 Task: Educational meeting minutes blue modern simple.
Action: Mouse moved to (215, 225)
Screenshot: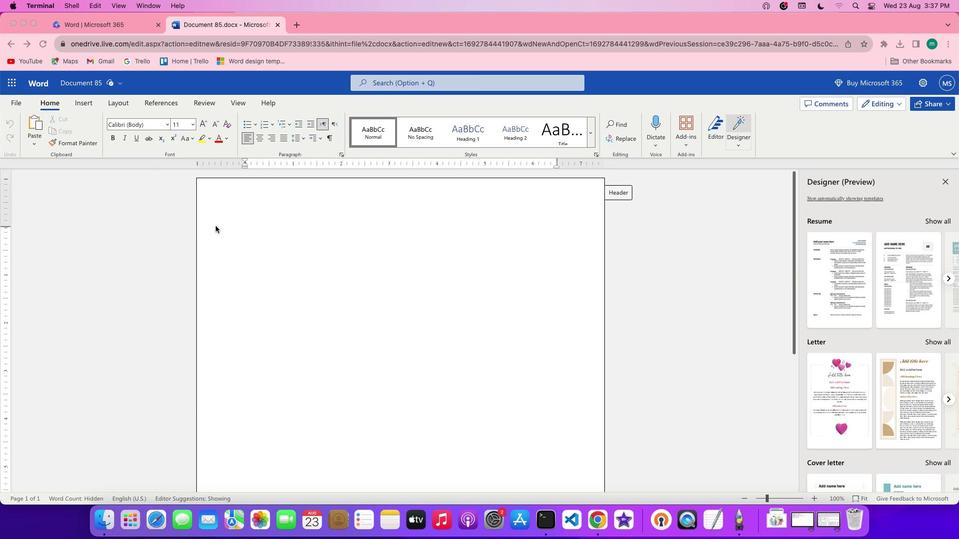 
Action: Mouse pressed left at (215, 225)
Screenshot: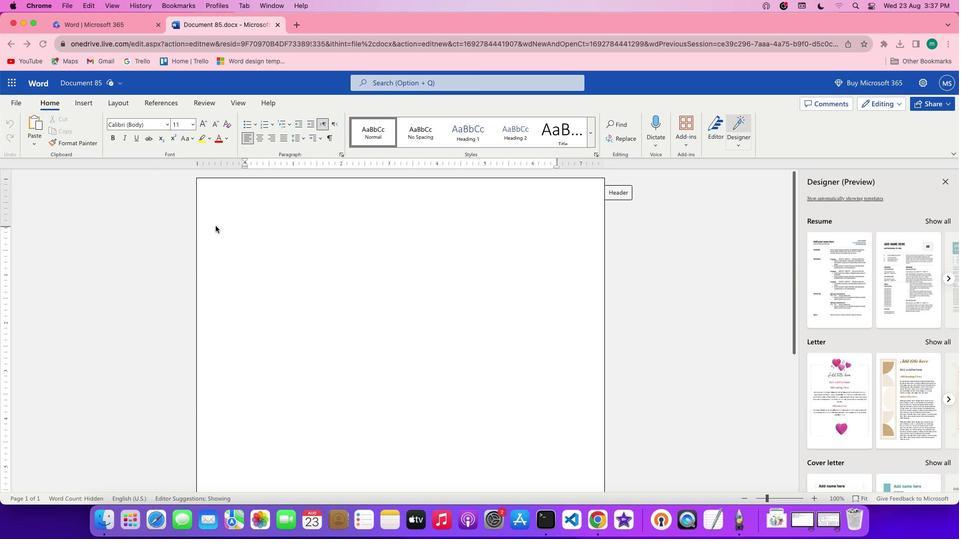 
Action: Mouse moved to (87, 98)
Screenshot: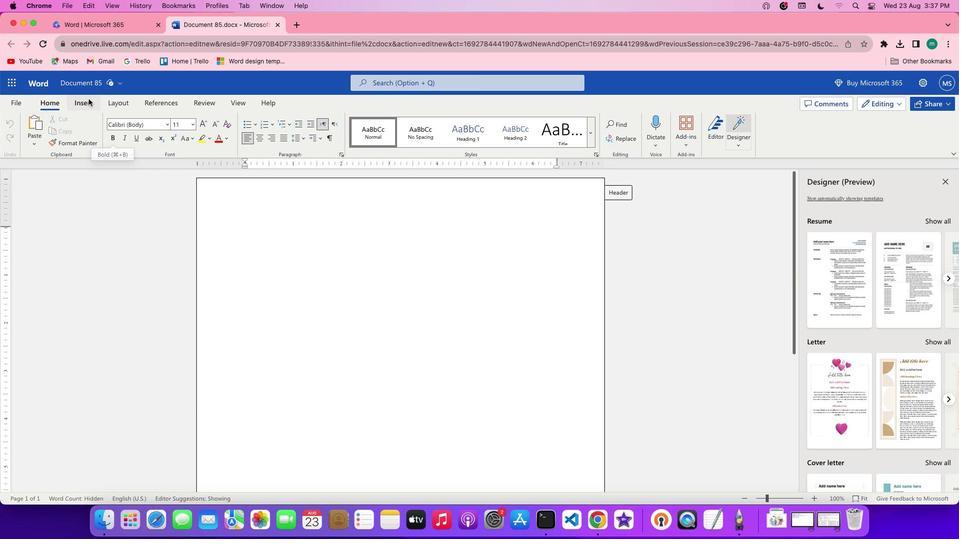 
Action: Mouse pressed left at (87, 98)
Screenshot: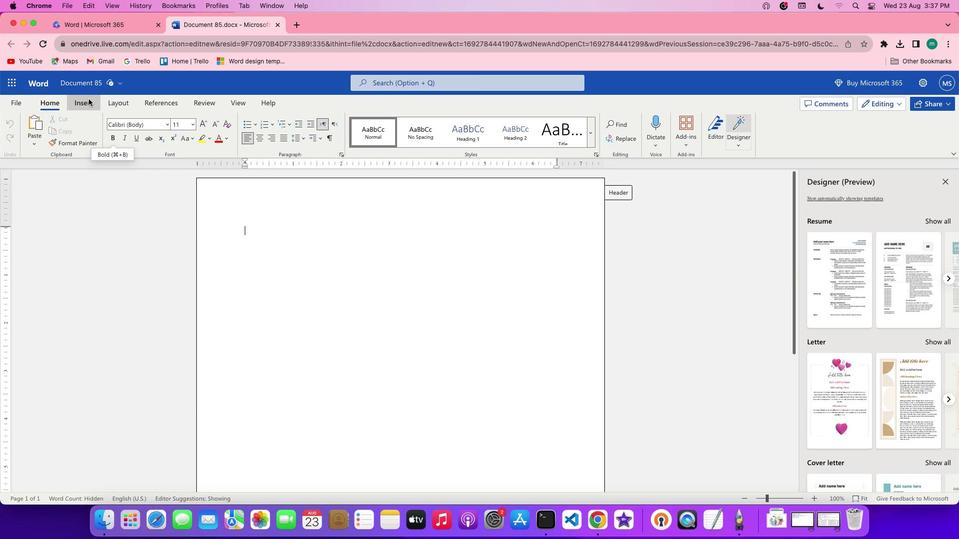 
Action: Mouse moved to (16, 125)
Screenshot: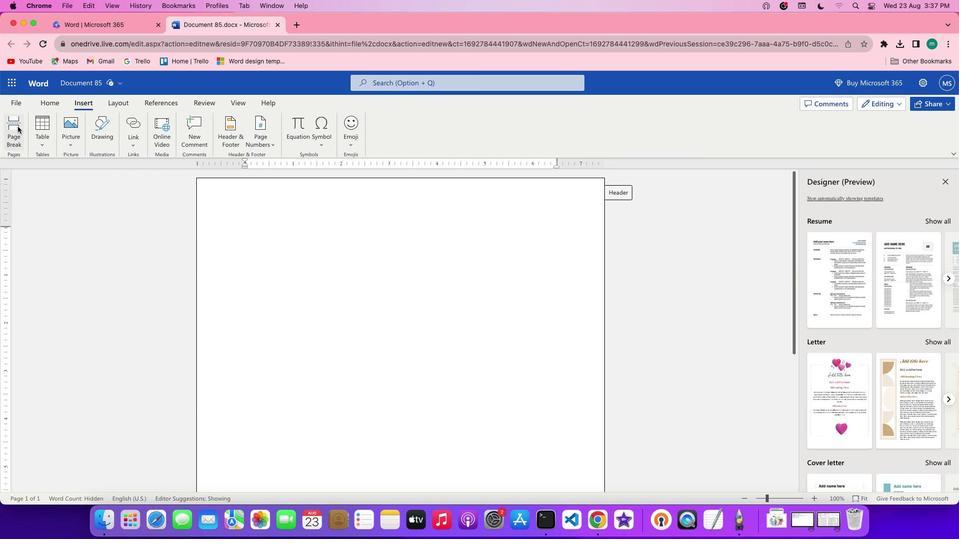 
Action: Mouse pressed left at (16, 125)
Screenshot: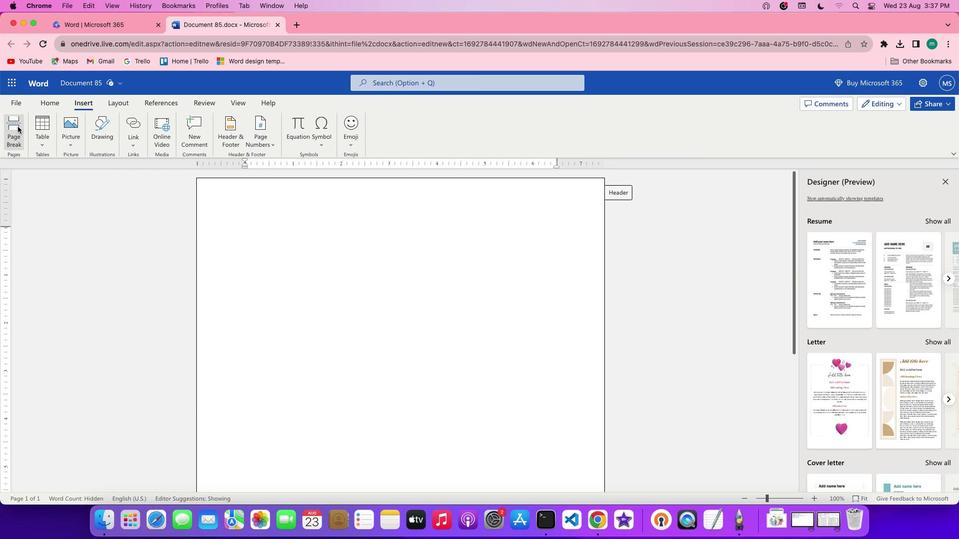 
Action: Mouse moved to (368, 289)
Screenshot: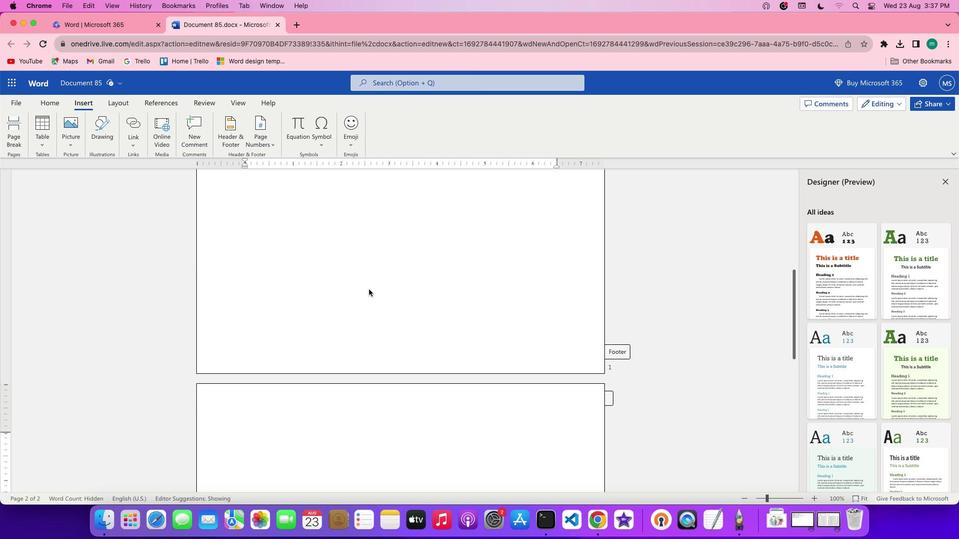 
Action: Mouse scrolled (368, 289) with delta (0, 0)
Screenshot: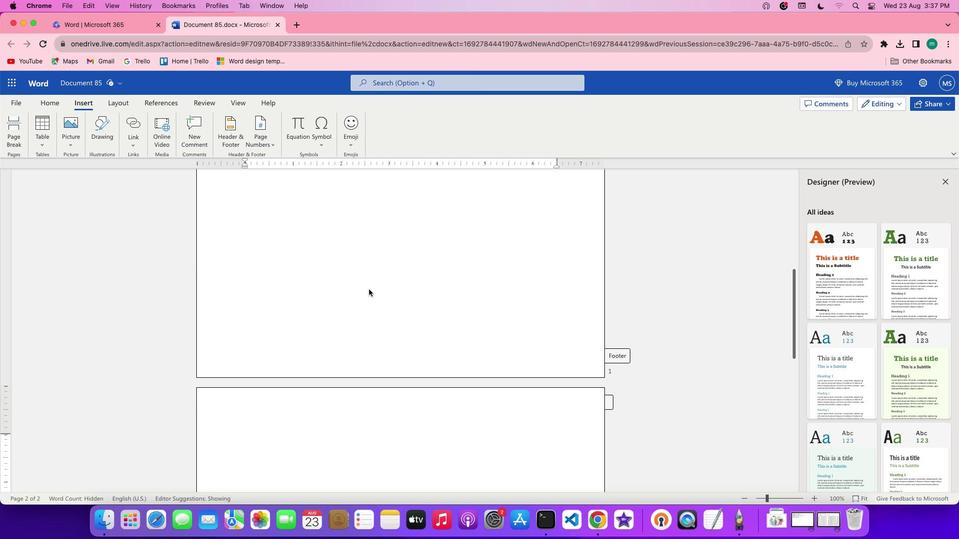 
Action: Mouse scrolled (368, 289) with delta (0, 0)
Screenshot: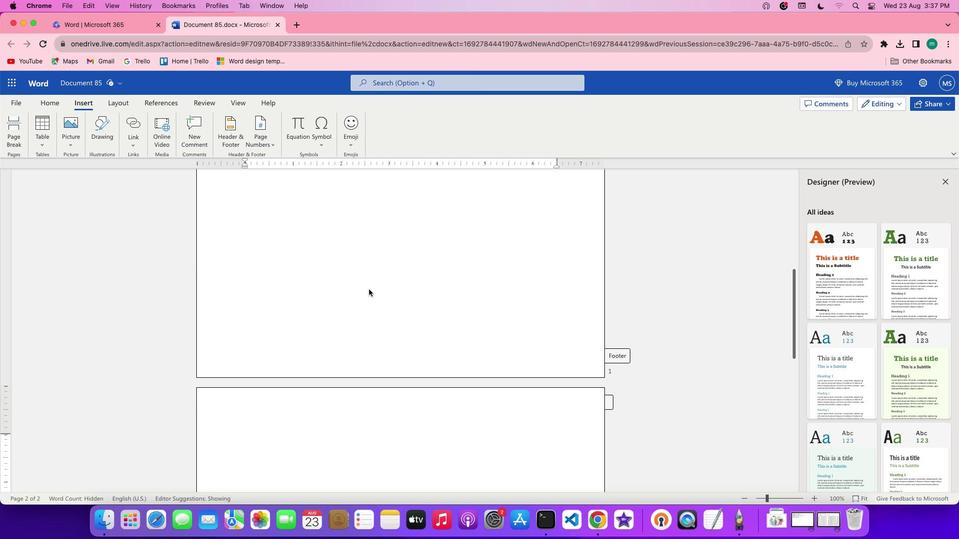 
Action: Mouse scrolled (368, 289) with delta (0, 0)
Screenshot: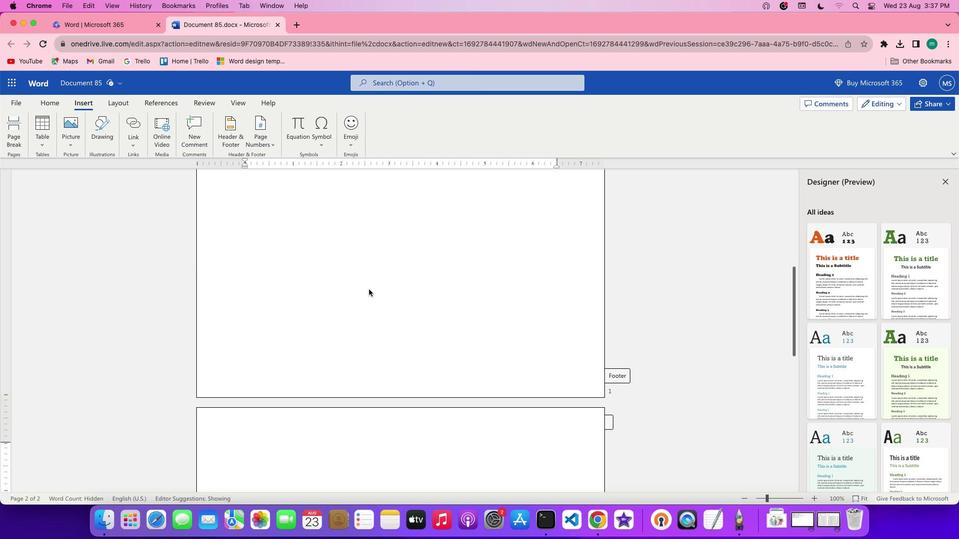 
Action: Mouse scrolled (368, 289) with delta (0, 1)
Screenshot: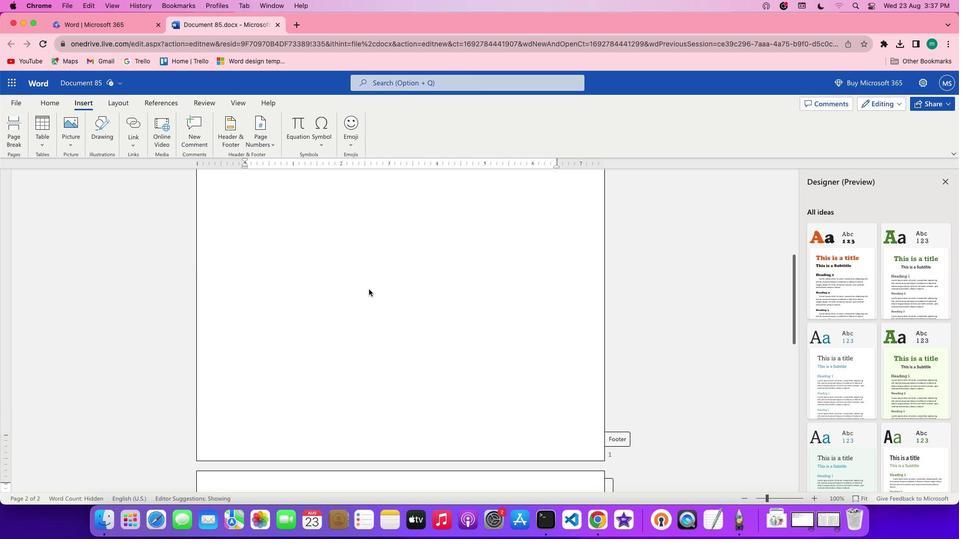 
Action: Mouse scrolled (368, 289) with delta (0, 0)
Screenshot: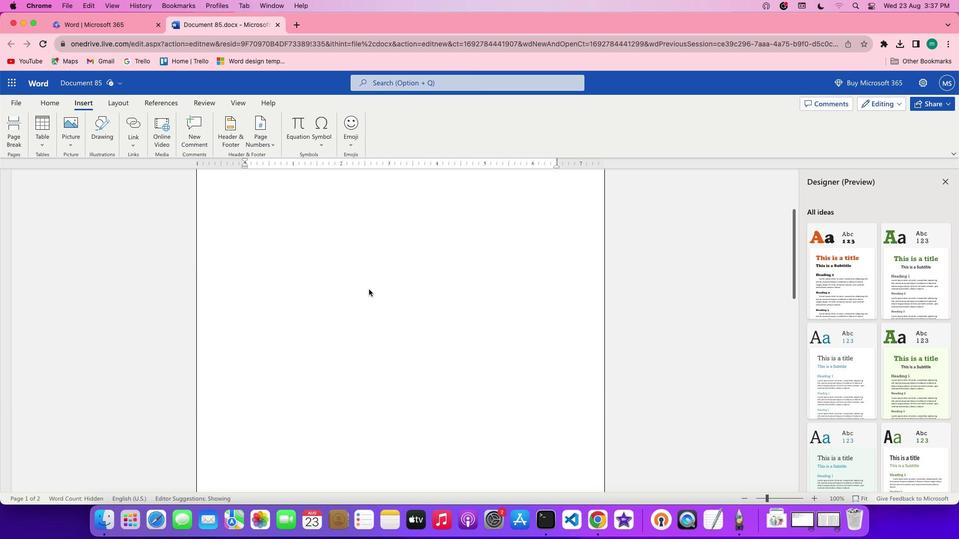 
Action: Mouse scrolled (368, 289) with delta (0, 0)
Screenshot: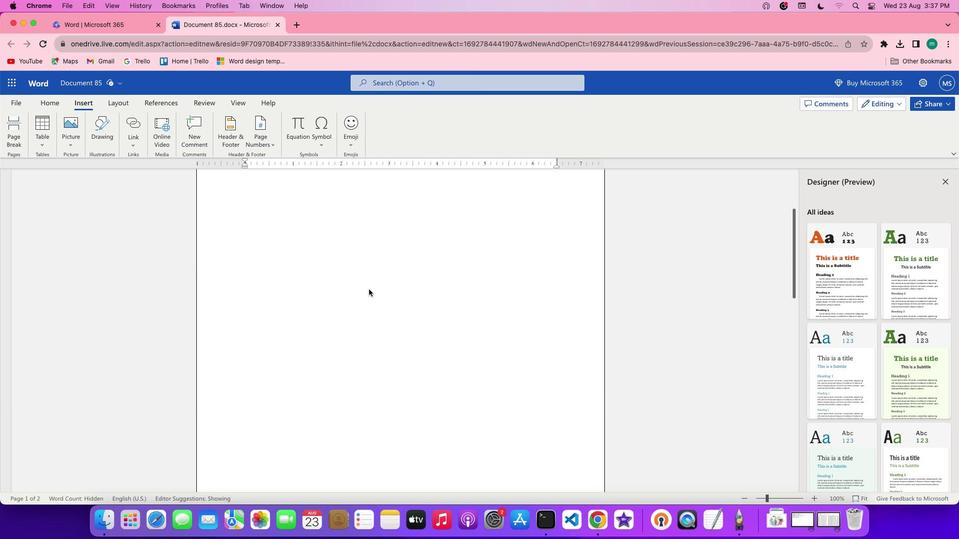 
Action: Mouse scrolled (368, 289) with delta (0, 0)
Screenshot: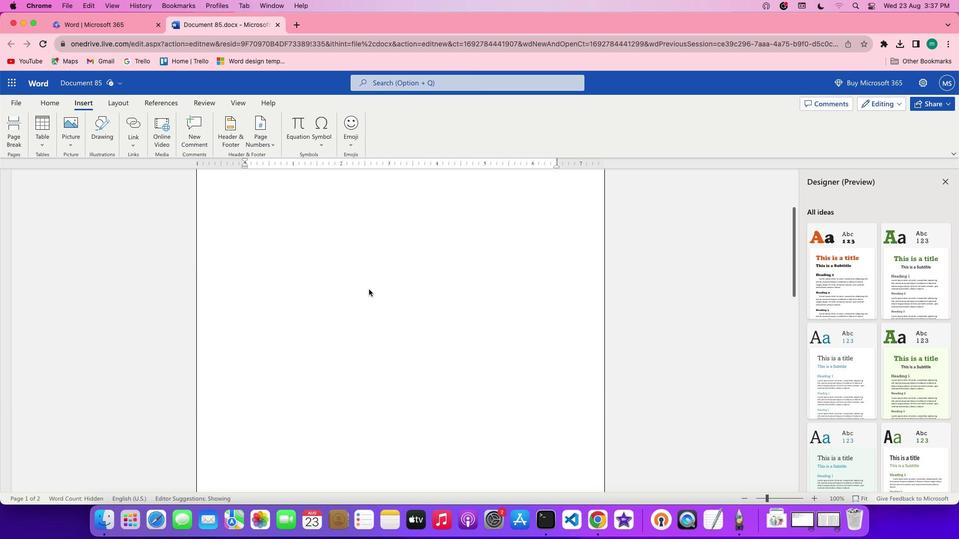 
Action: Mouse scrolled (368, 289) with delta (0, 0)
Screenshot: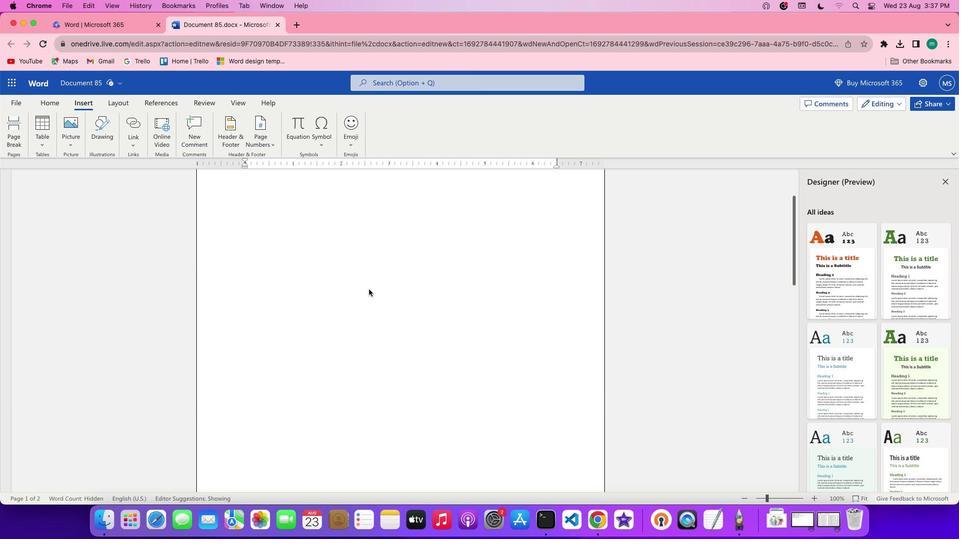 
Action: Mouse moved to (102, 132)
Screenshot: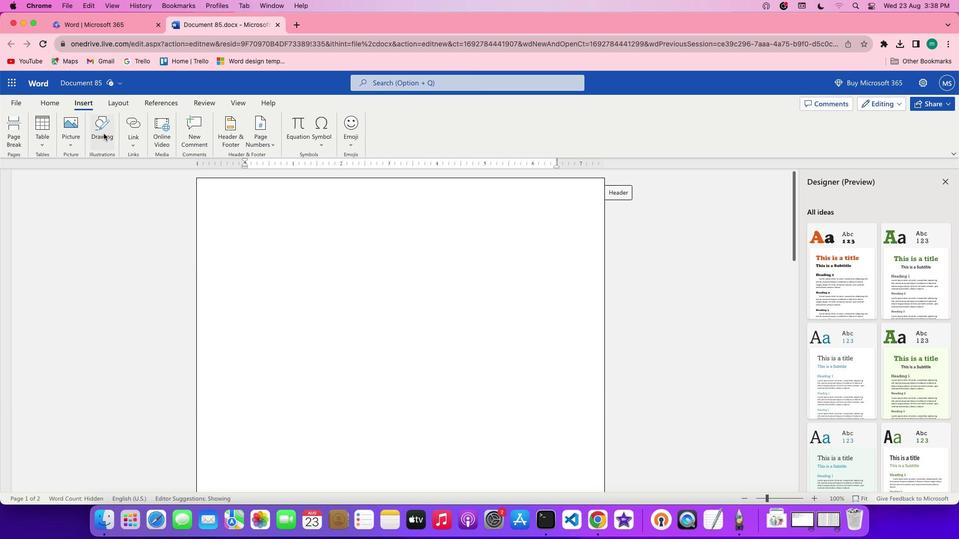 
Action: Mouse pressed left at (102, 132)
Screenshot: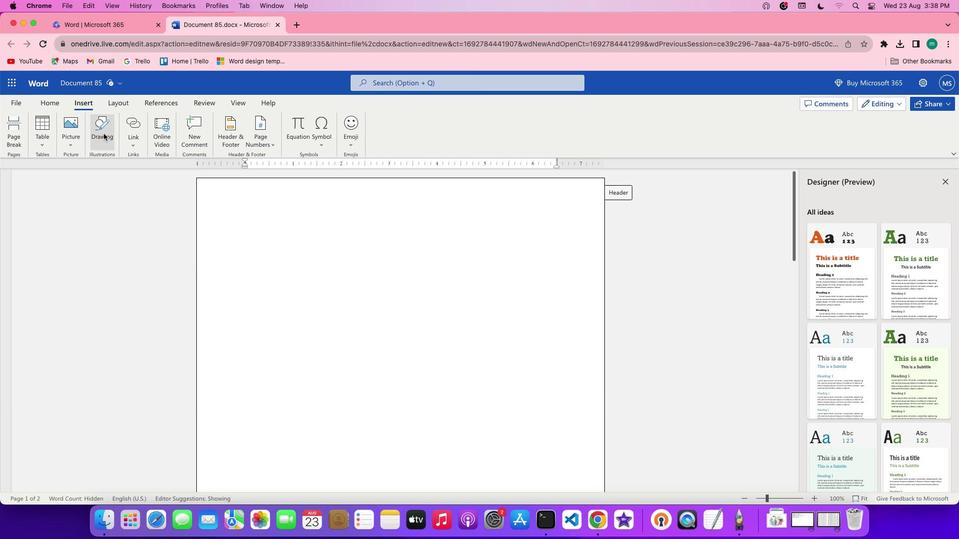 
Action: Mouse moved to (432, 191)
Screenshot: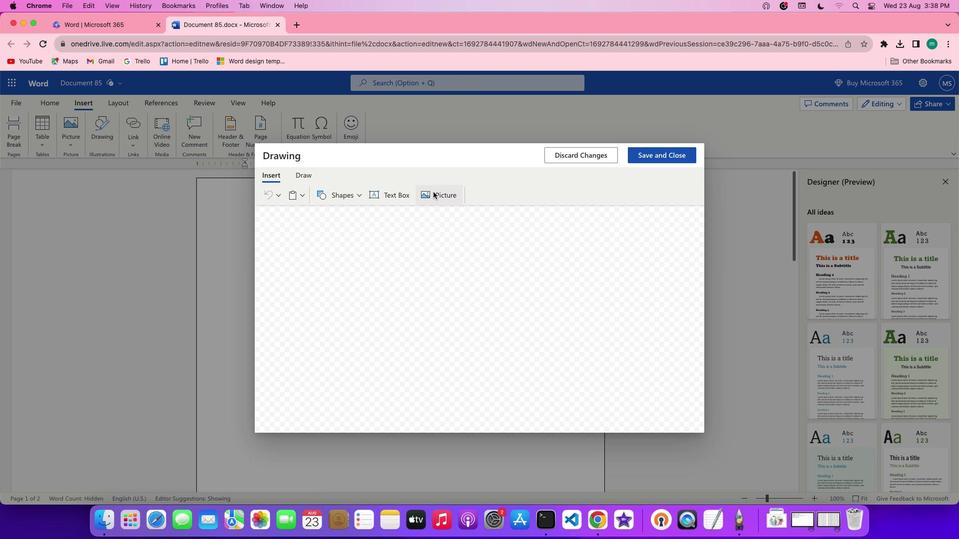 
Action: Mouse pressed left at (432, 191)
Screenshot: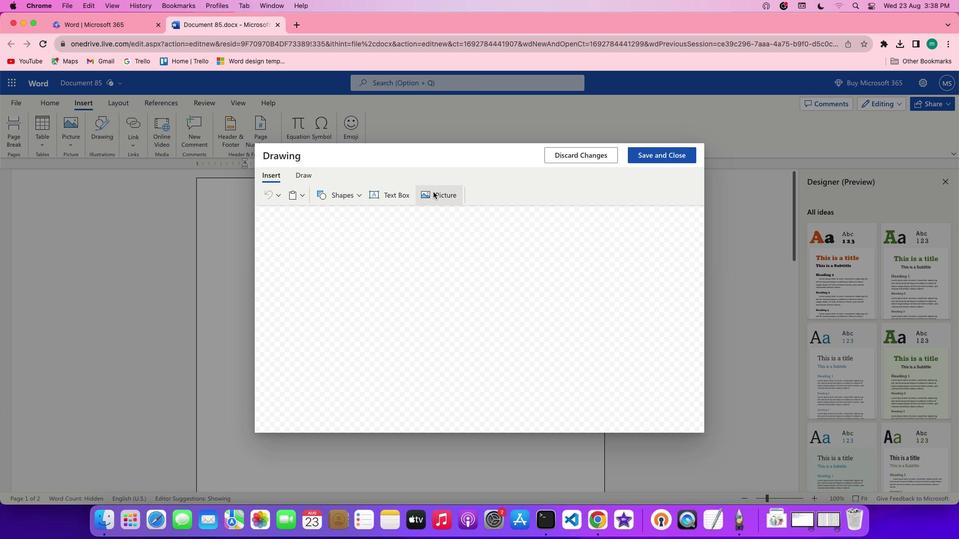 
Action: Mouse moved to (614, 354)
Screenshot: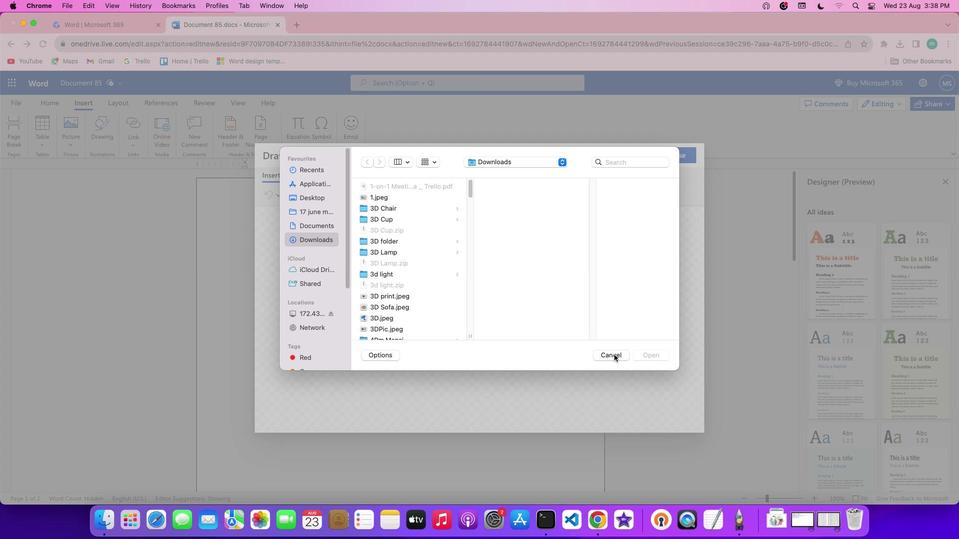 
Action: Mouse pressed left at (614, 354)
Screenshot: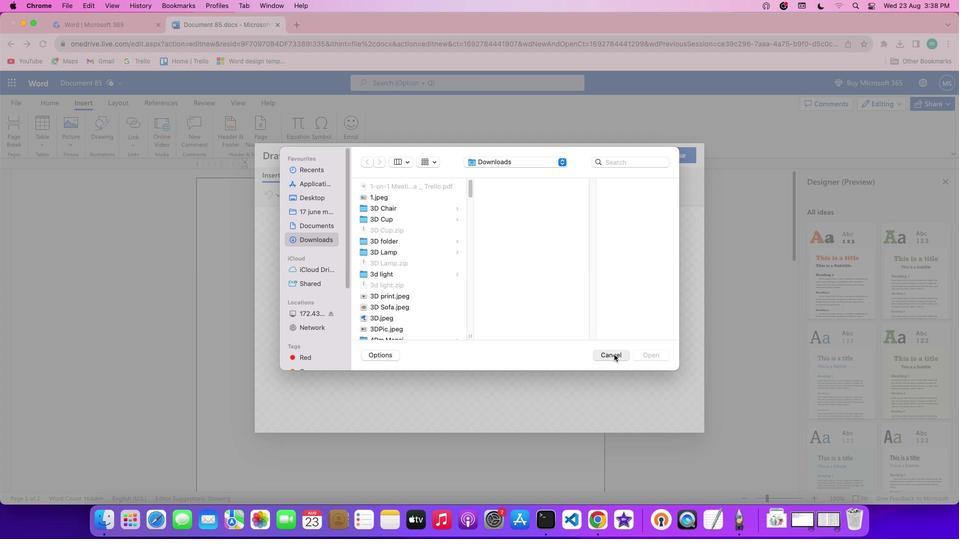 
Action: Mouse moved to (444, 199)
Screenshot: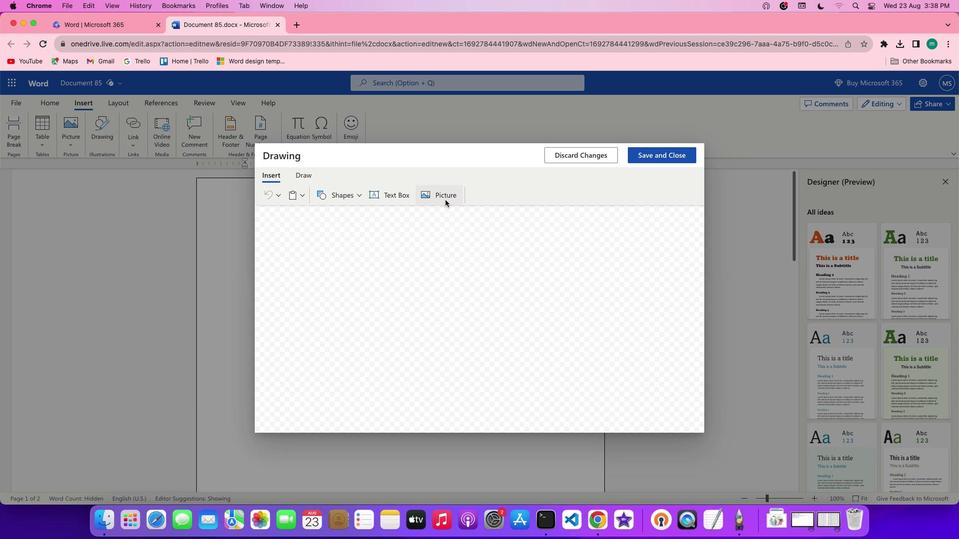 
Action: Mouse pressed left at (444, 199)
Screenshot: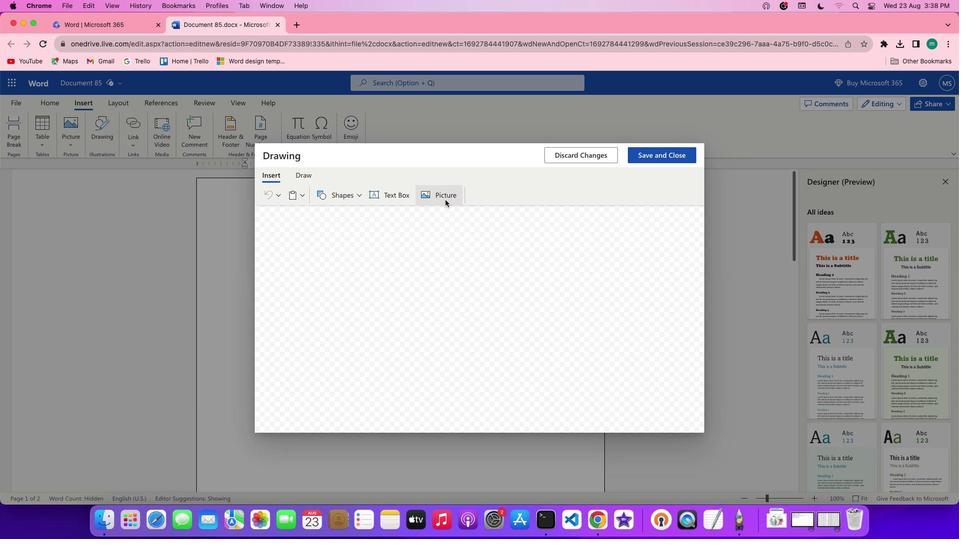 
Action: Mouse moved to (422, 297)
Screenshot: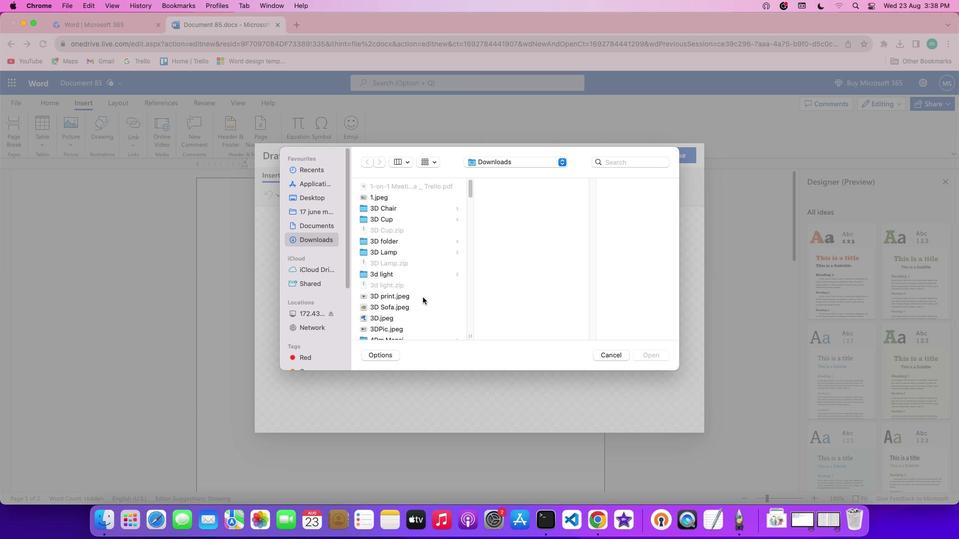 
Action: Mouse scrolled (422, 297) with delta (0, 0)
Screenshot: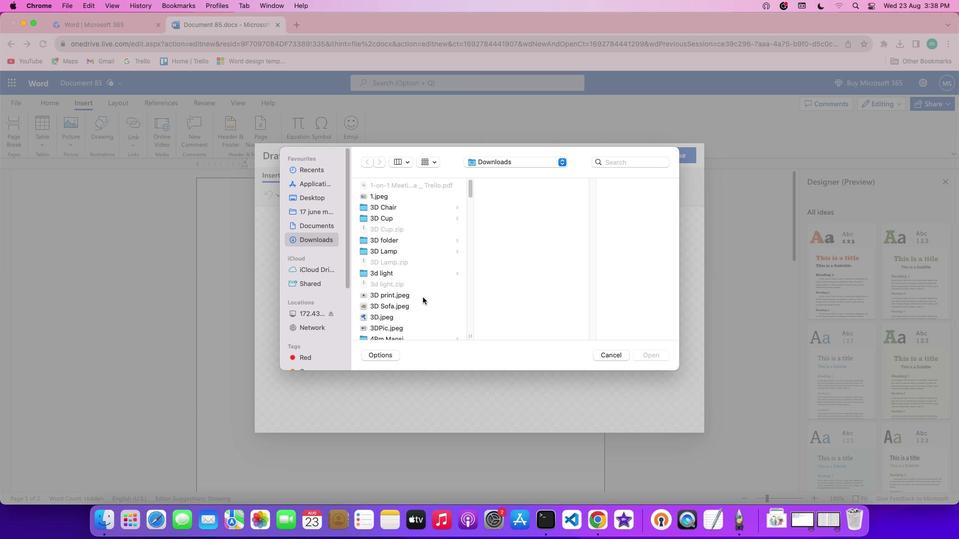 
Action: Mouse scrolled (422, 297) with delta (0, 0)
Screenshot: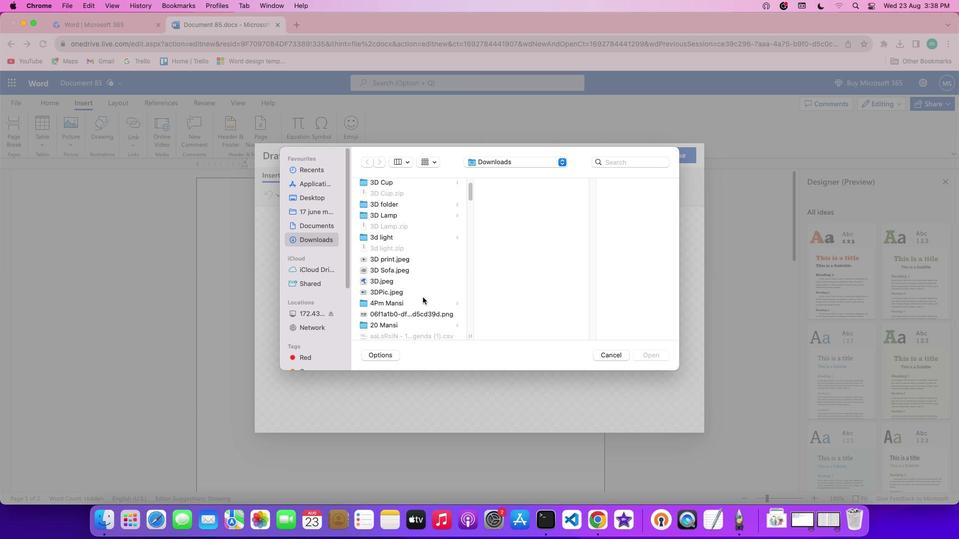 
Action: Mouse scrolled (422, 297) with delta (0, 0)
Screenshot: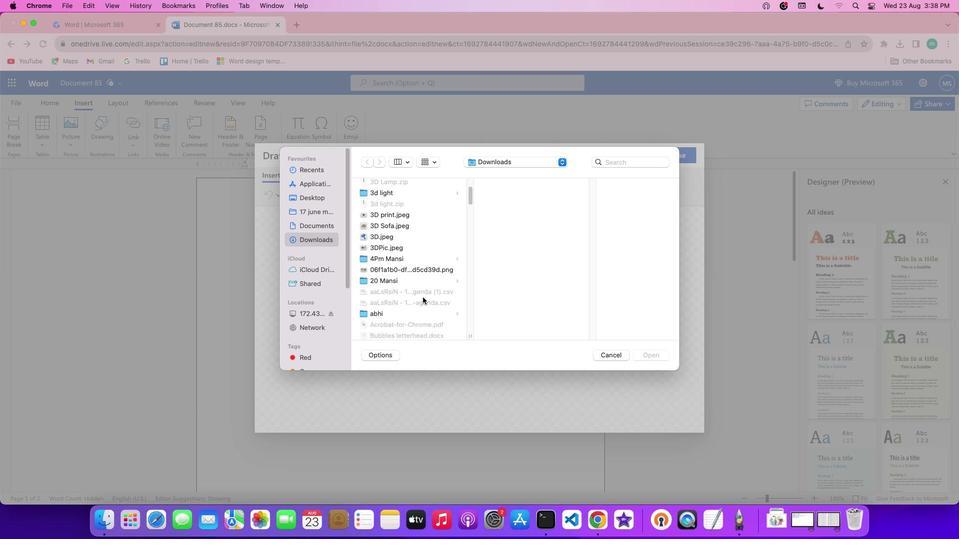 
Action: Mouse scrolled (422, 297) with delta (0, -1)
Screenshot: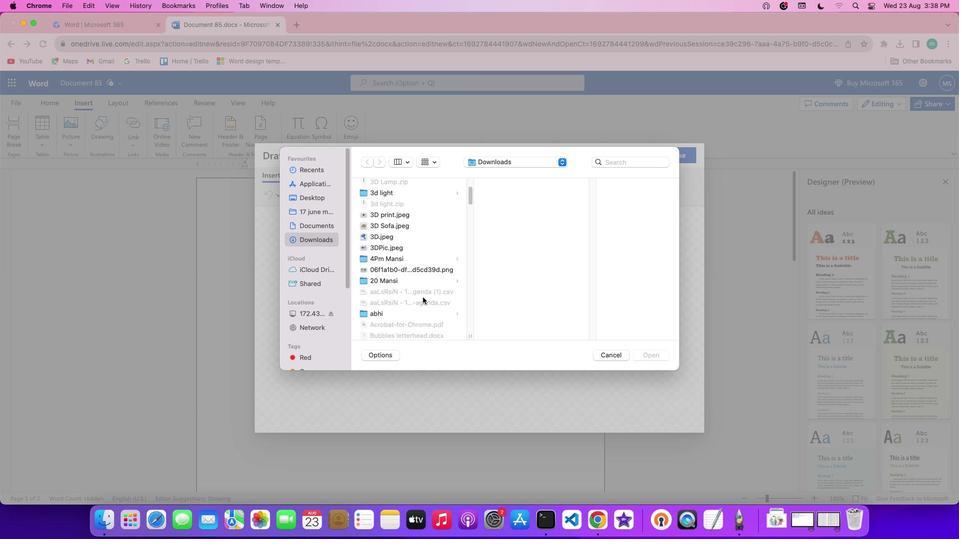 
Action: Mouse scrolled (422, 297) with delta (0, 0)
Screenshot: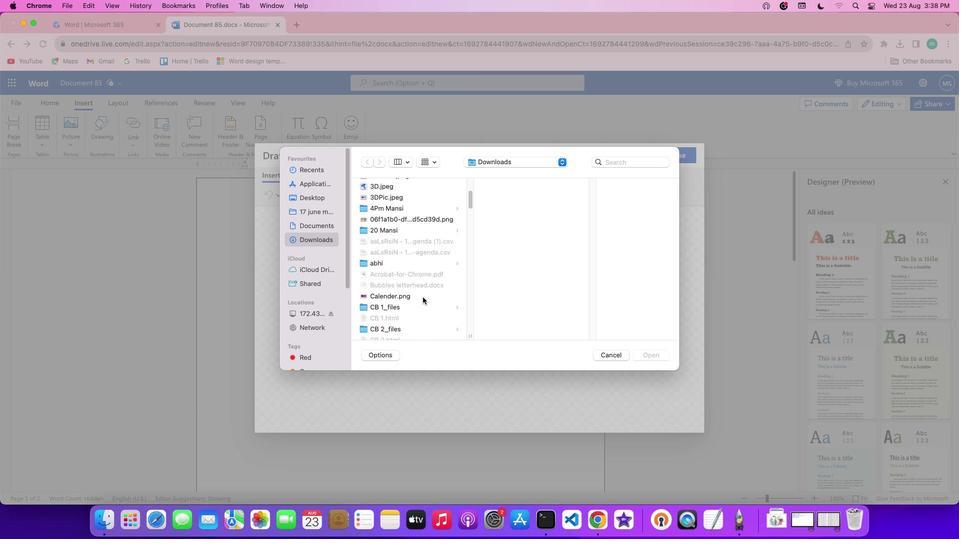 
Action: Mouse scrolled (422, 297) with delta (0, 0)
Screenshot: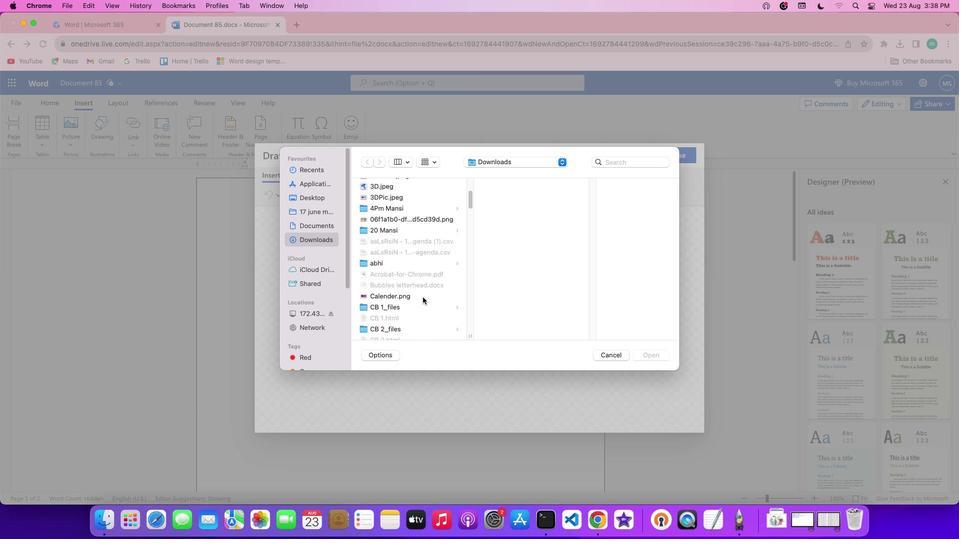 
Action: Mouse scrolled (422, 297) with delta (0, -1)
Screenshot: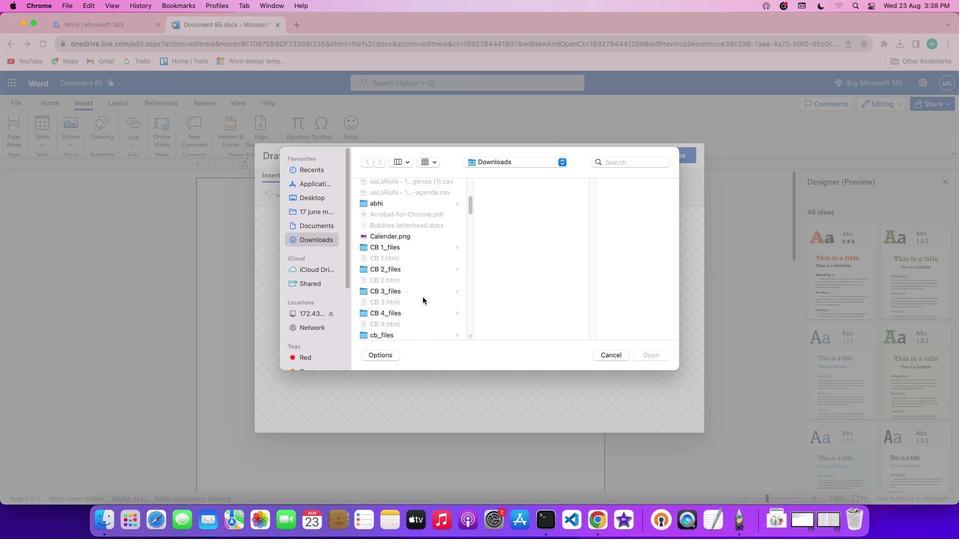 
Action: Mouse scrolled (422, 297) with delta (0, -2)
Screenshot: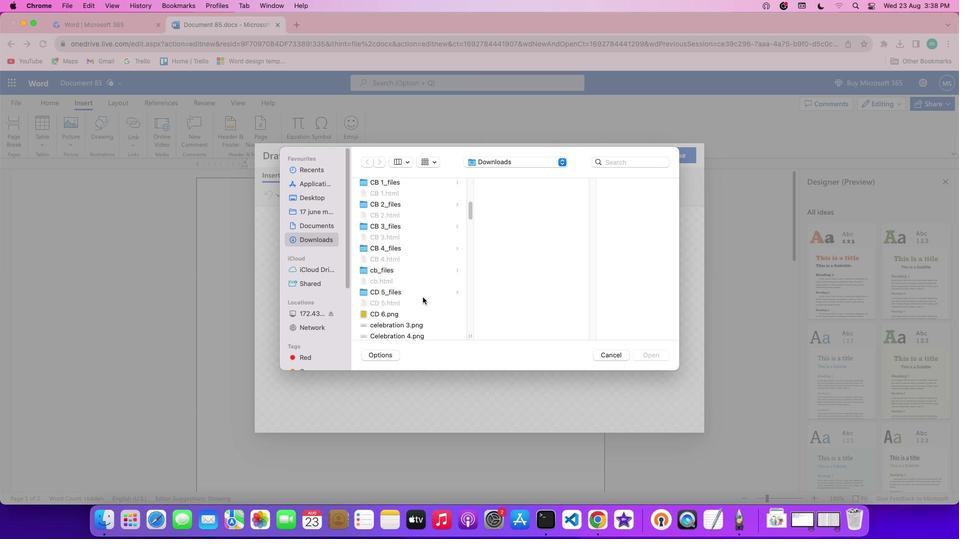 
Action: Mouse scrolled (422, 297) with delta (0, -2)
Screenshot: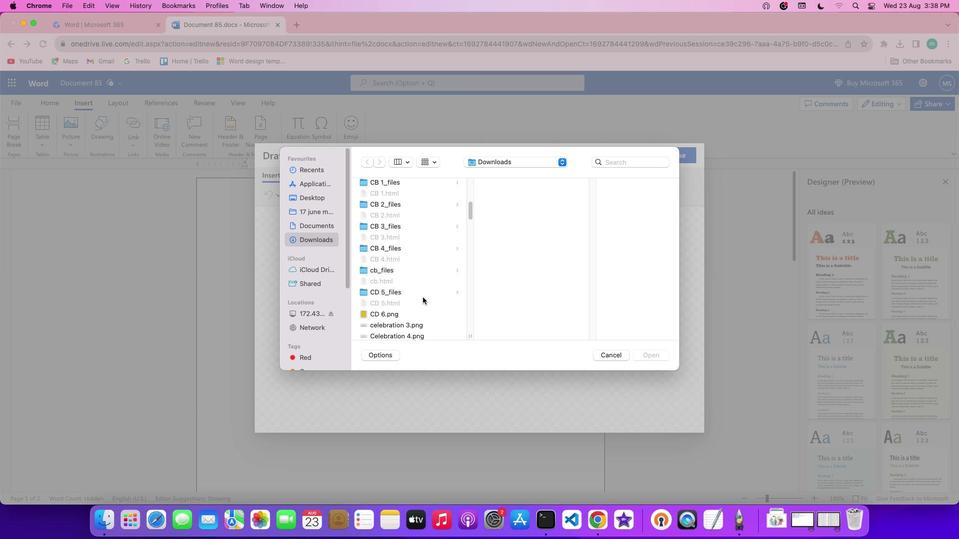 
Action: Mouse scrolled (422, 297) with delta (0, 0)
Screenshot: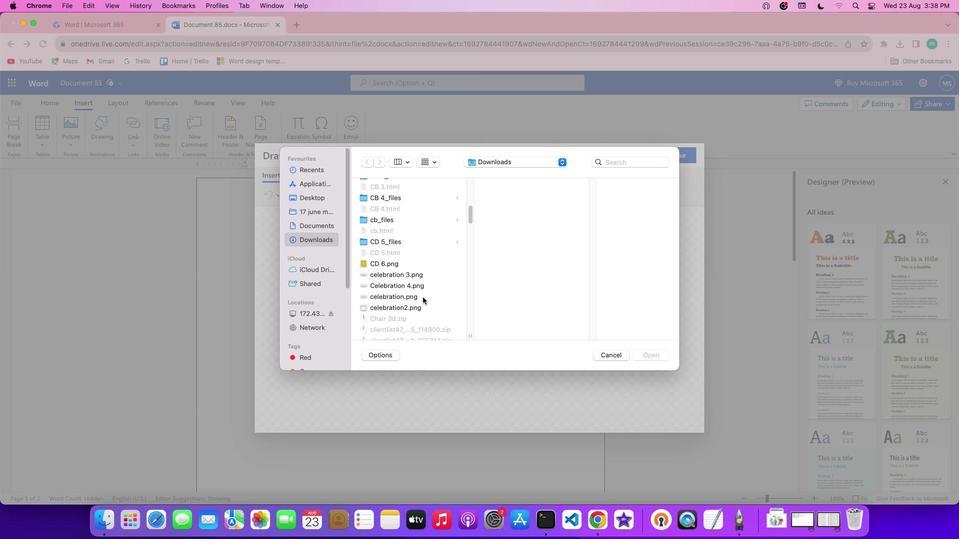 
Action: Mouse scrolled (422, 297) with delta (0, 0)
Screenshot: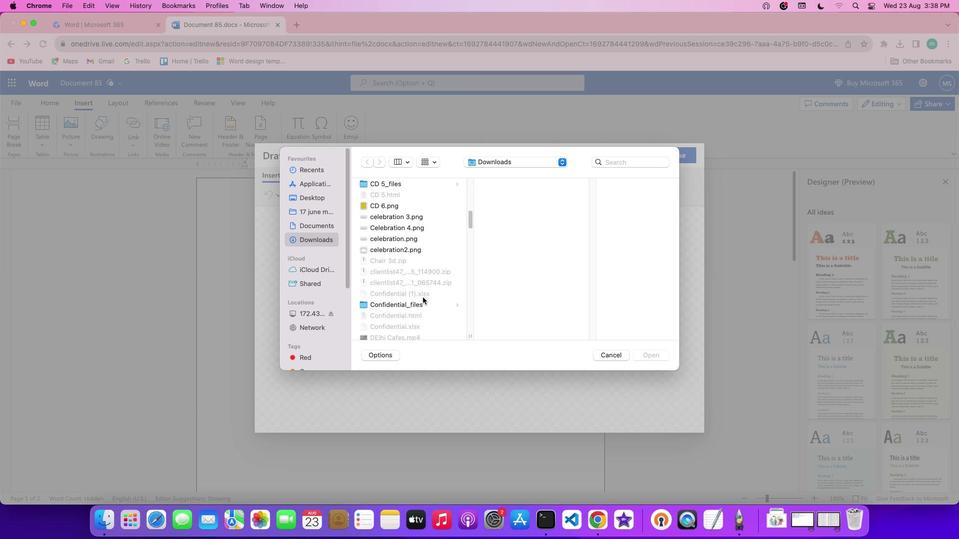 
Action: Mouse scrolled (422, 297) with delta (0, -1)
Screenshot: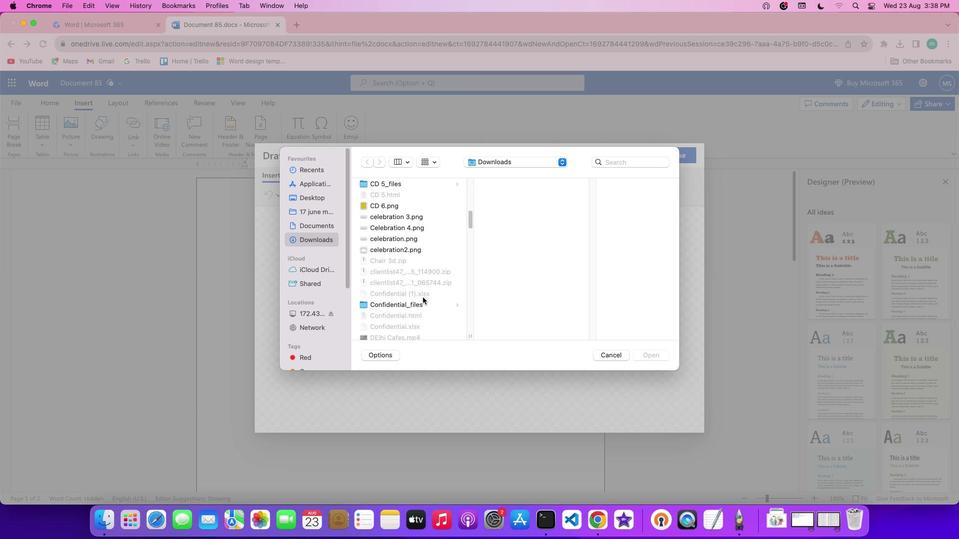 
Action: Mouse scrolled (422, 297) with delta (0, -2)
Screenshot: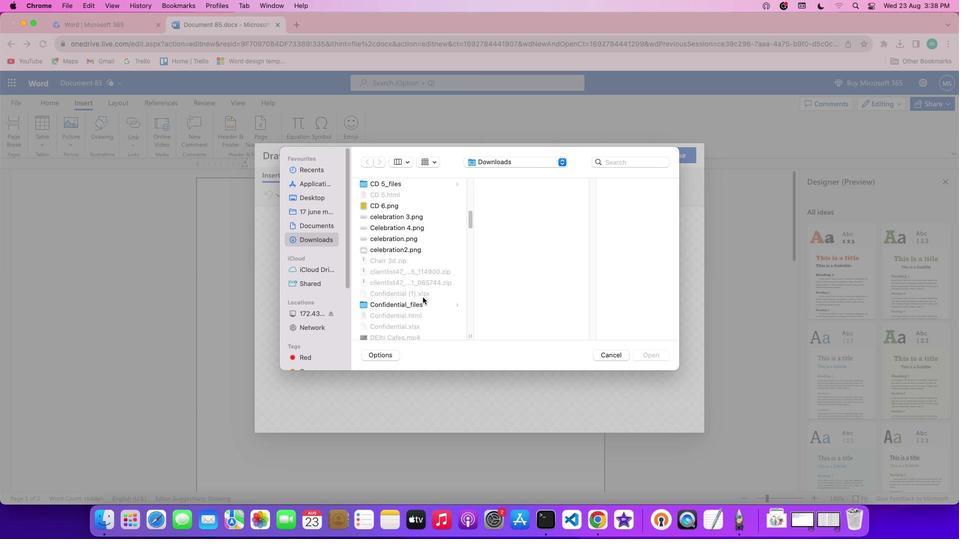 
Action: Mouse scrolled (422, 297) with delta (0, 0)
Screenshot: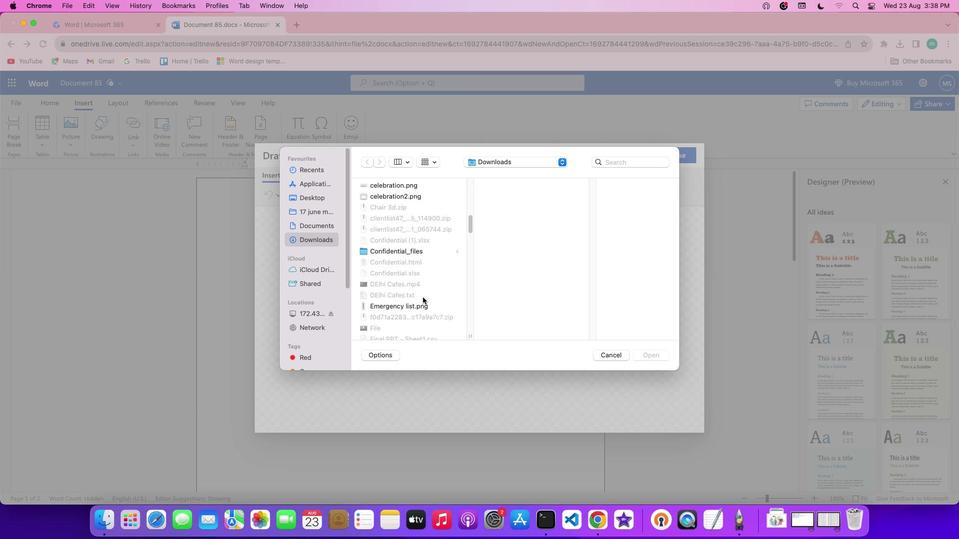 
Action: Mouse scrolled (422, 297) with delta (0, 0)
Screenshot: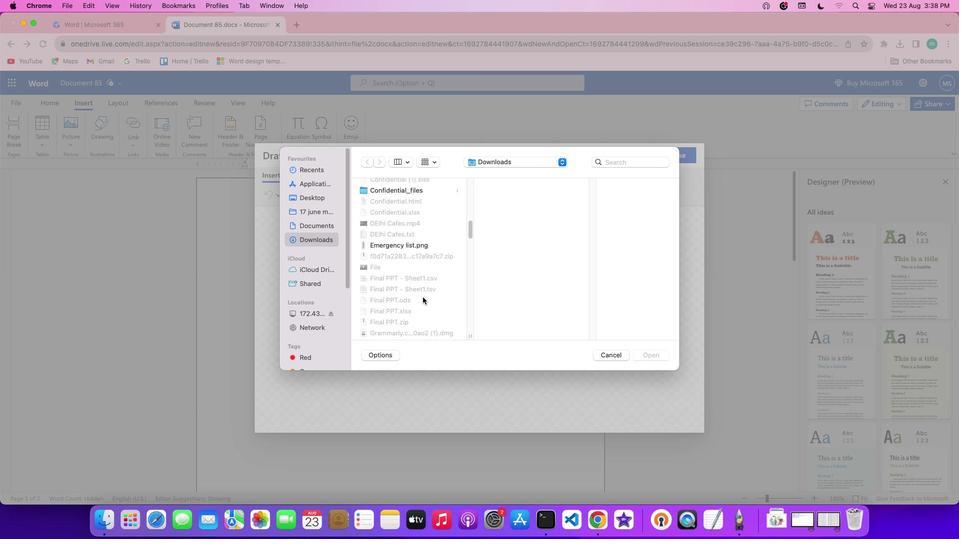 
Action: Mouse scrolled (422, 297) with delta (0, -1)
Screenshot: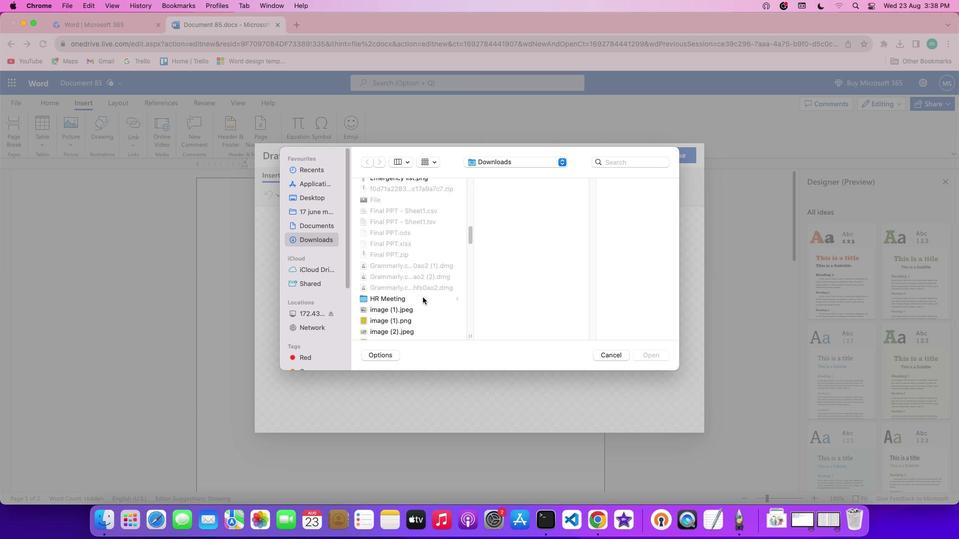 
Action: Mouse scrolled (422, 297) with delta (0, -2)
Screenshot: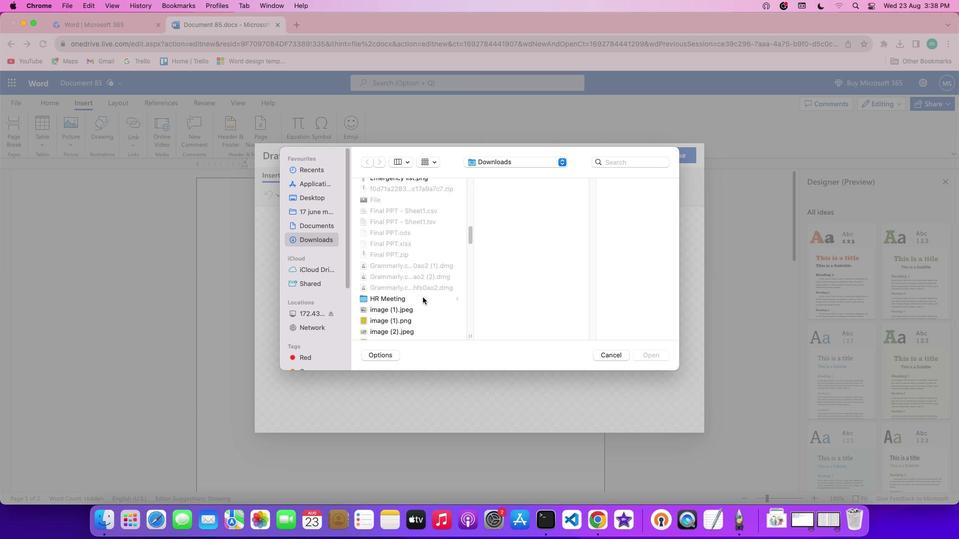 
Action: Mouse scrolled (422, 297) with delta (0, -2)
Screenshot: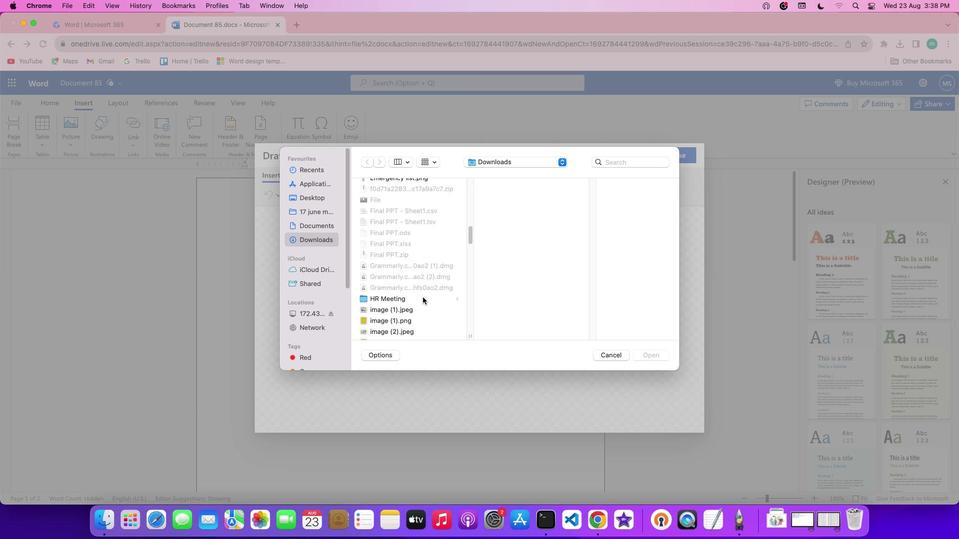 
Action: Mouse scrolled (422, 297) with delta (0, 0)
Screenshot: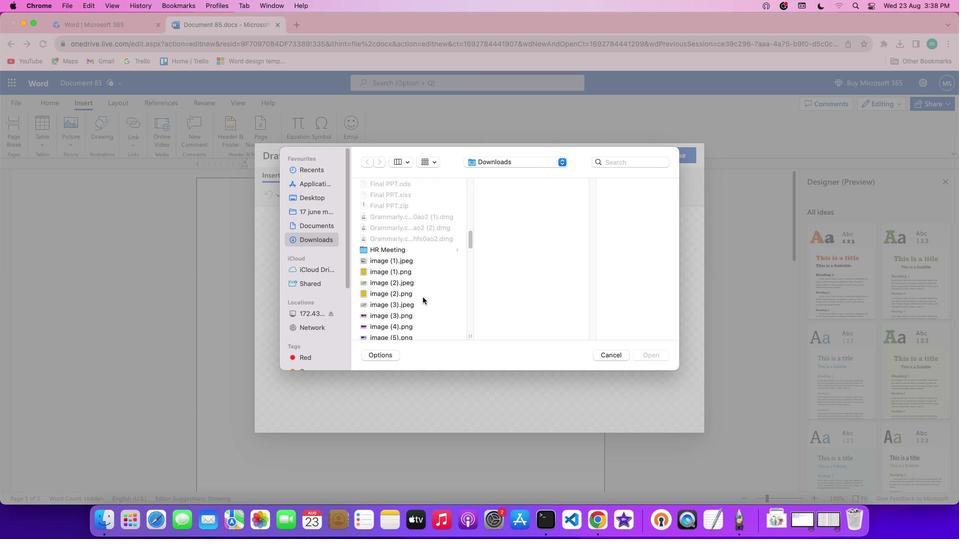 
Action: Mouse scrolled (422, 297) with delta (0, 0)
Screenshot: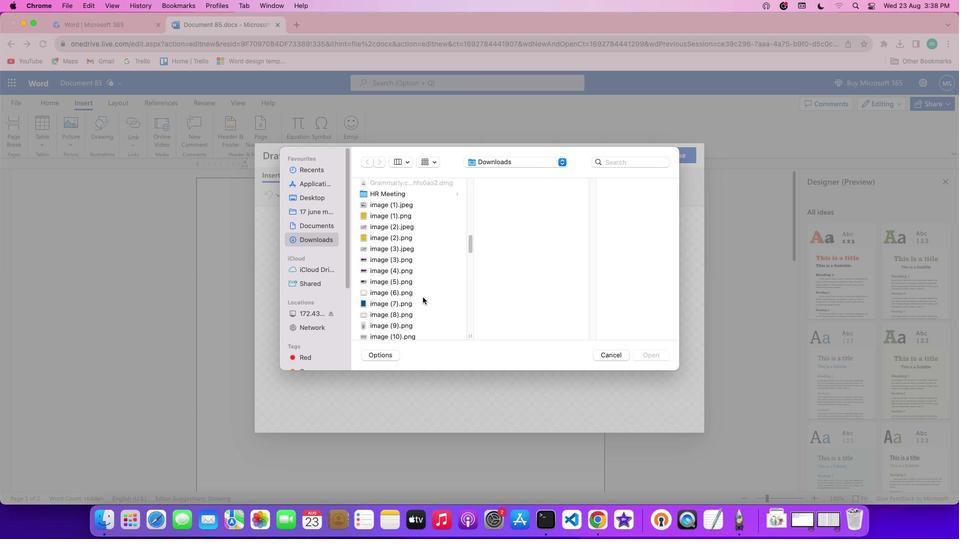 
Action: Mouse scrolled (422, 297) with delta (0, -1)
Screenshot: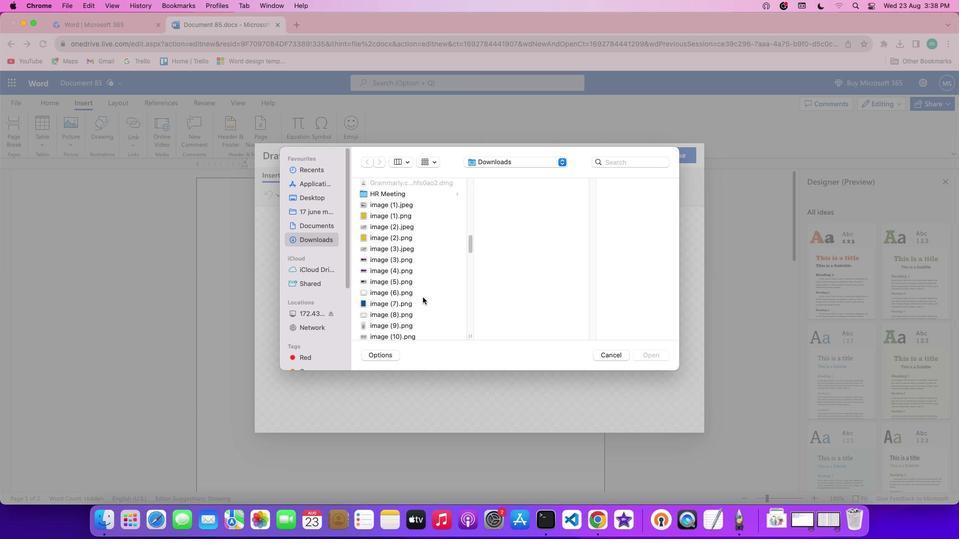 
Action: Mouse scrolled (422, 297) with delta (0, -2)
Screenshot: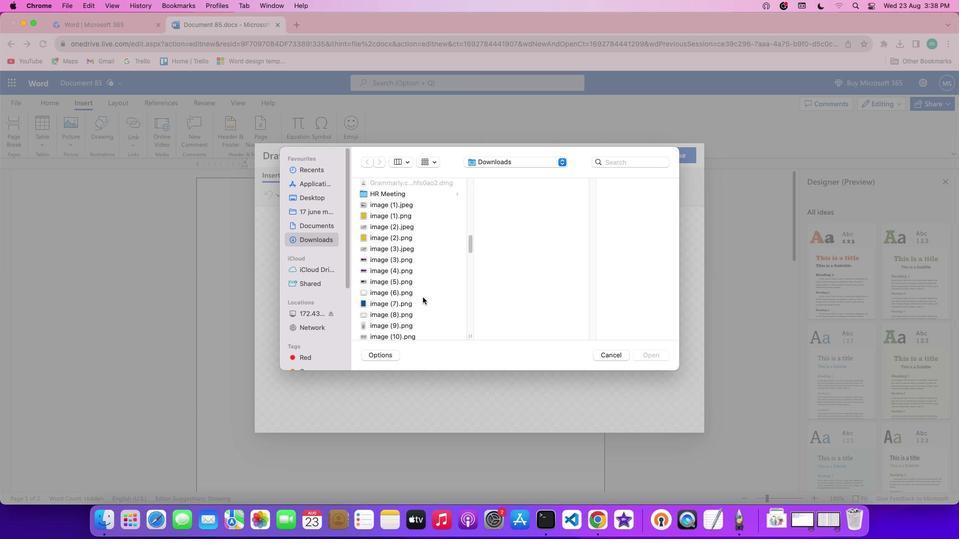 
Action: Mouse scrolled (422, 297) with delta (0, -2)
Screenshot: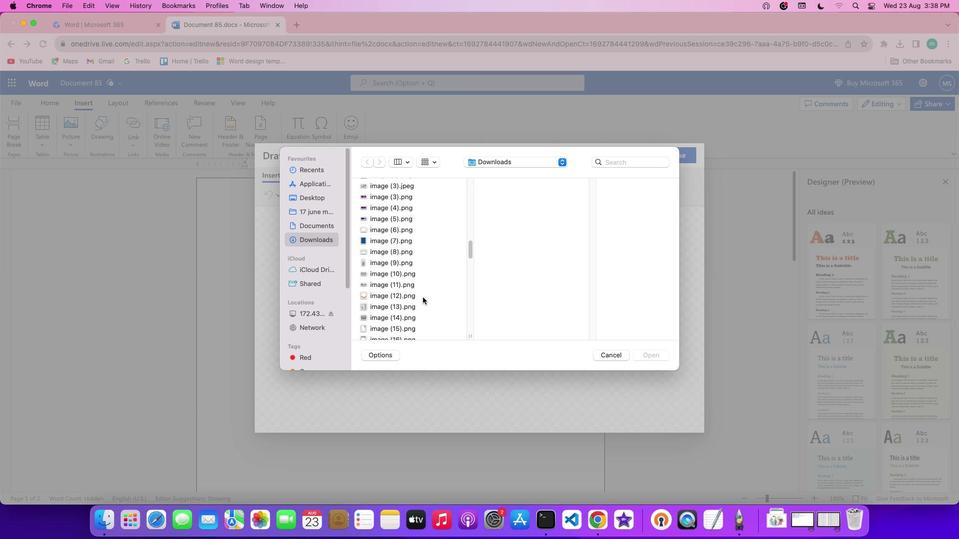 
Action: Mouse scrolled (422, 297) with delta (0, 0)
Screenshot: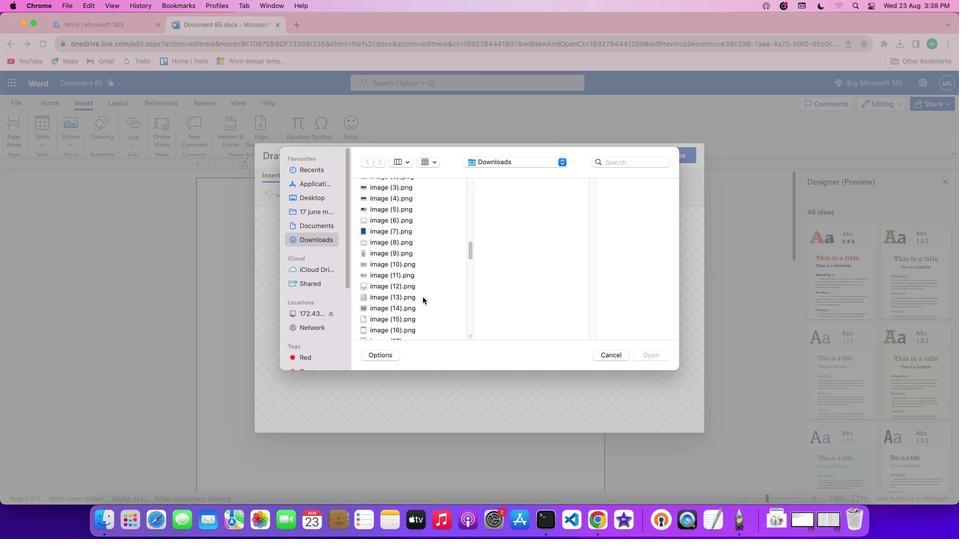 
Action: Mouse scrolled (422, 297) with delta (0, 0)
Screenshot: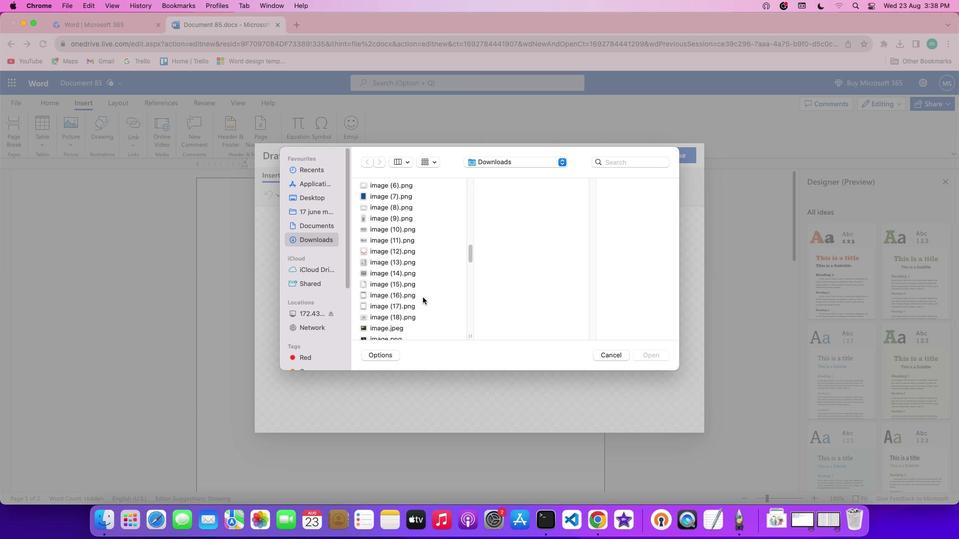 
Action: Mouse scrolled (422, 297) with delta (0, -1)
Screenshot: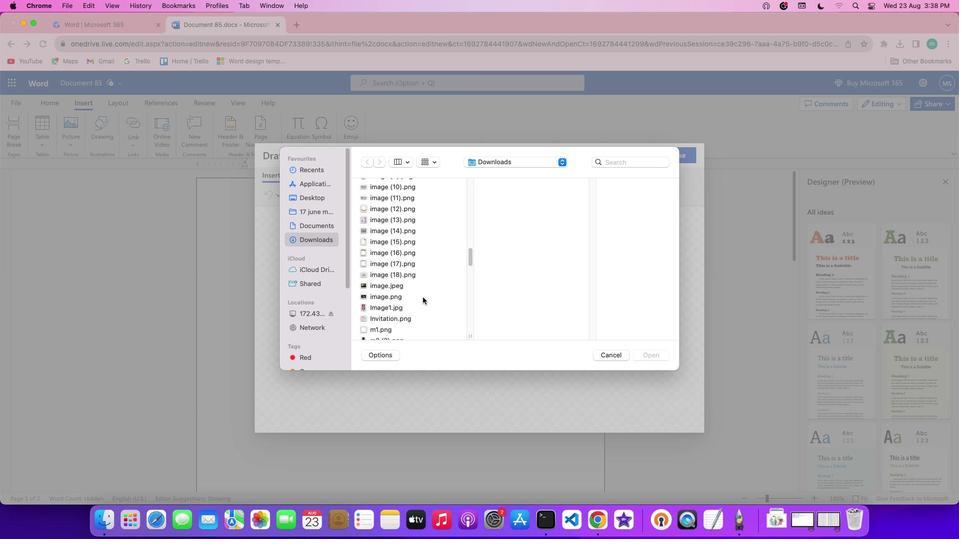 
Action: Mouse scrolled (422, 297) with delta (0, -1)
Screenshot: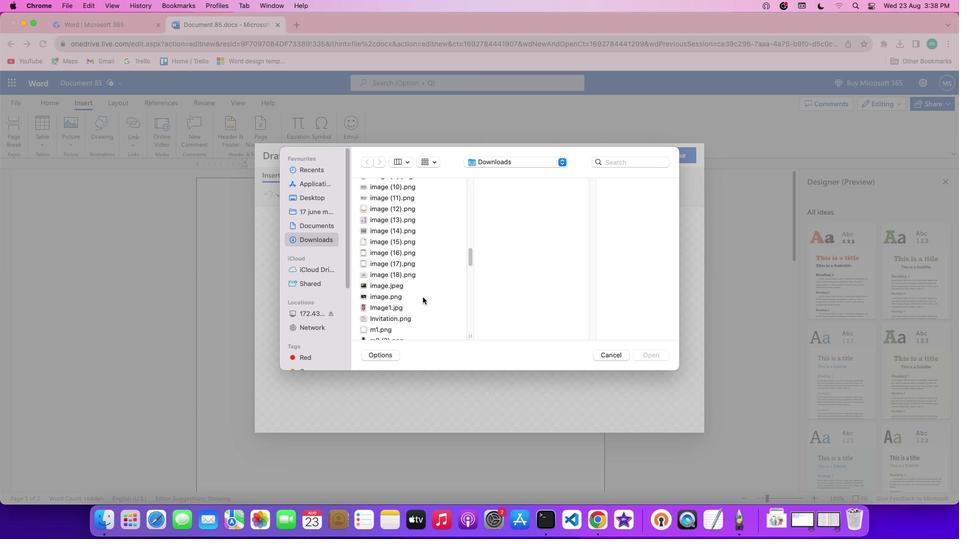 
Action: Mouse moved to (409, 273)
Screenshot: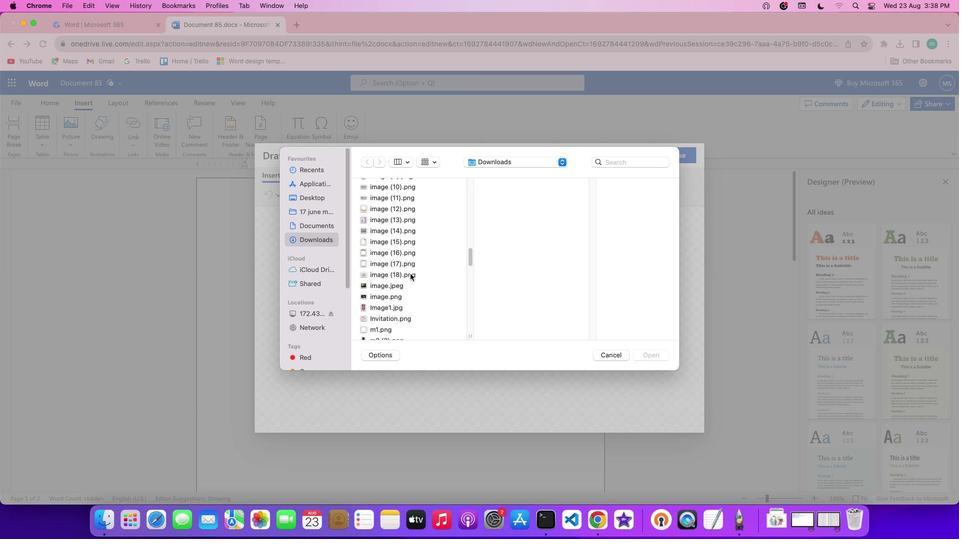 
Action: Mouse pressed left at (409, 273)
Screenshot: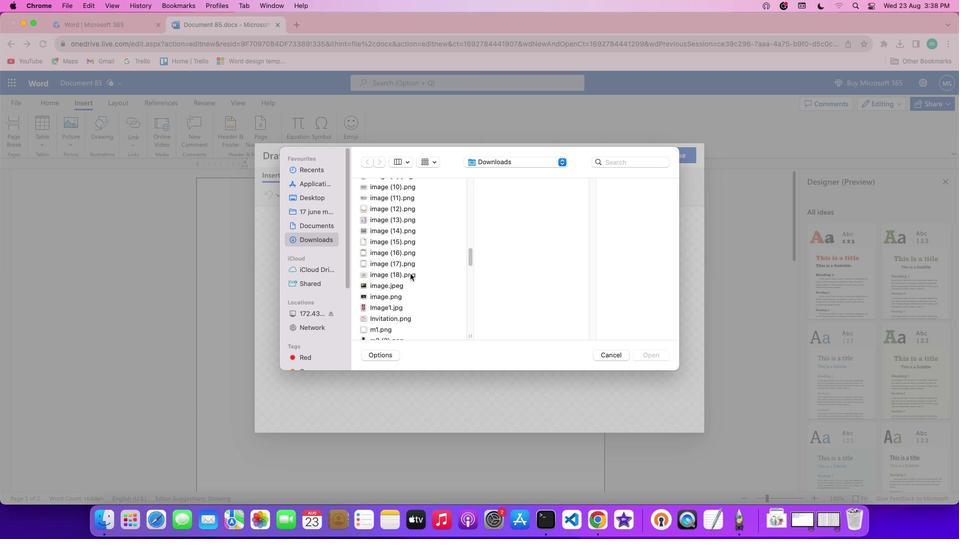 
Action: Mouse moved to (650, 353)
Screenshot: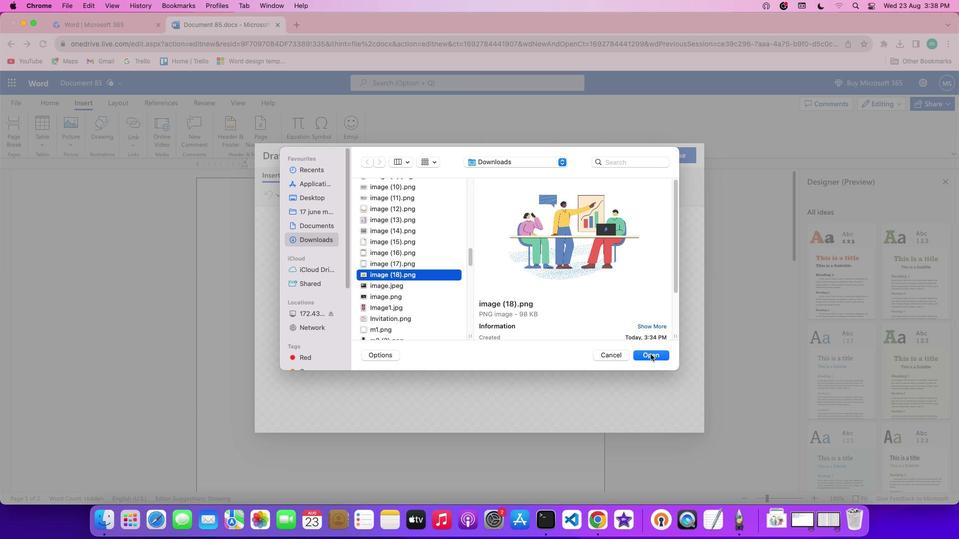 
Action: Mouse pressed left at (650, 353)
Screenshot: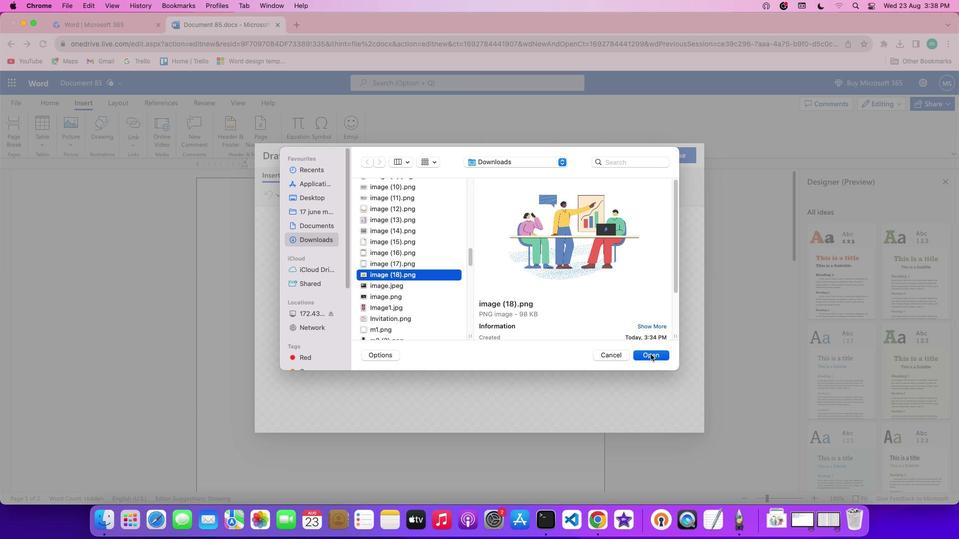
Action: Mouse moved to (379, 372)
Screenshot: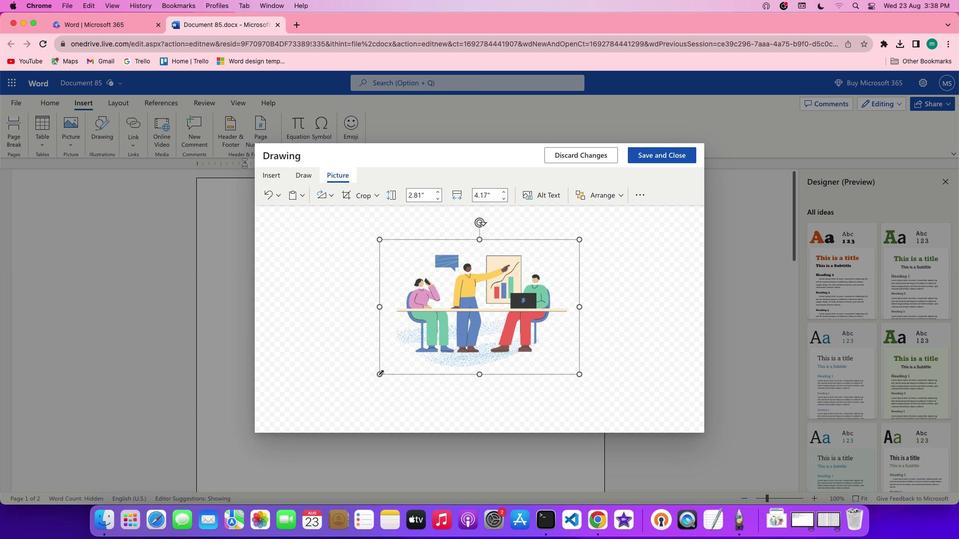 
Action: Mouse pressed left at (379, 372)
Screenshot: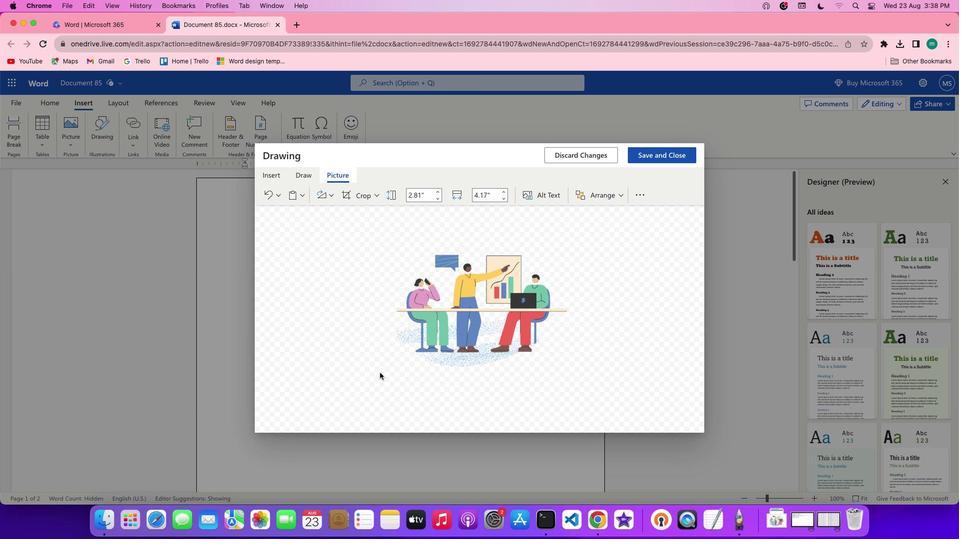 
Action: Mouse moved to (547, 257)
Screenshot: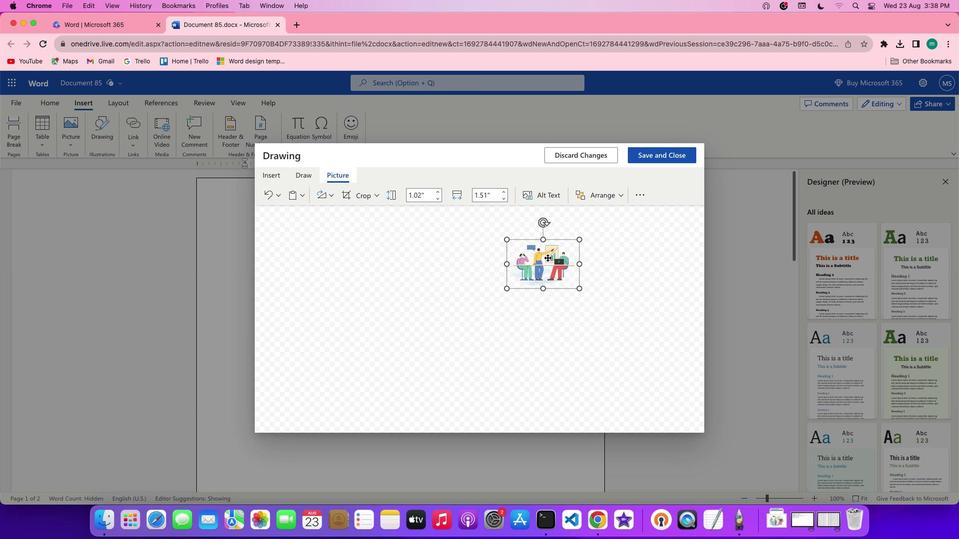
Action: Mouse pressed left at (547, 257)
Screenshot: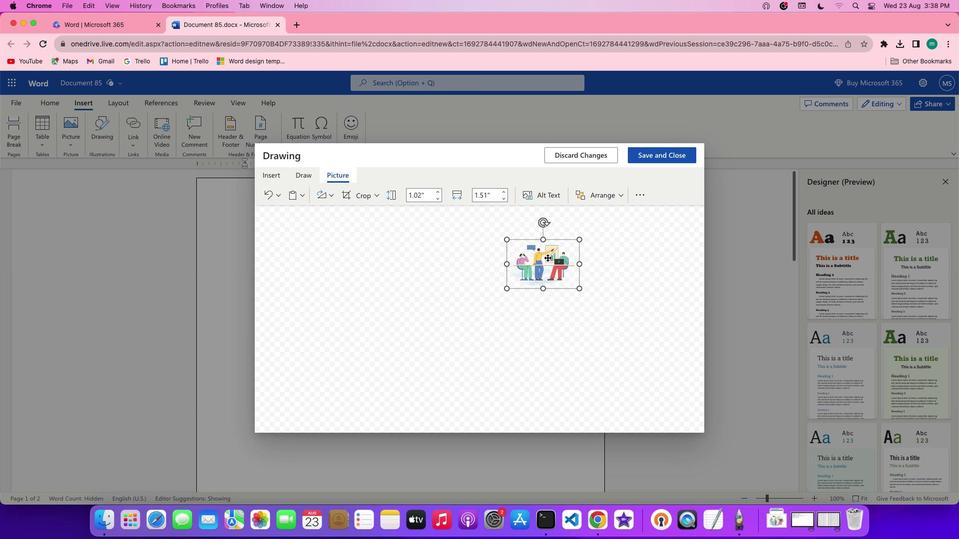 
Action: Mouse moved to (637, 225)
Screenshot: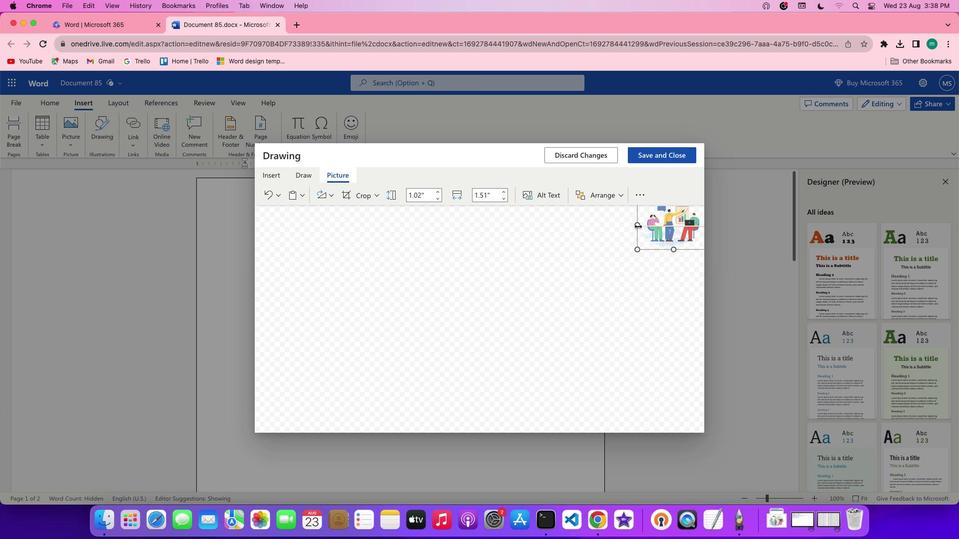 
Action: Mouse pressed left at (637, 225)
Screenshot: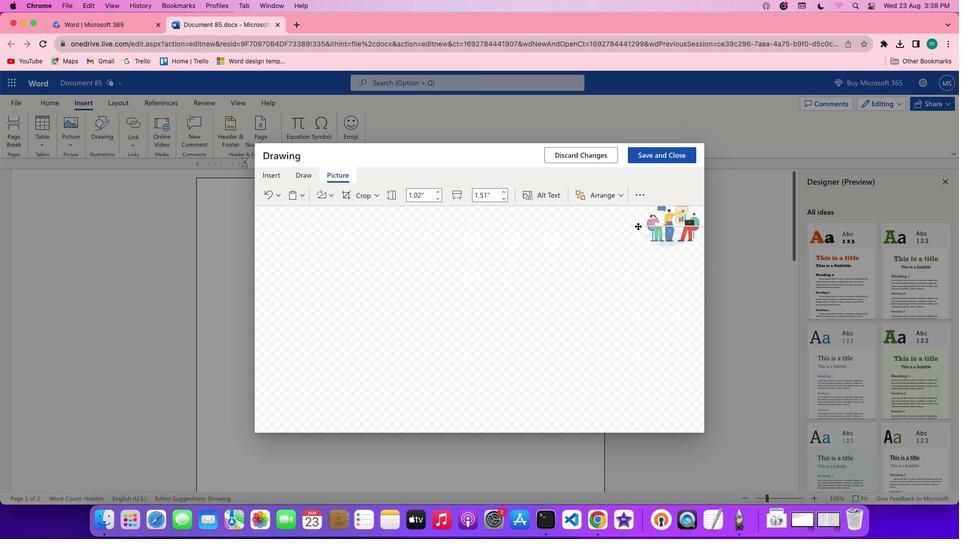 
Action: Mouse moved to (658, 249)
Screenshot: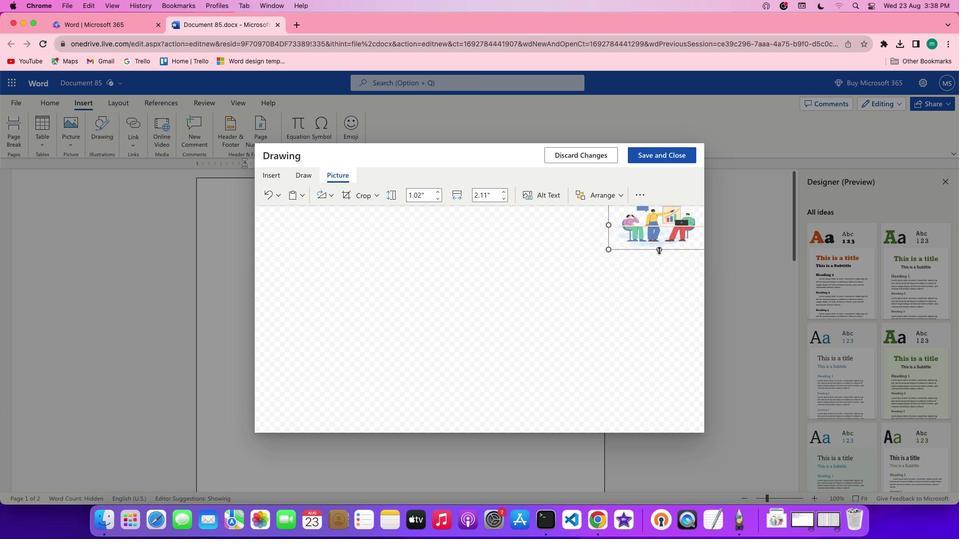 
Action: Mouse pressed left at (658, 249)
Screenshot: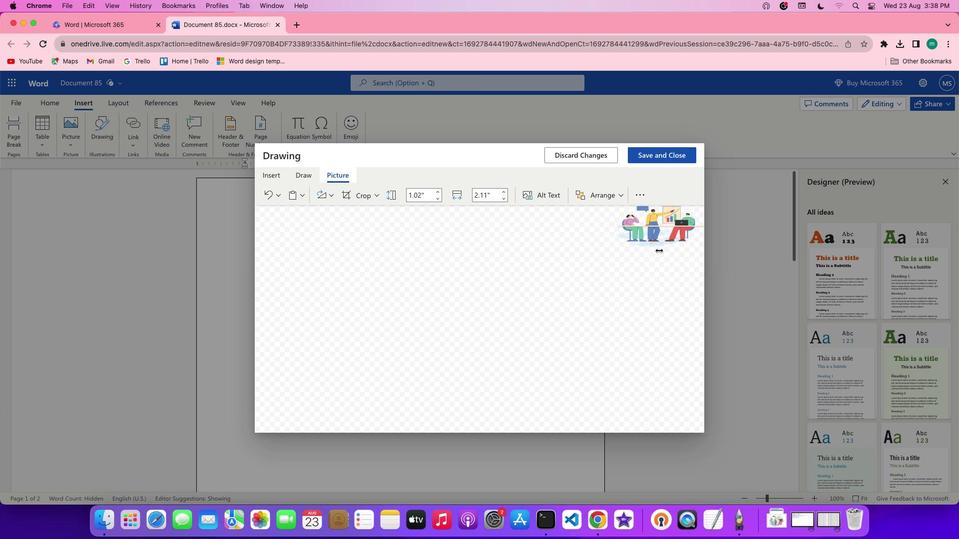 
Action: Mouse moved to (607, 234)
Screenshot: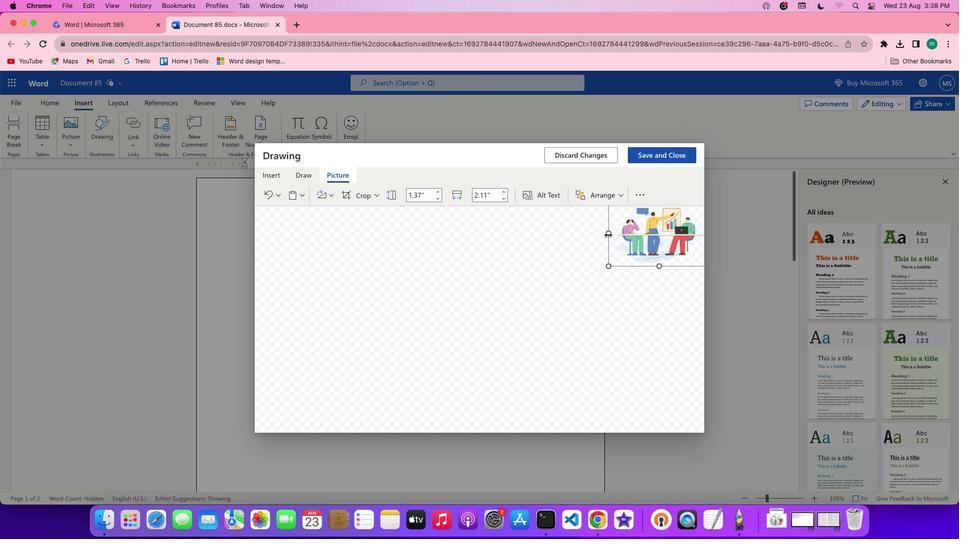 
Action: Mouse pressed left at (607, 234)
Screenshot: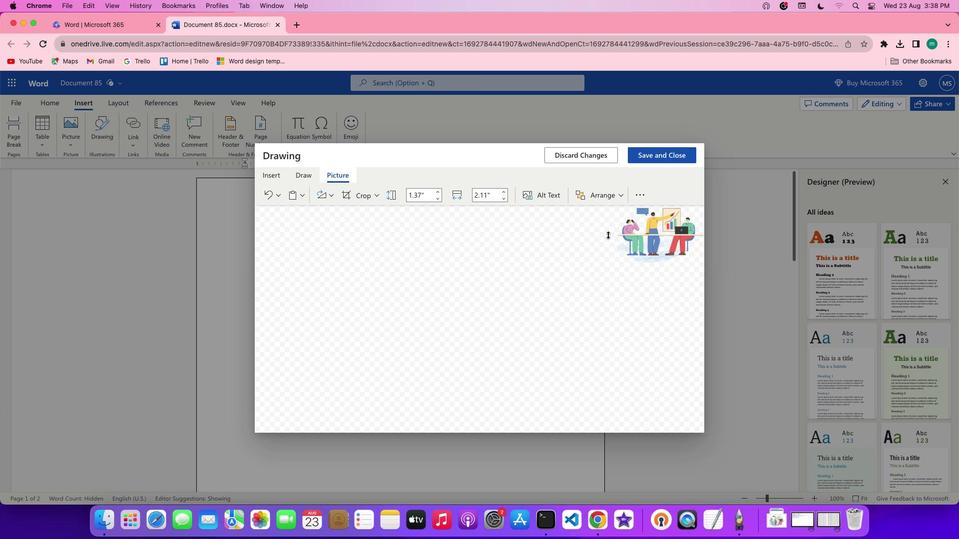 
Action: Mouse moved to (662, 220)
Screenshot: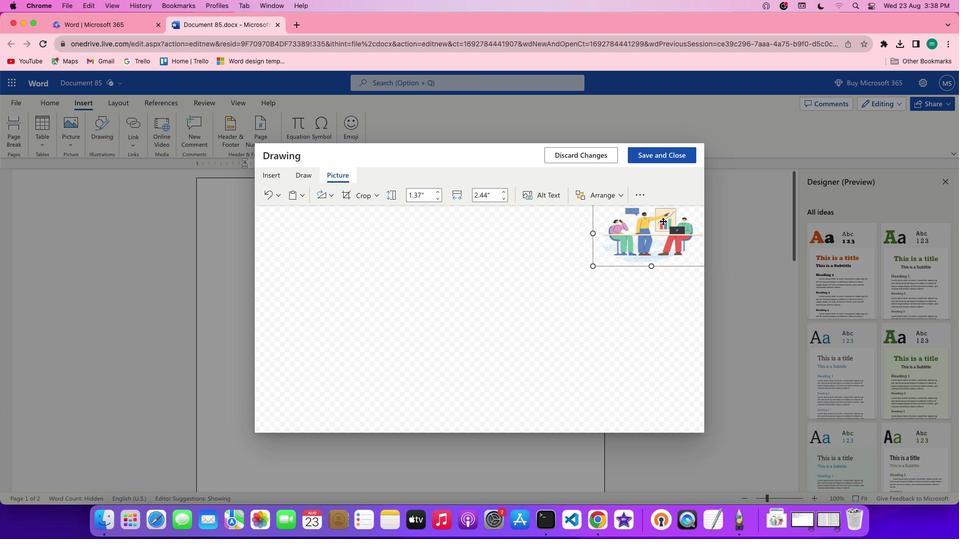 
Action: Mouse pressed left at (662, 220)
Screenshot: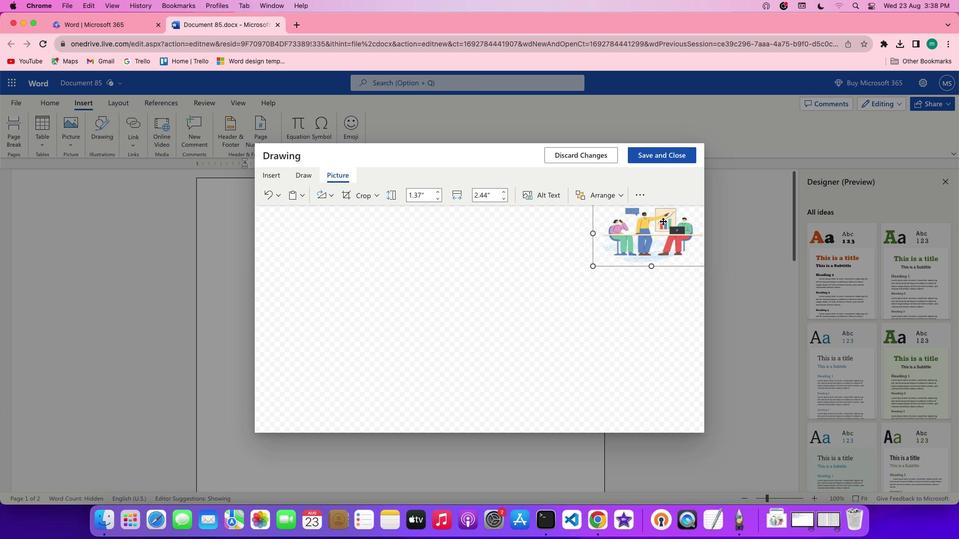 
Action: Mouse moved to (554, 198)
Screenshot: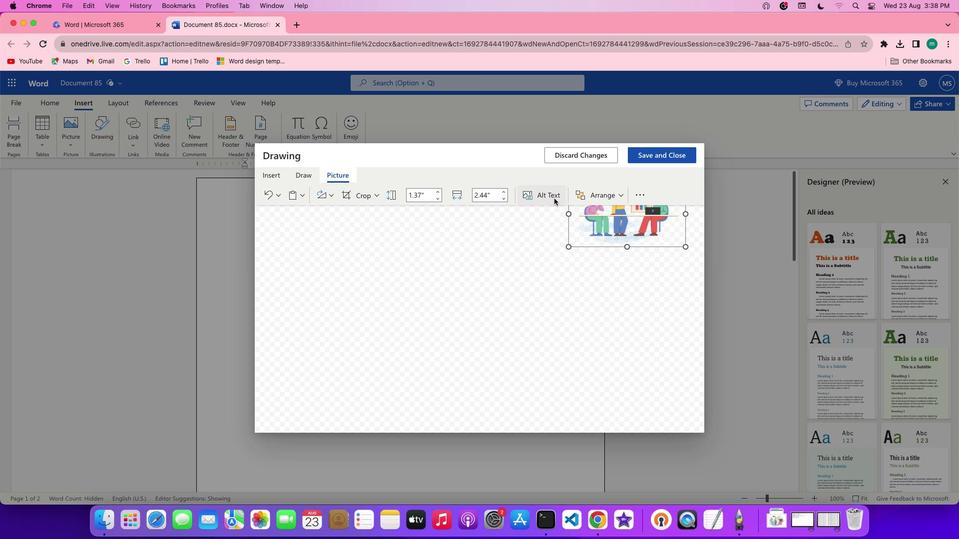 
Action: Mouse pressed left at (554, 198)
Screenshot: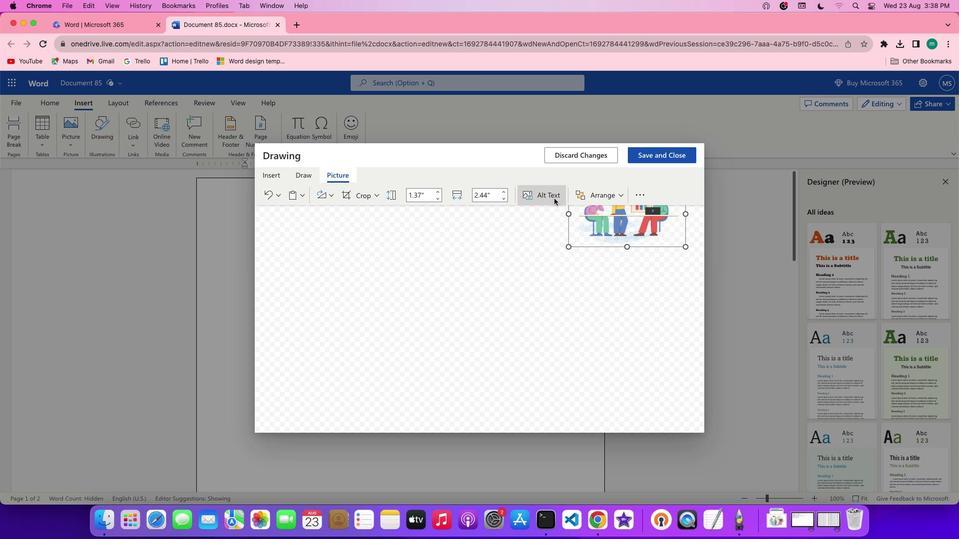 
Action: Mouse moved to (606, 342)
Screenshot: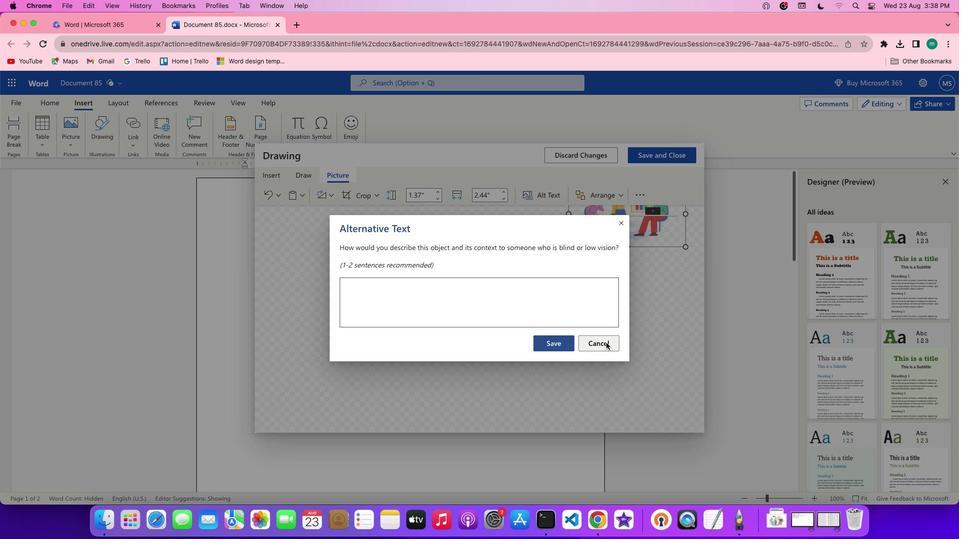 
Action: Mouse pressed left at (606, 342)
Screenshot: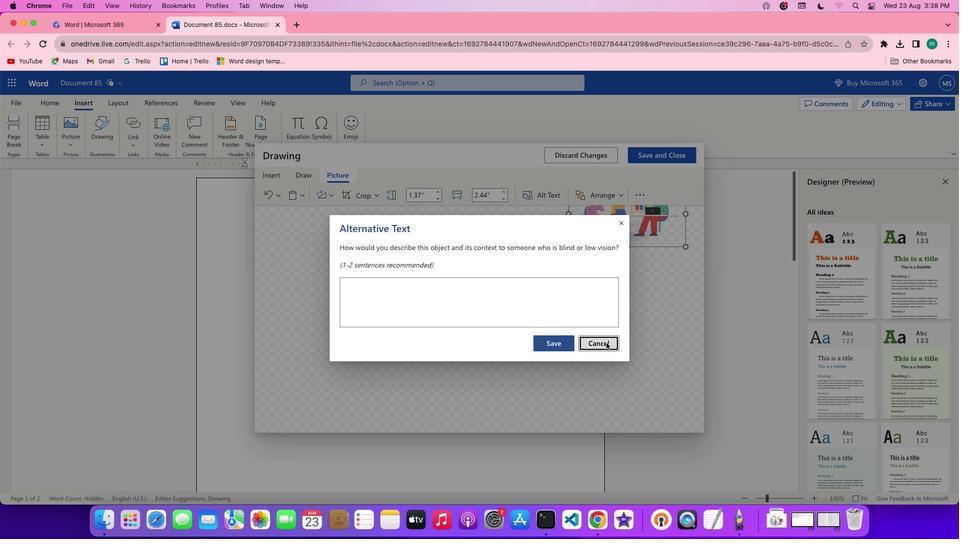 
Action: Mouse moved to (271, 172)
Screenshot: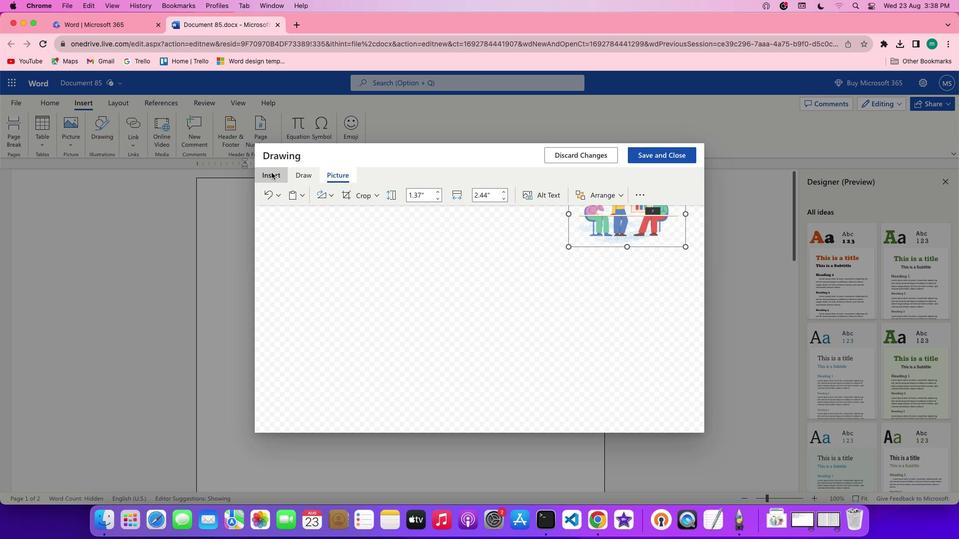 
Action: Mouse pressed left at (271, 172)
Screenshot: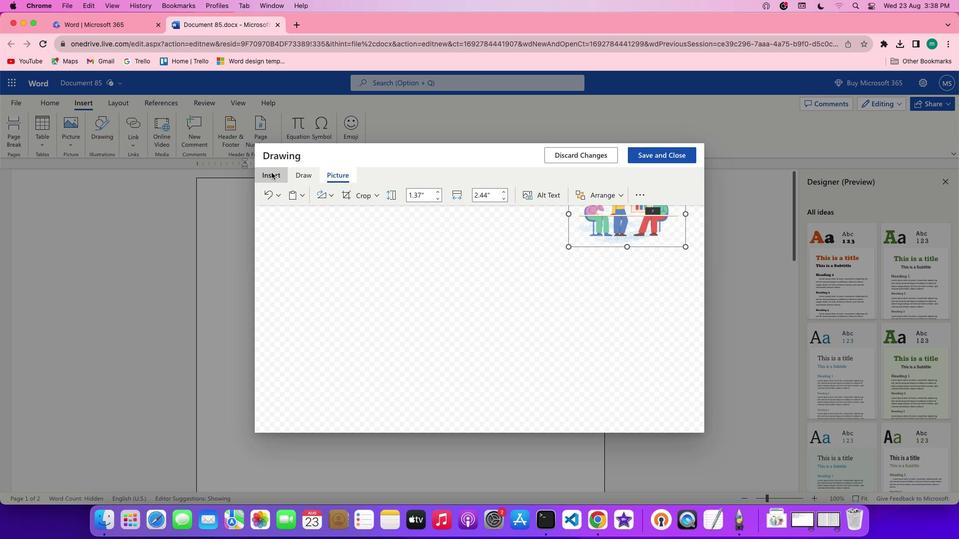 
Action: Mouse moved to (400, 192)
Screenshot: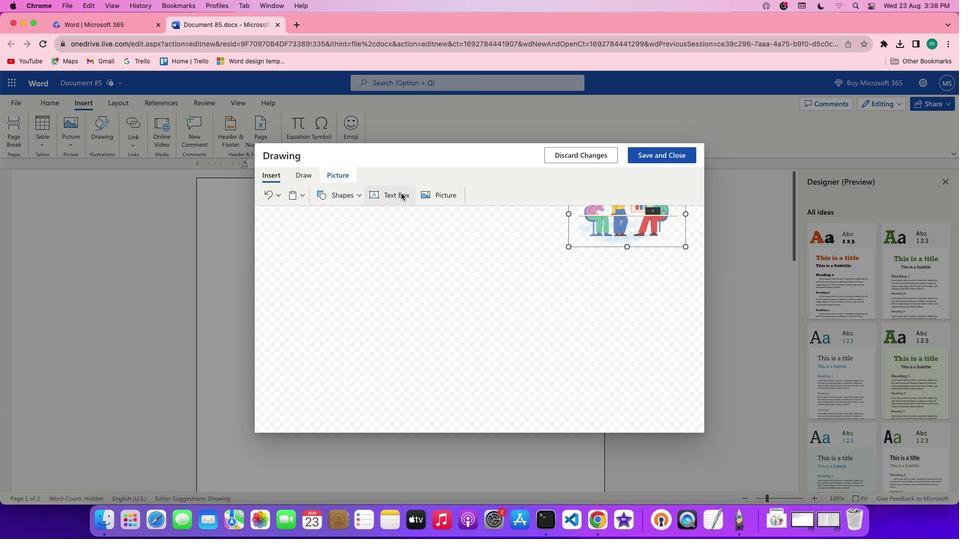 
Action: Mouse pressed left at (400, 192)
Screenshot: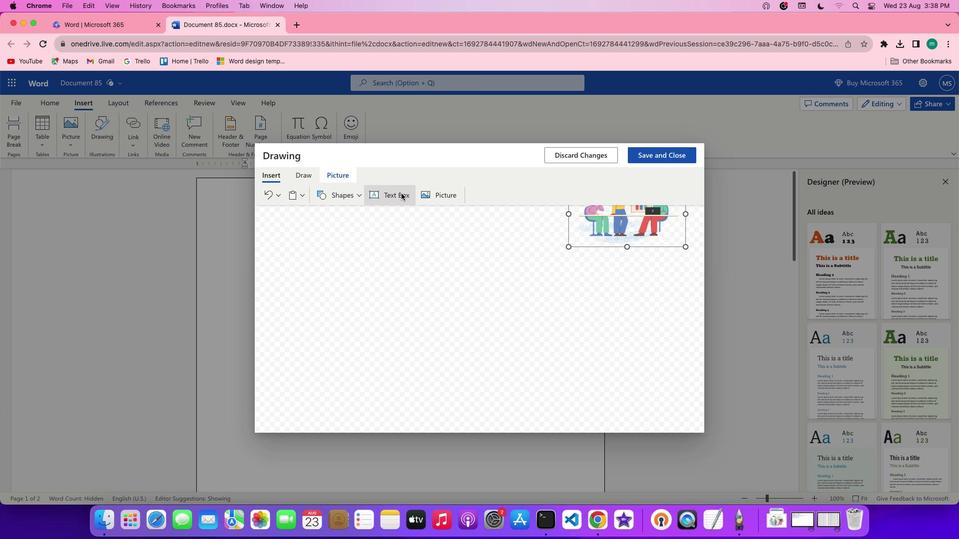 
Action: Mouse moved to (292, 207)
Screenshot: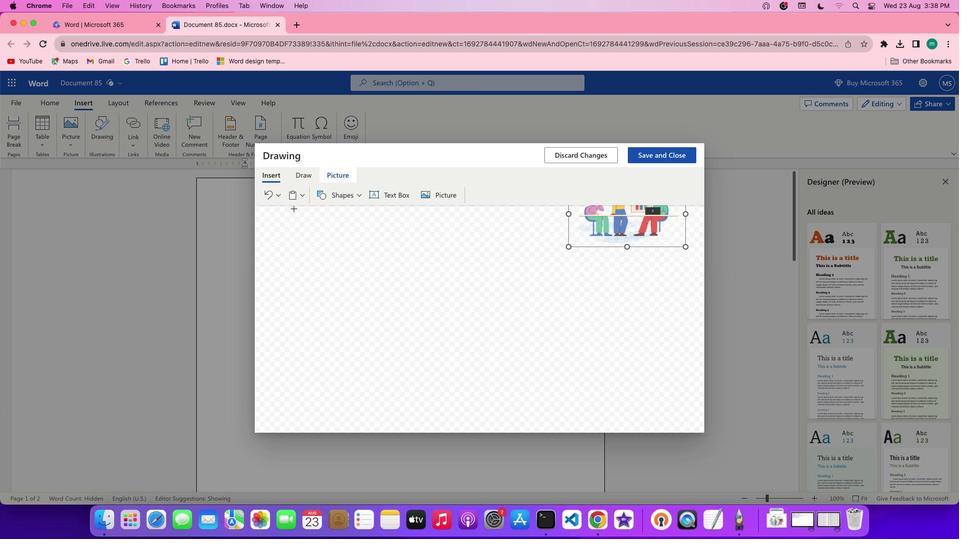 
Action: Mouse pressed left at (292, 207)
Screenshot: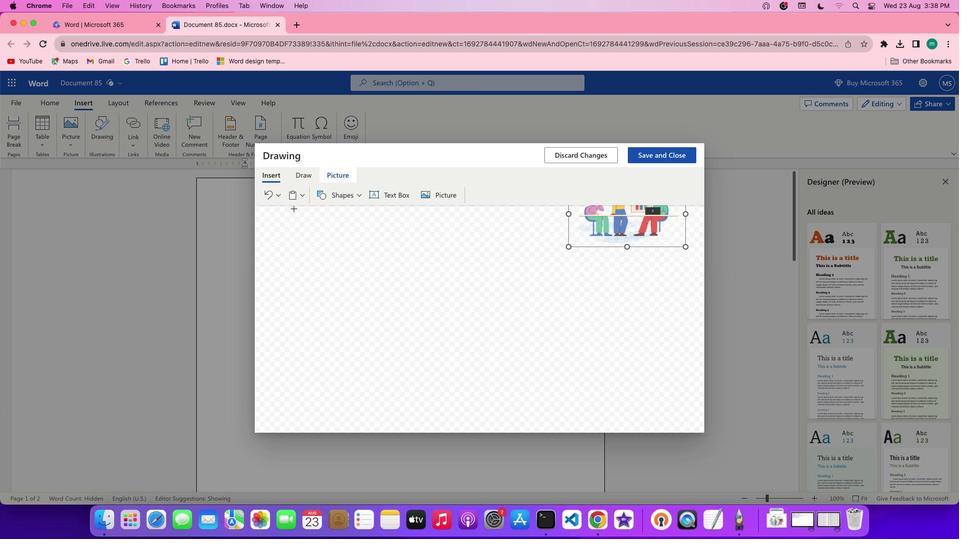 
Action: Mouse moved to (335, 226)
Screenshot: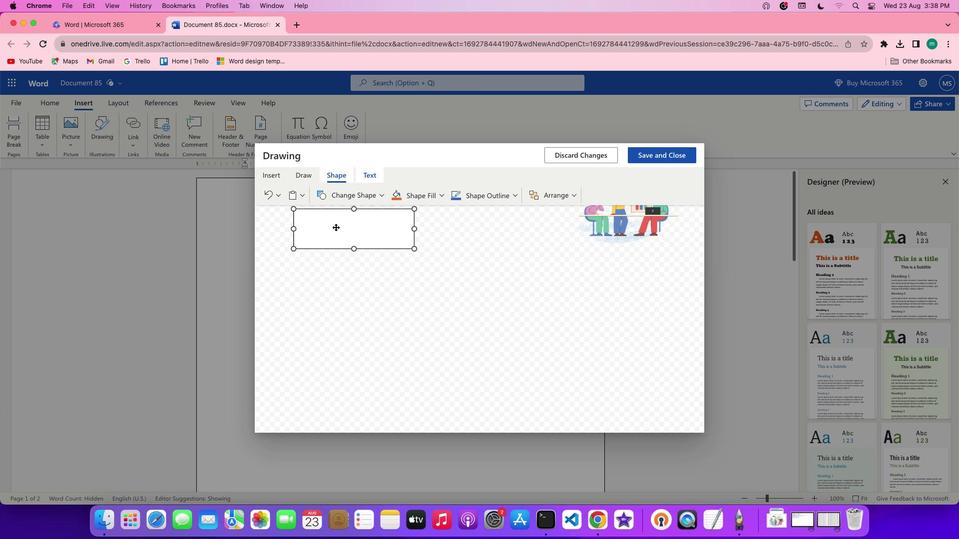 
Action: Key pressed Key.shift'M''E''E''T''I''N''G'Key.shiftKey.enterKey.shift'M''I''N''U''Y''E''Z'Key.backspaceKey.backspaceKey.backspaceKey.shift'T''E''S'Key.shiftKey.enterKey.shift'P''T''A'
Screenshot: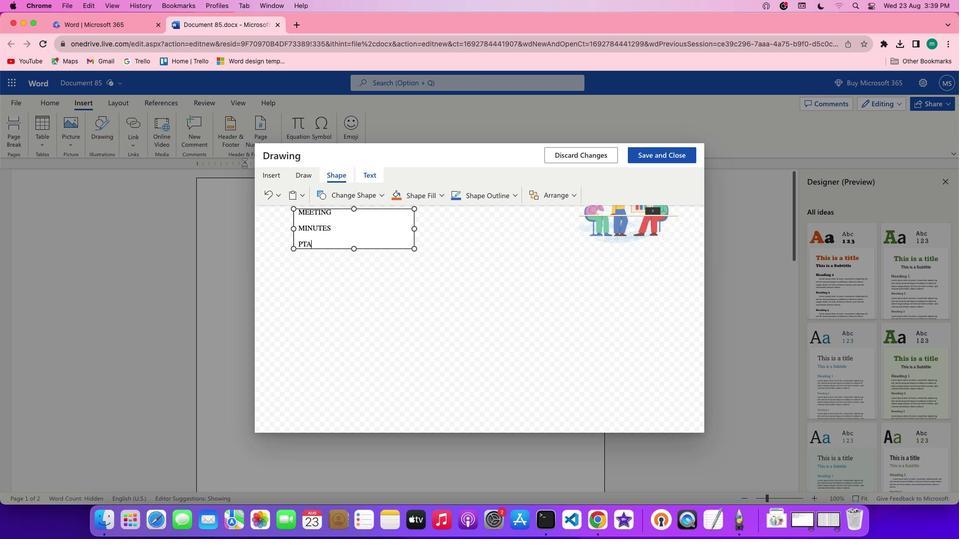 
Action: Mouse moved to (336, 229)
Screenshot: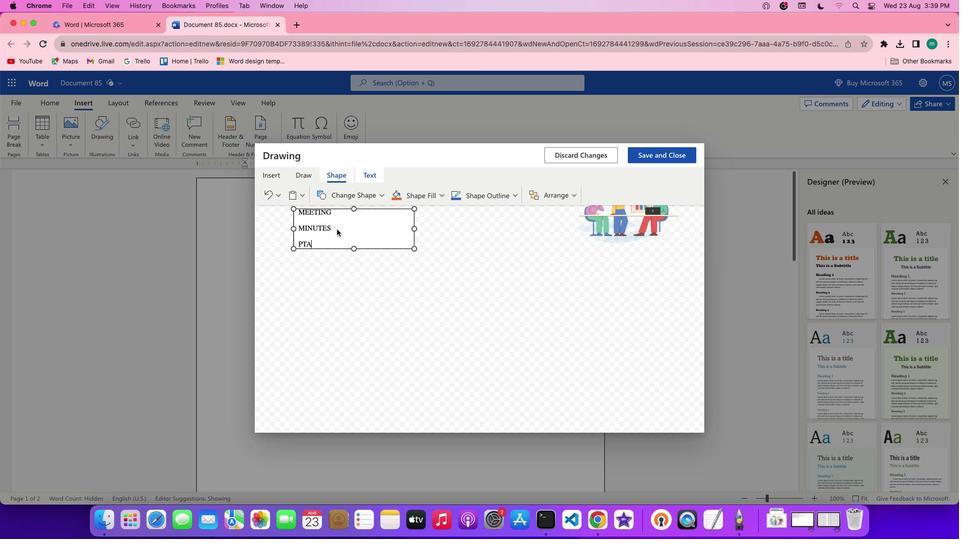 
Action: Mouse pressed left at (336, 229)
Screenshot: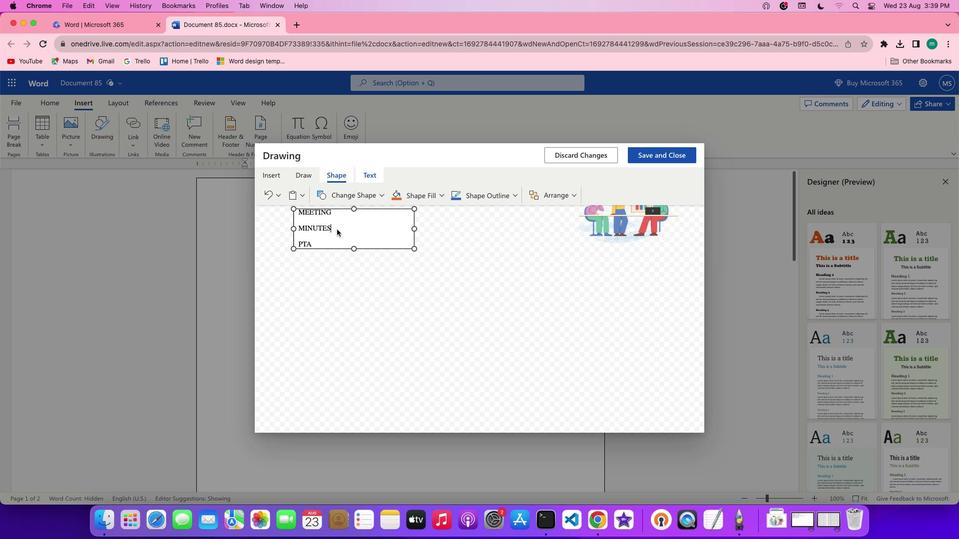 
Action: Mouse moved to (298, 212)
Screenshot: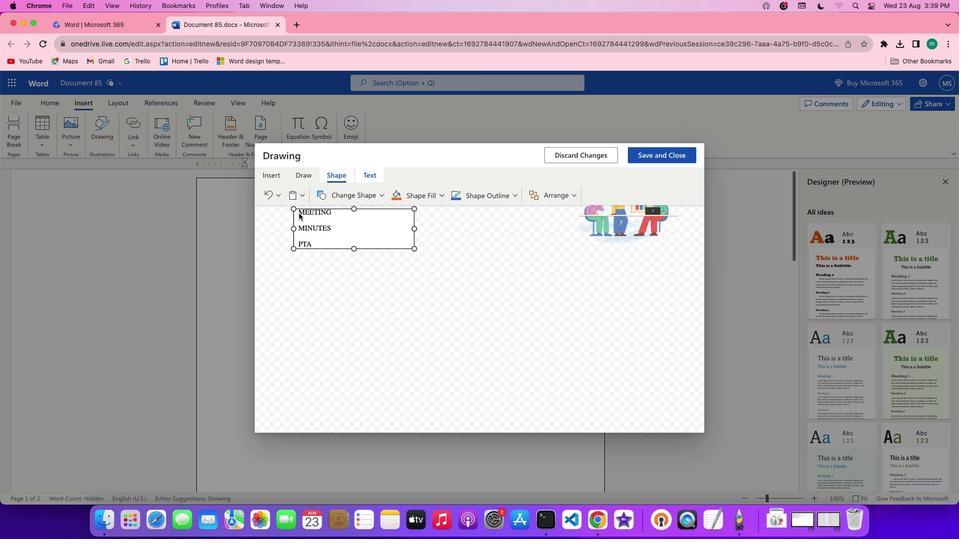 
Action: Mouse pressed left at (298, 212)
Screenshot: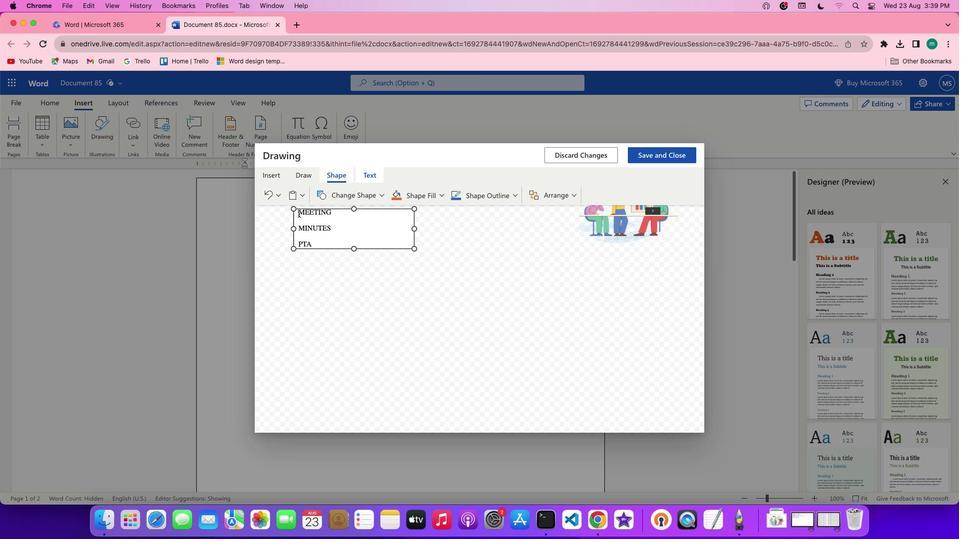 
Action: Mouse moved to (380, 178)
Screenshot: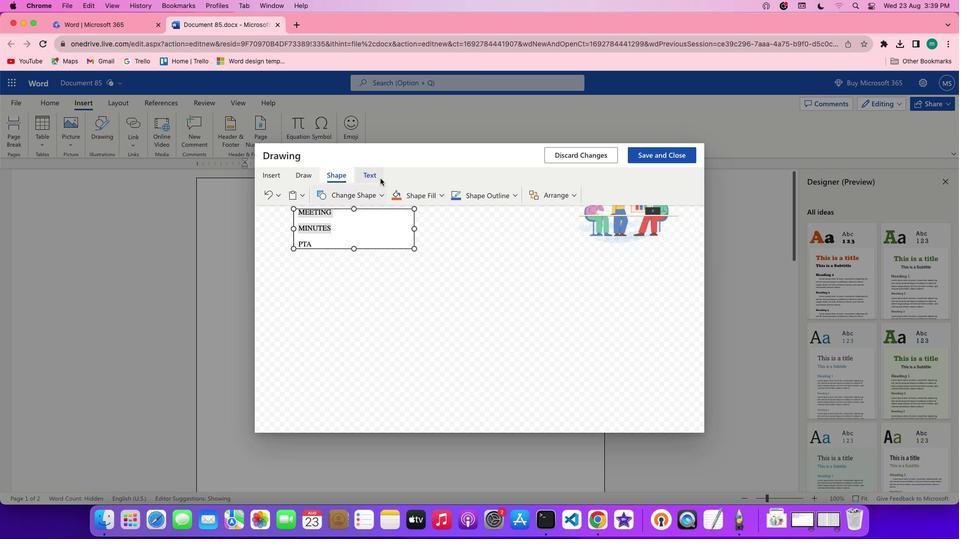
Action: Mouse pressed left at (380, 178)
Screenshot: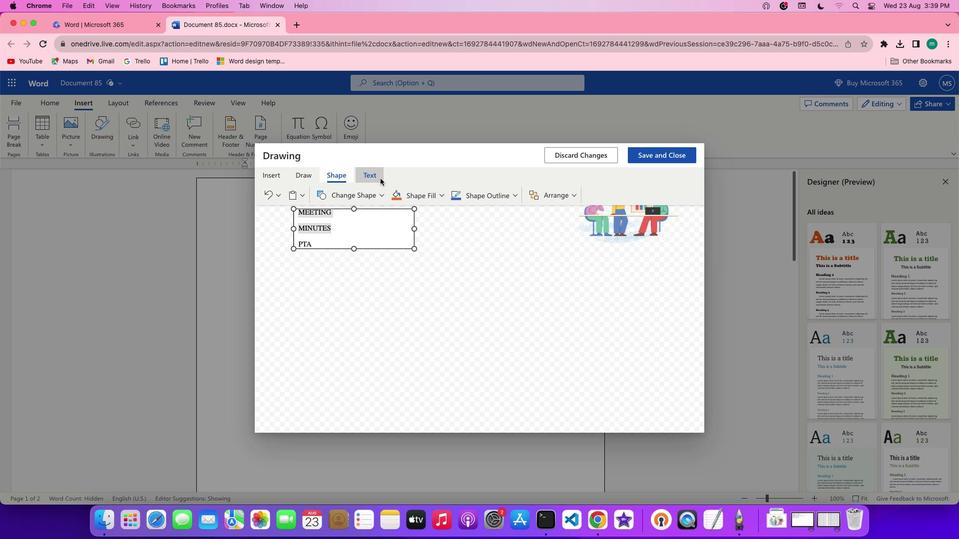 
Action: Mouse moved to (397, 194)
Screenshot: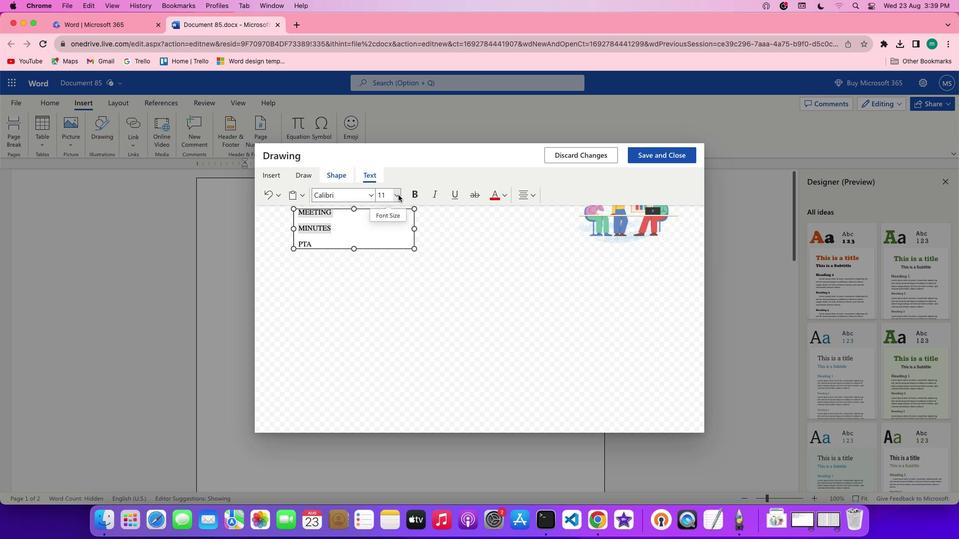 
Action: Mouse pressed left at (397, 194)
Screenshot: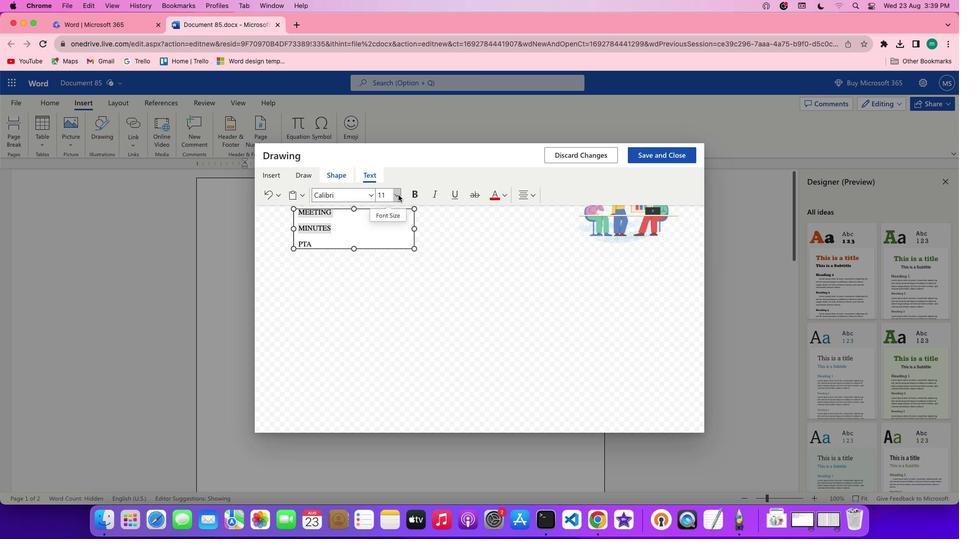 
Action: Mouse moved to (387, 324)
Screenshot: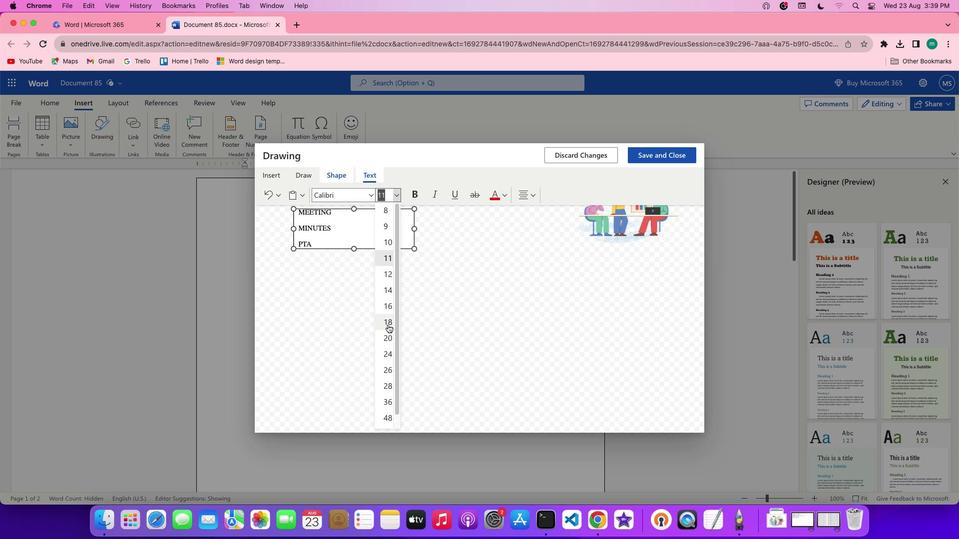 
Action: Mouse pressed left at (387, 324)
Screenshot: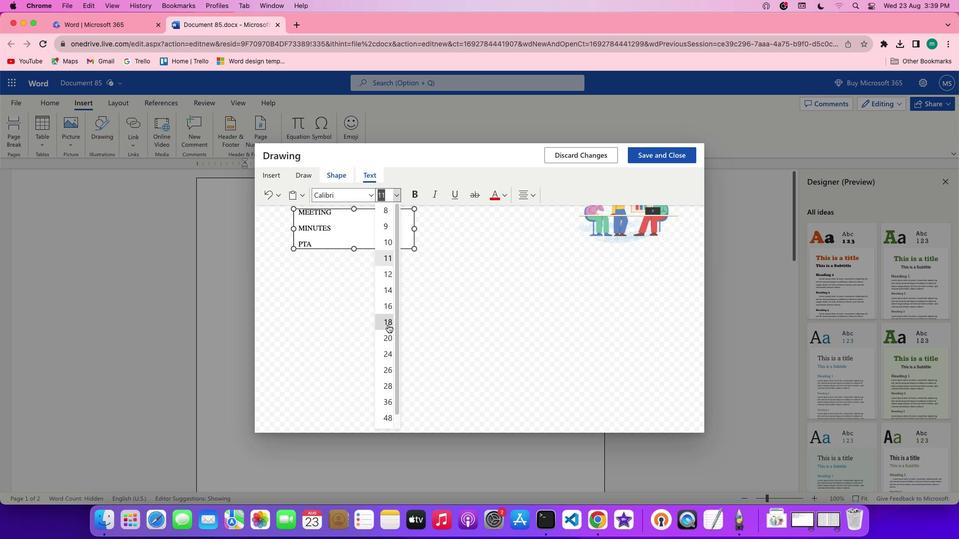 
Action: Mouse moved to (396, 195)
Screenshot: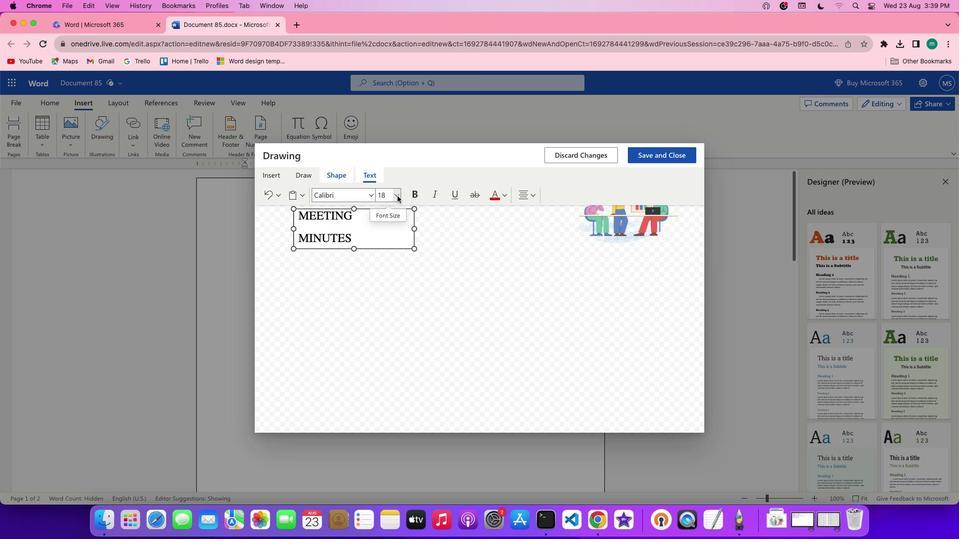 
Action: Mouse pressed left at (396, 195)
Screenshot: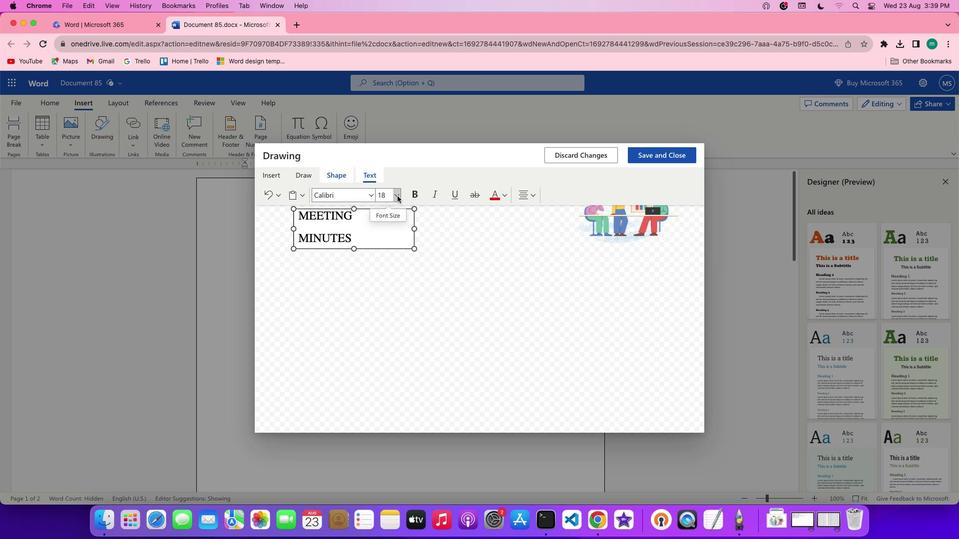 
Action: Mouse moved to (386, 398)
Screenshot: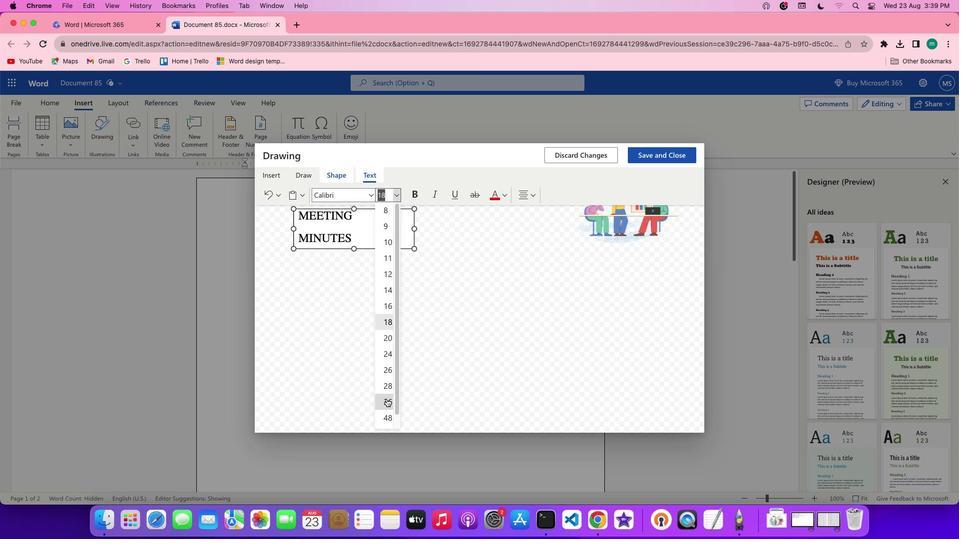 
Action: Mouse pressed left at (386, 398)
Screenshot: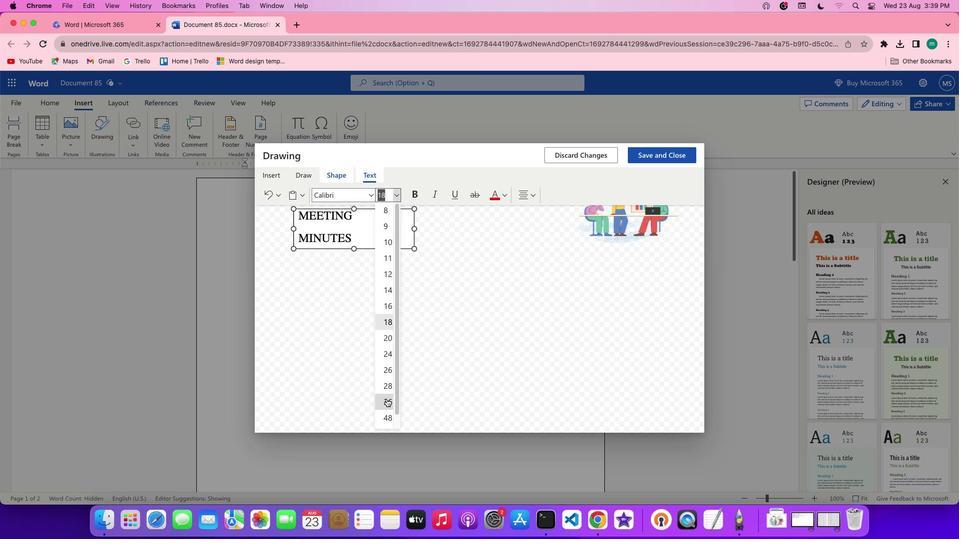 
Action: Mouse moved to (352, 246)
Screenshot: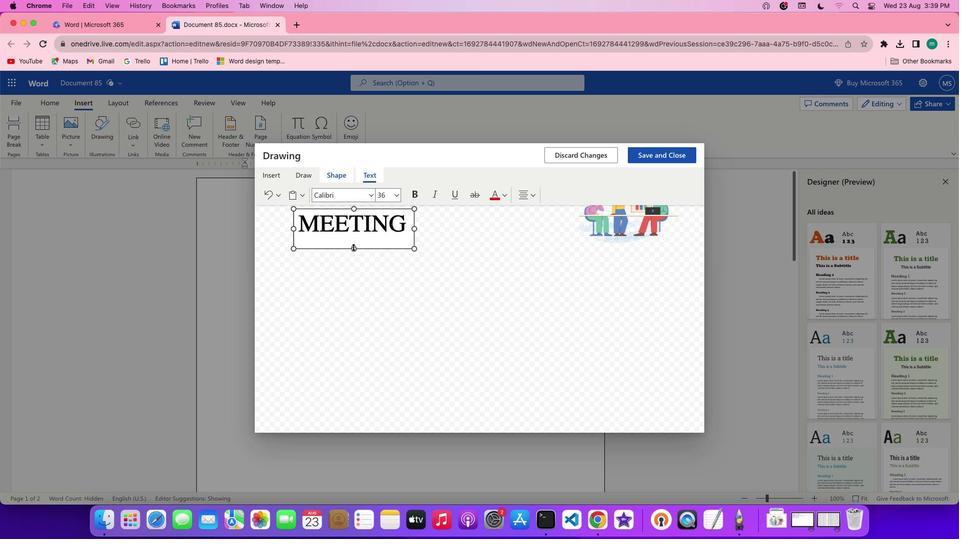 
Action: Mouse pressed left at (352, 246)
Screenshot: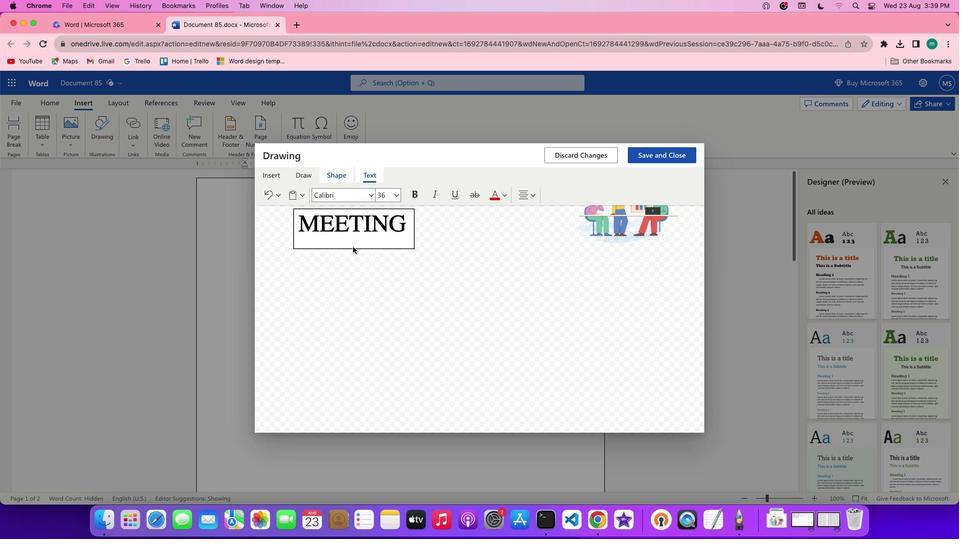 
Action: Mouse moved to (299, 294)
Screenshot: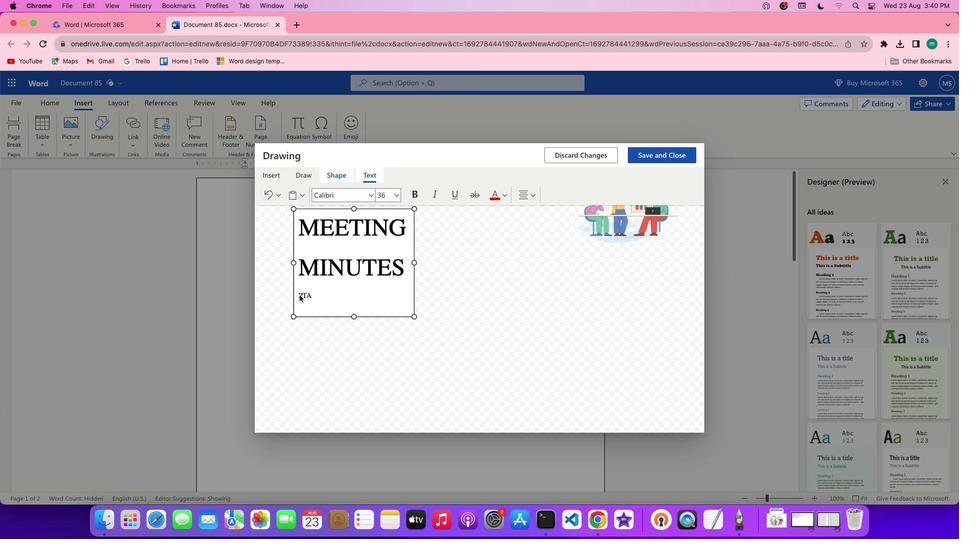 
Action: Mouse pressed left at (299, 294)
Screenshot: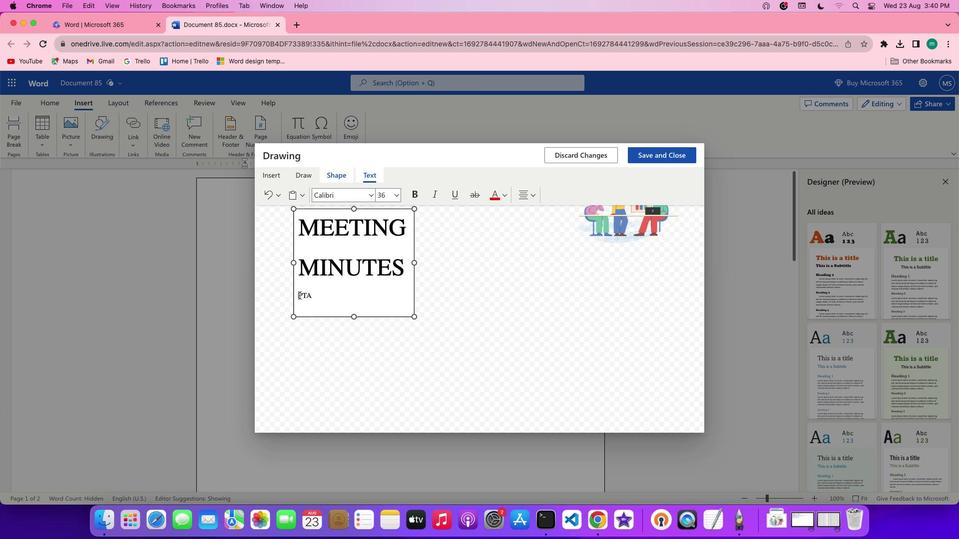 
Action: Mouse moved to (410, 193)
Screenshot: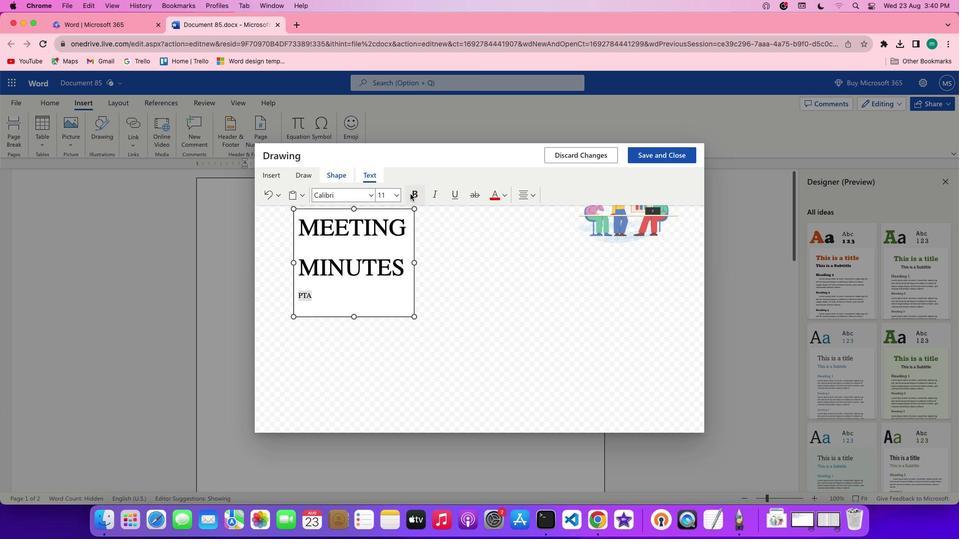 
Action: Mouse pressed left at (410, 193)
Screenshot: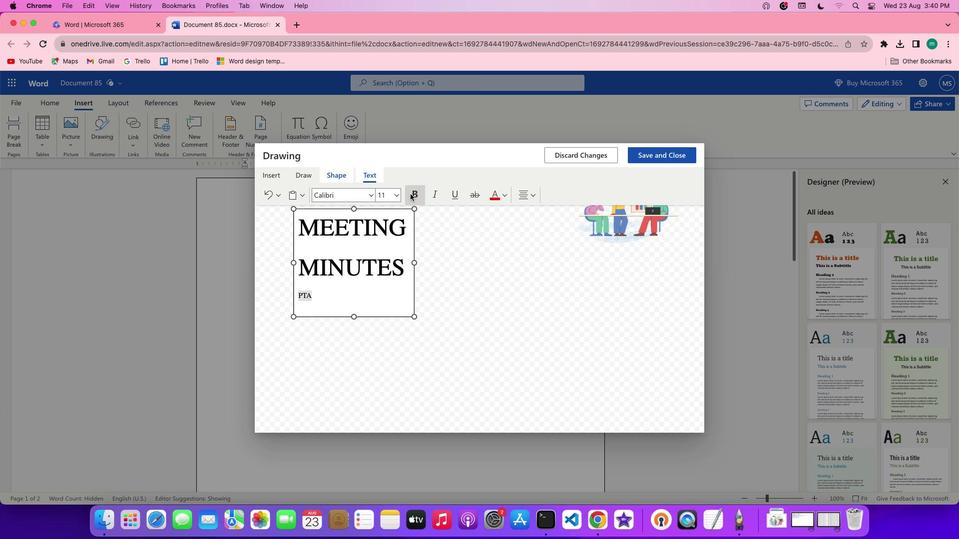 
Action: Mouse moved to (396, 195)
Screenshot: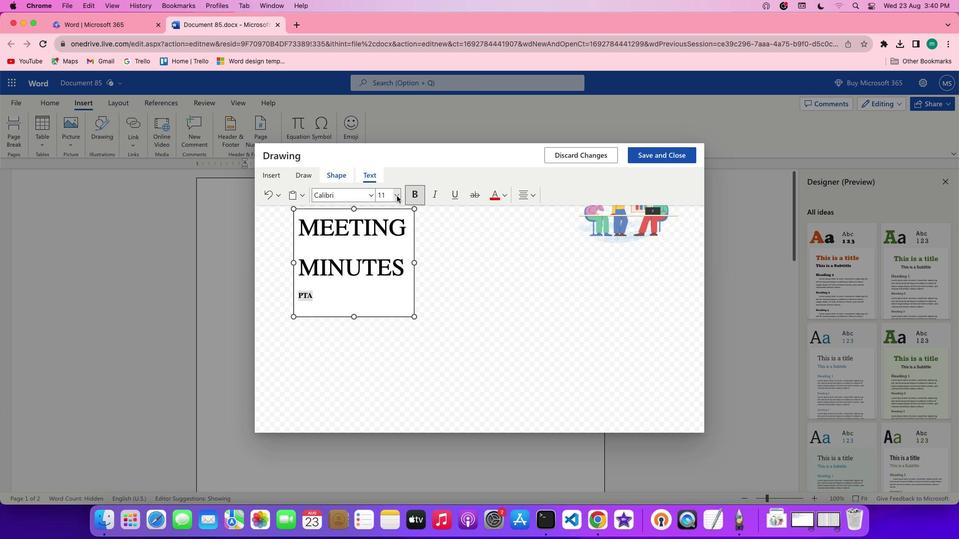 
Action: Mouse pressed left at (396, 195)
Screenshot: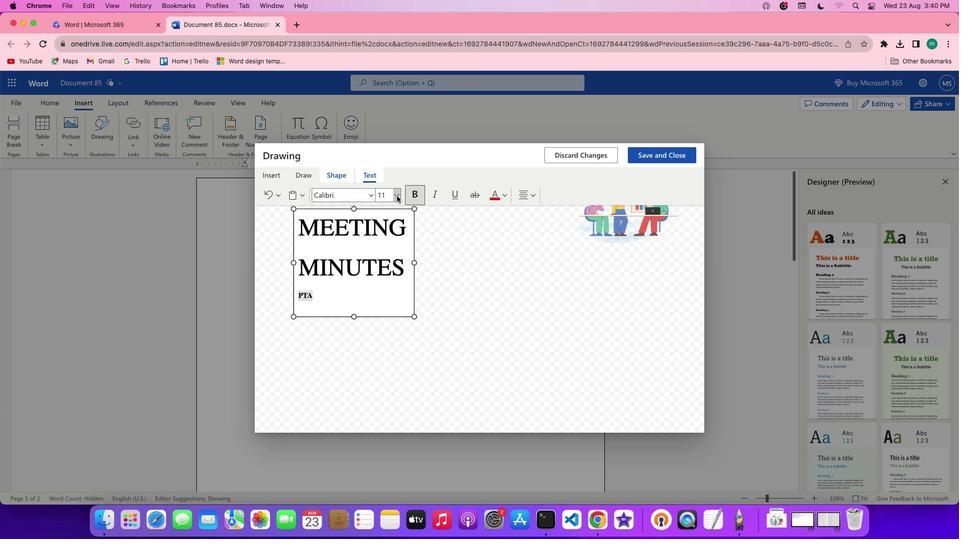 
Action: Mouse moved to (388, 337)
Screenshot: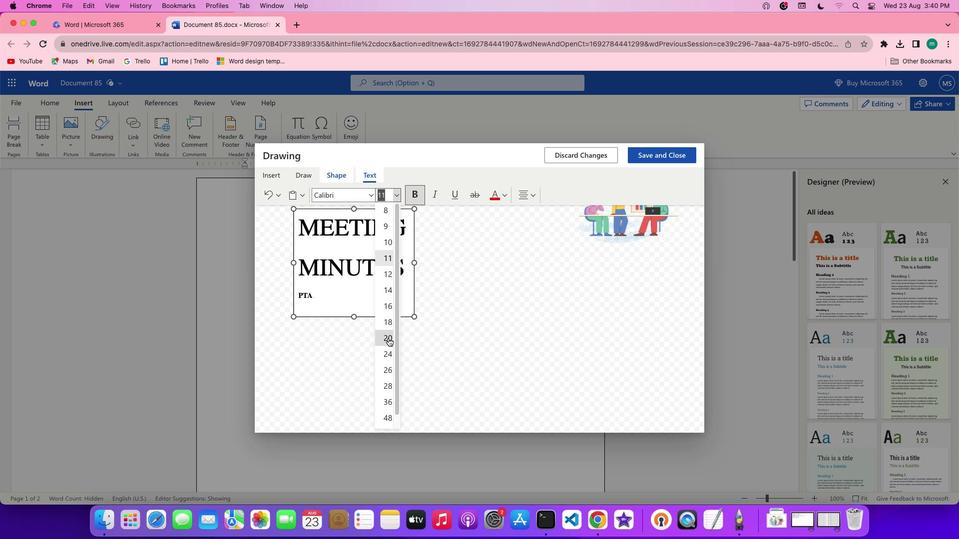
Action: Mouse pressed left at (388, 337)
Screenshot: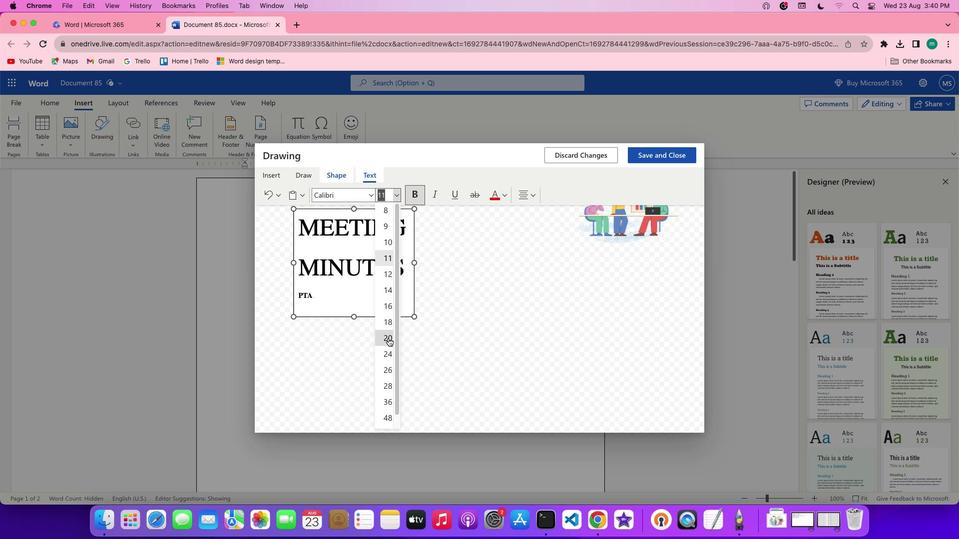 
Action: Mouse moved to (412, 262)
Screenshot: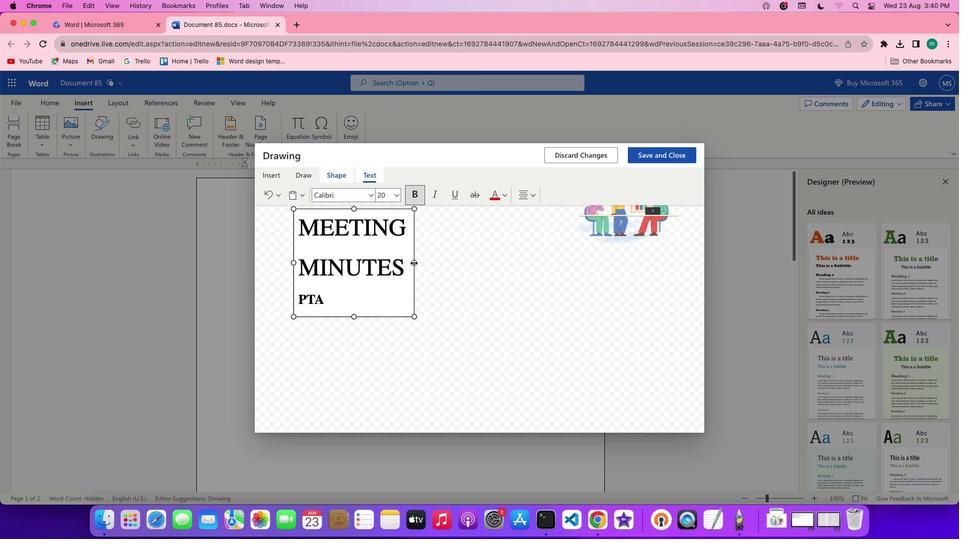 
Action: Mouse pressed left at (412, 262)
Screenshot: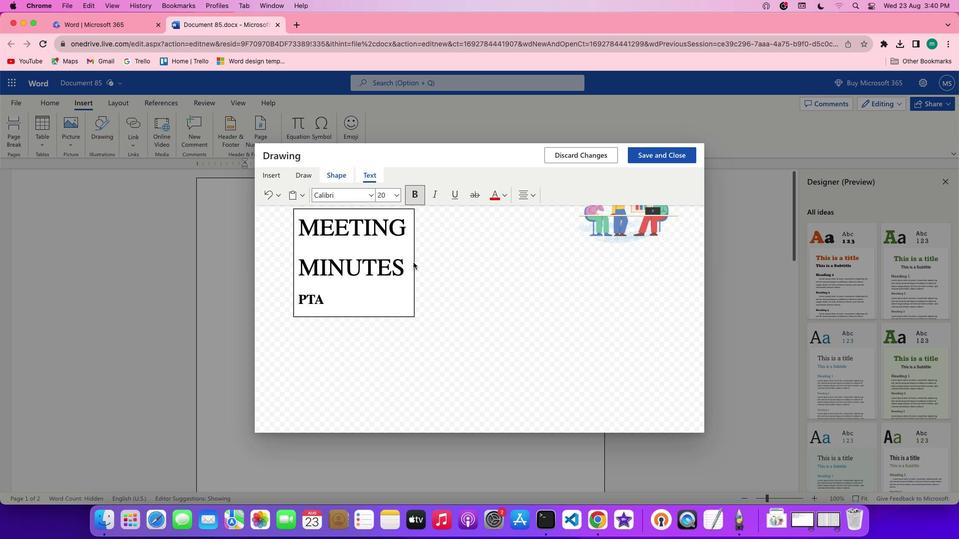 
Action: Mouse moved to (502, 195)
Screenshot: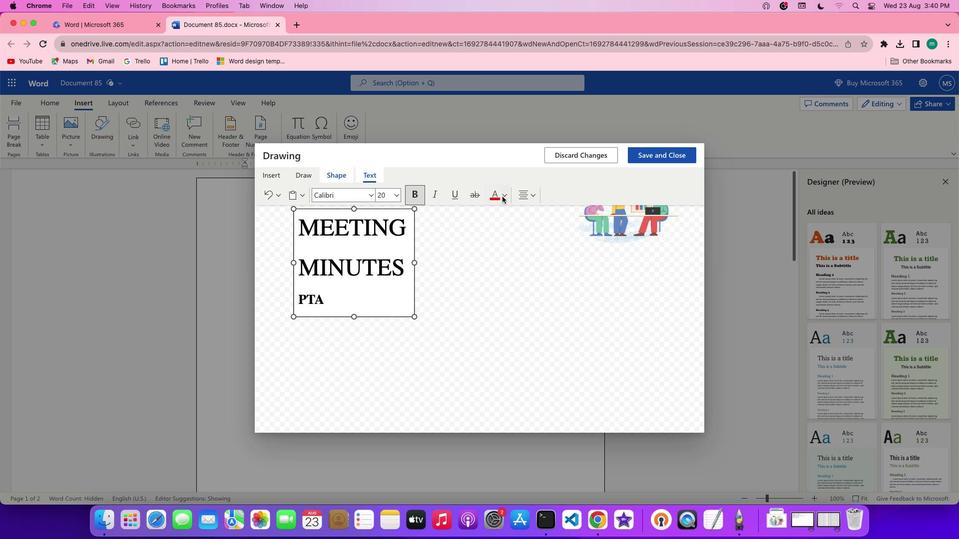 
Action: Mouse pressed left at (502, 195)
Screenshot: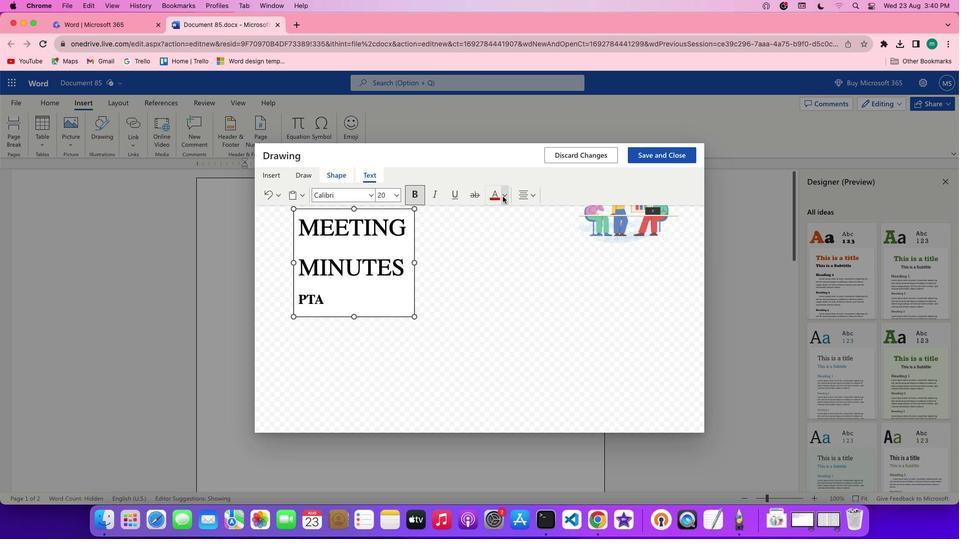 
Action: Mouse moved to (626, 279)
Screenshot: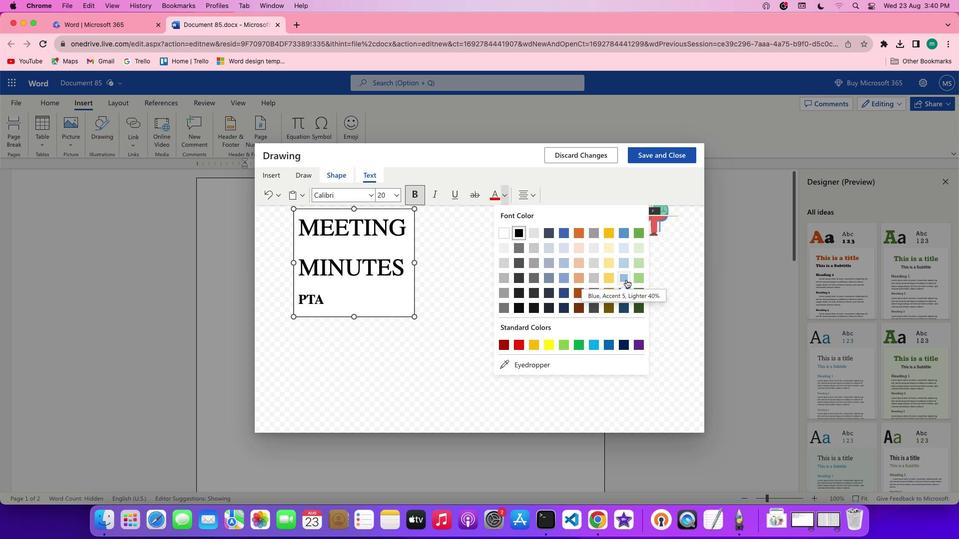
Action: Mouse pressed left at (626, 279)
Screenshot: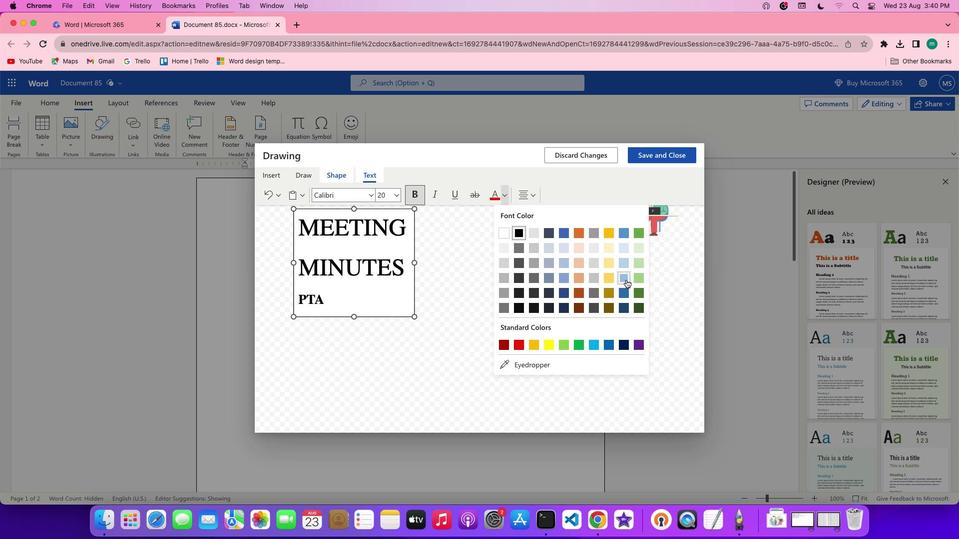
Action: Mouse moved to (504, 197)
Screenshot: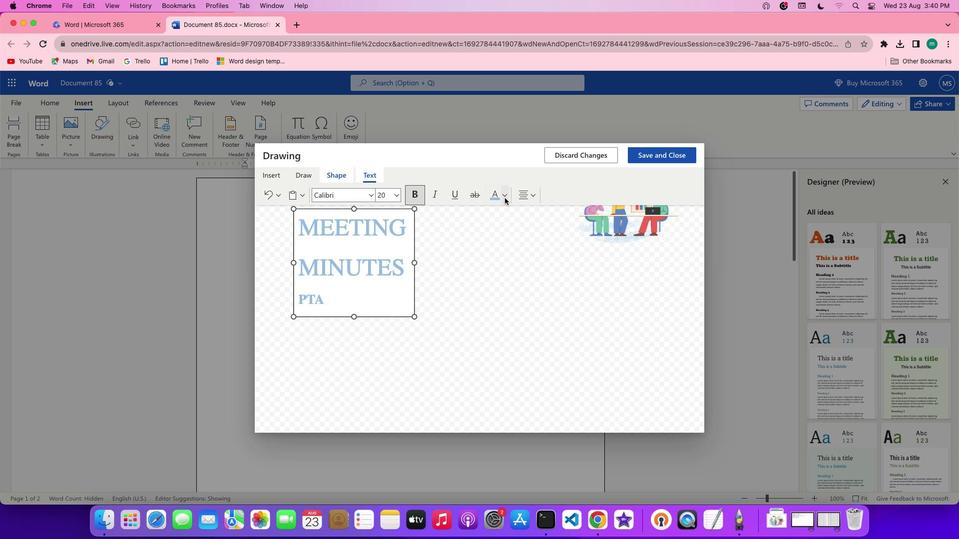 
Action: Mouse pressed left at (504, 197)
Screenshot: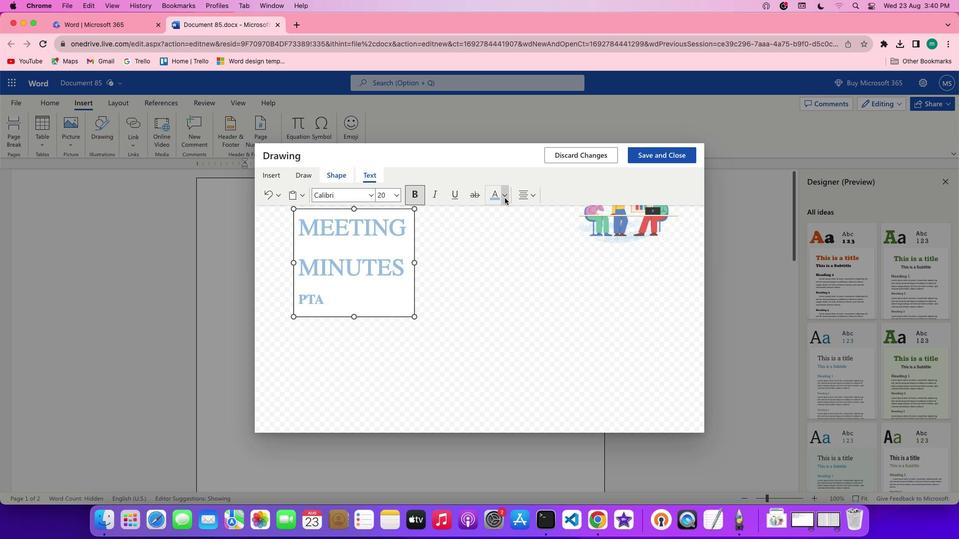 
Action: Mouse moved to (624, 291)
Screenshot: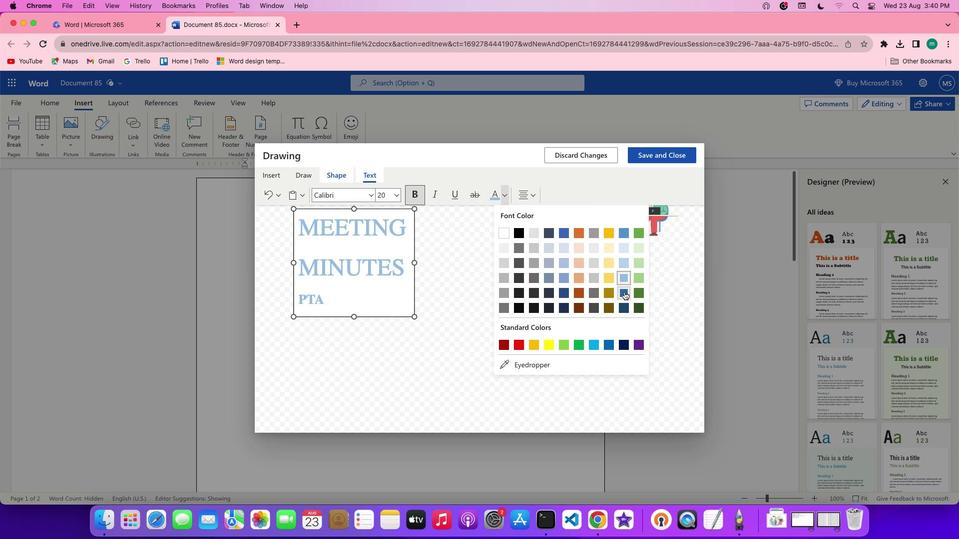
Action: Mouse pressed left at (624, 291)
Screenshot: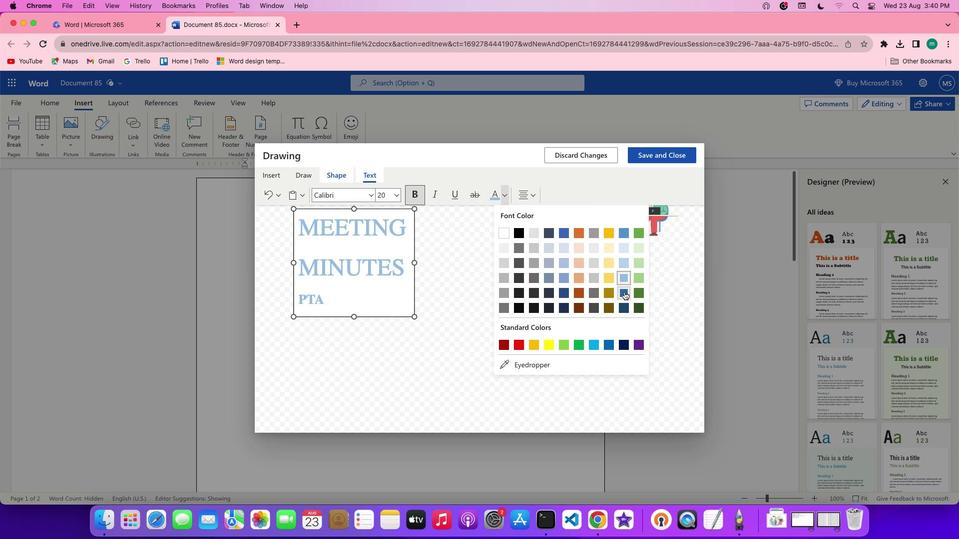 
Action: Mouse moved to (399, 242)
Screenshot: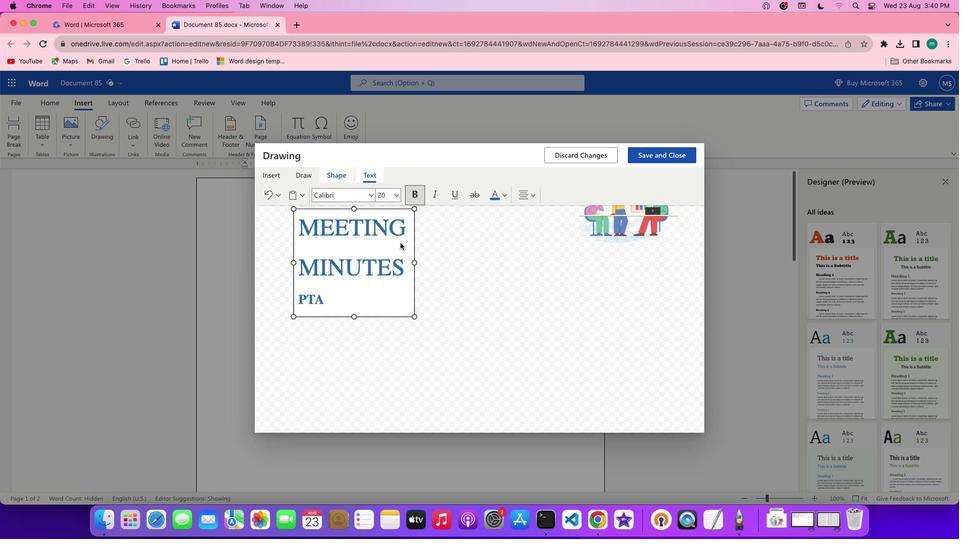 
Action: Mouse pressed right at (399, 242)
Screenshot: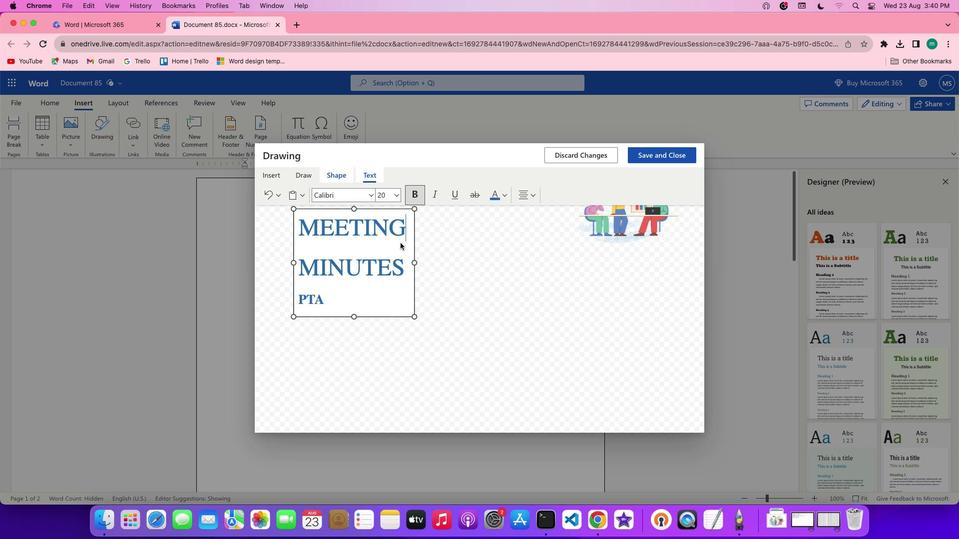 
Action: Mouse moved to (466, 225)
Screenshot: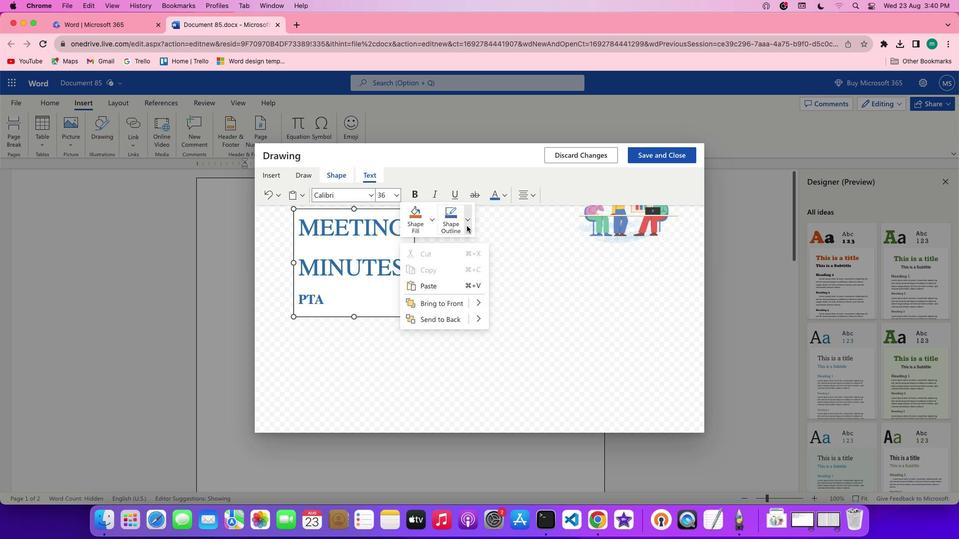 
Action: Mouse pressed left at (466, 225)
Screenshot: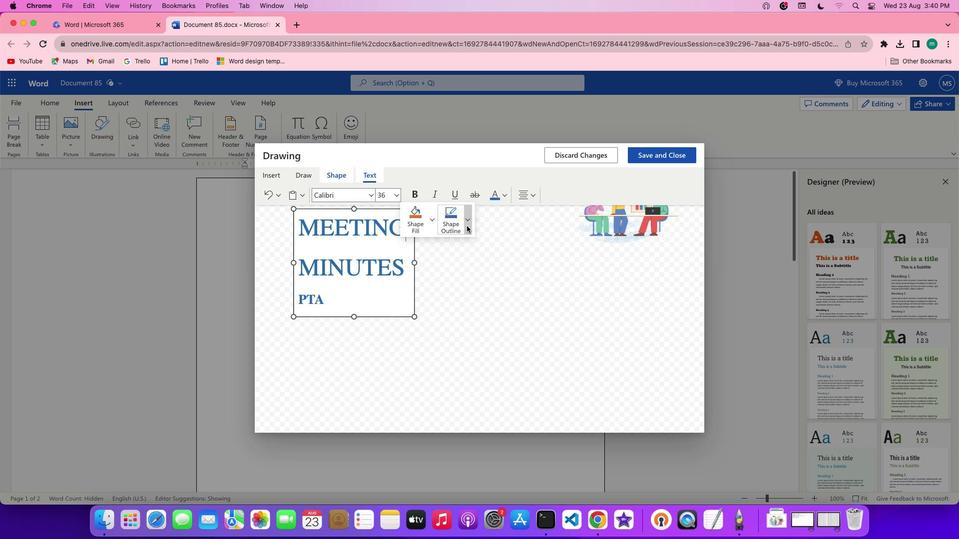 
Action: Mouse moved to (489, 361)
Screenshot: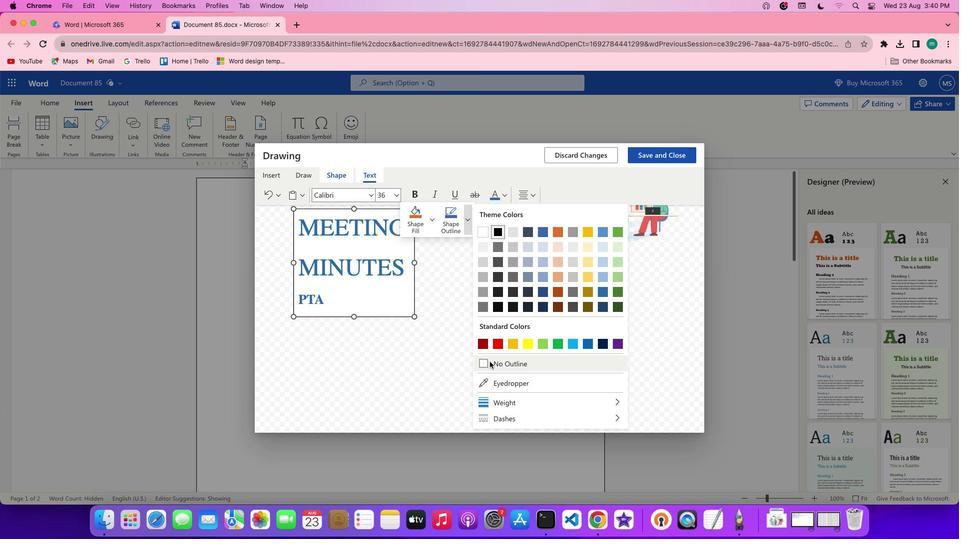 
Action: Mouse pressed left at (489, 361)
Screenshot: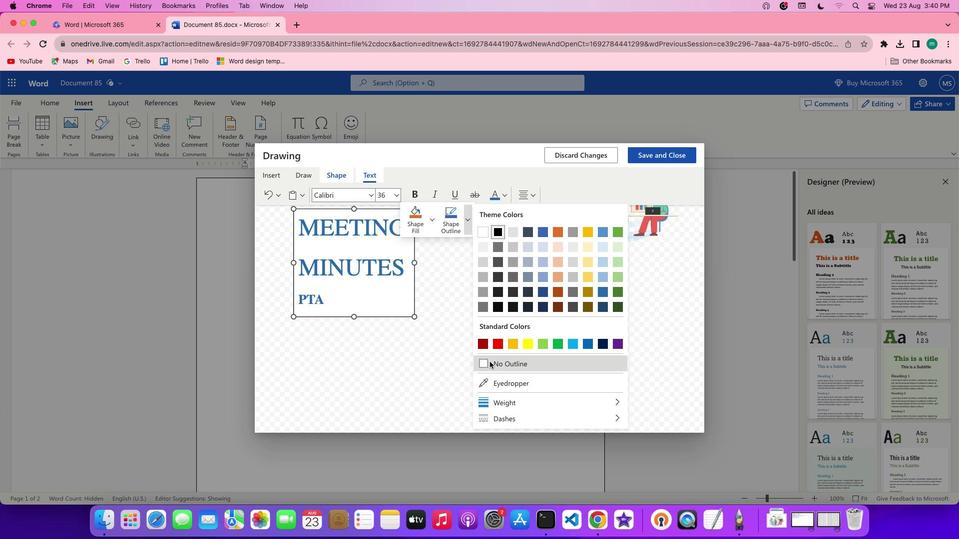
Action: Mouse moved to (297, 299)
Screenshot: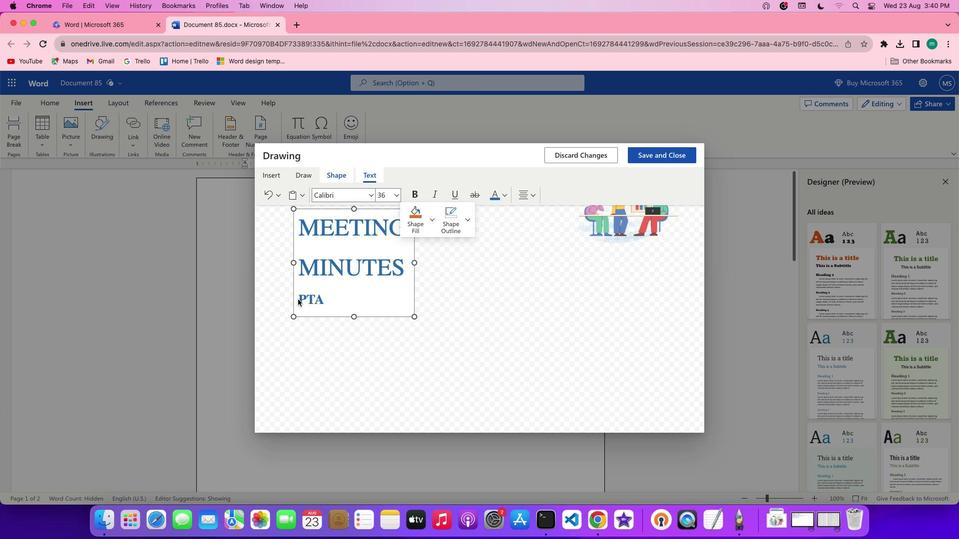
Action: Mouse pressed left at (297, 299)
Screenshot: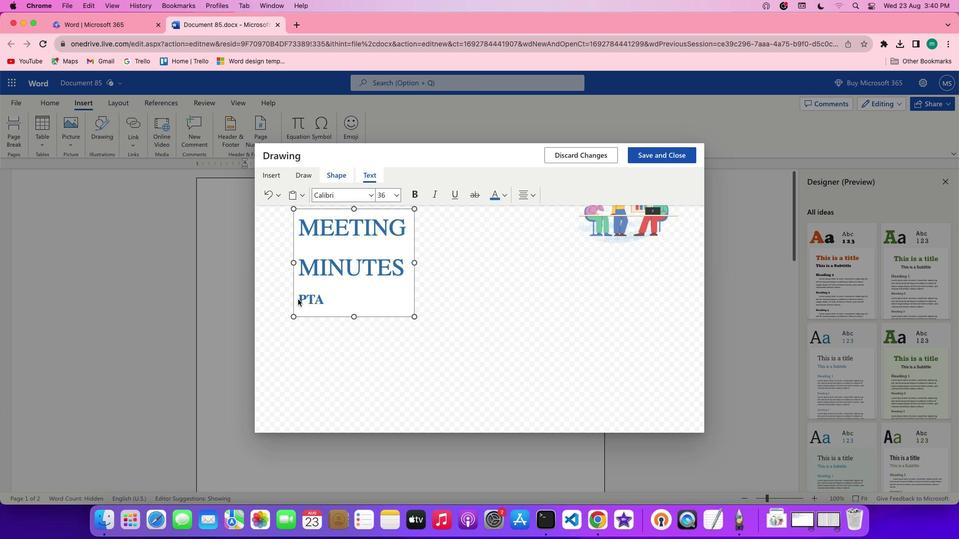 
Action: Mouse moved to (296, 298)
Screenshot: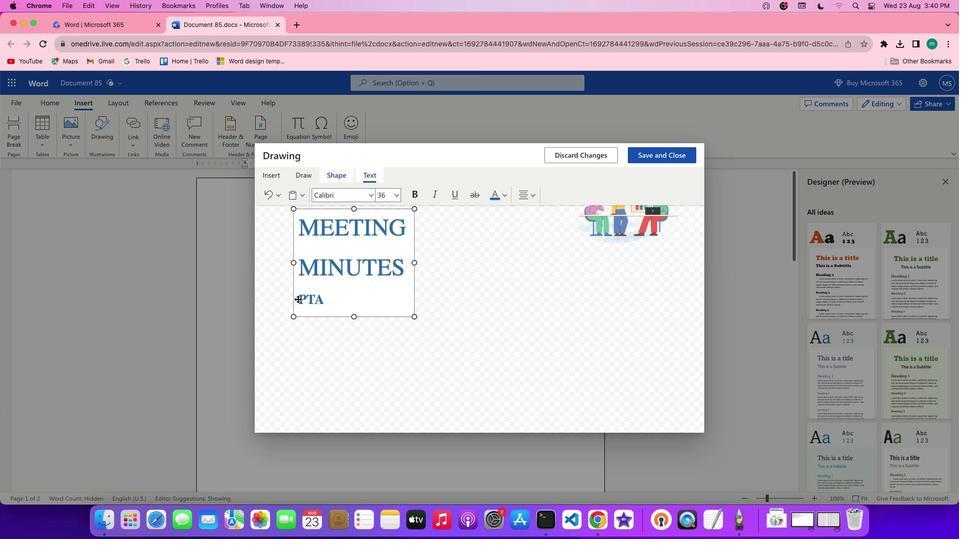 
Action: Mouse pressed left at (296, 298)
Screenshot: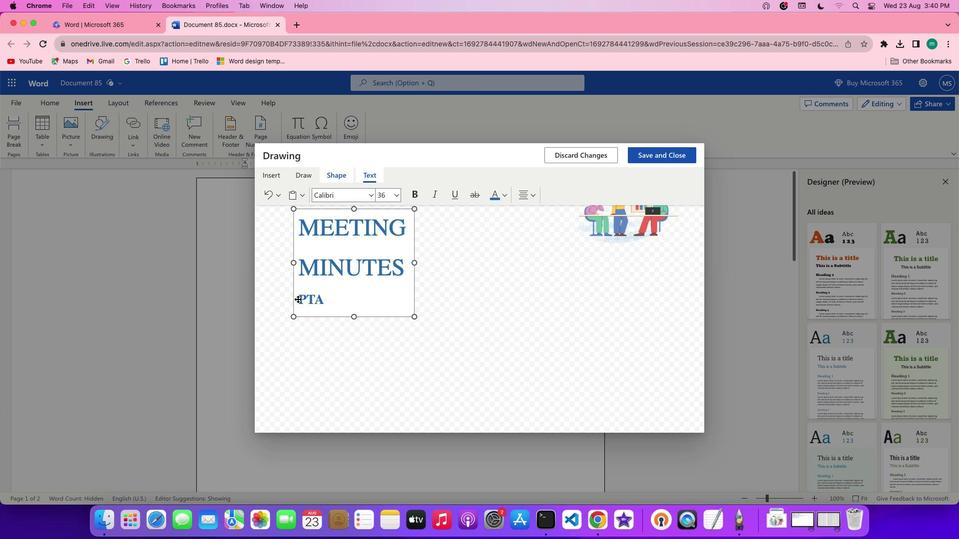 
Action: Mouse moved to (292, 288)
Screenshot: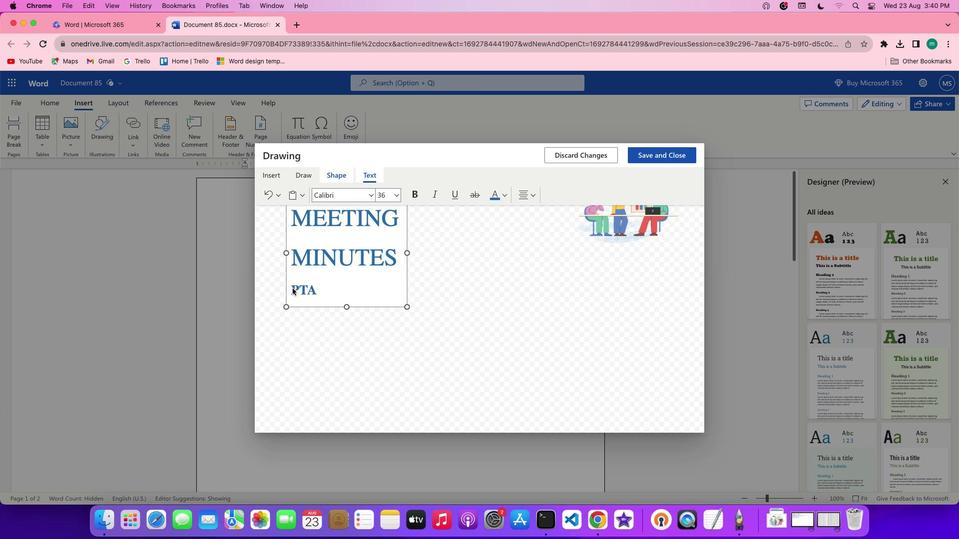 
Action: Mouse pressed left at (292, 288)
Screenshot: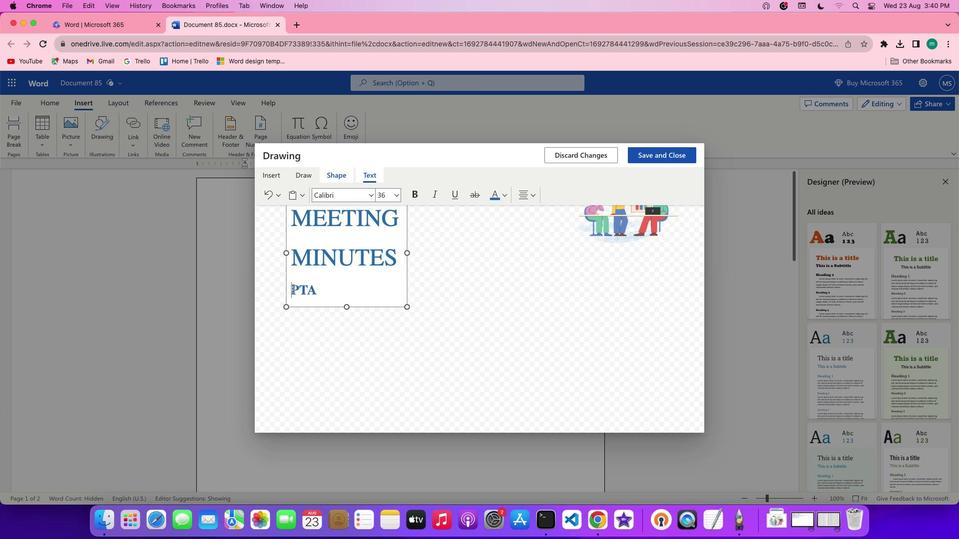 
Action: Mouse moved to (398, 194)
Screenshot: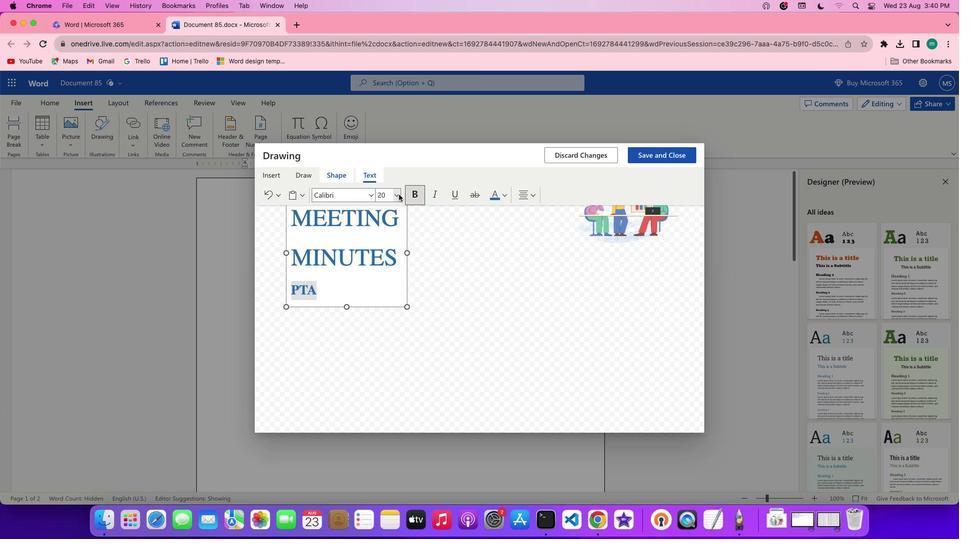 
Action: Mouse pressed left at (398, 194)
Screenshot: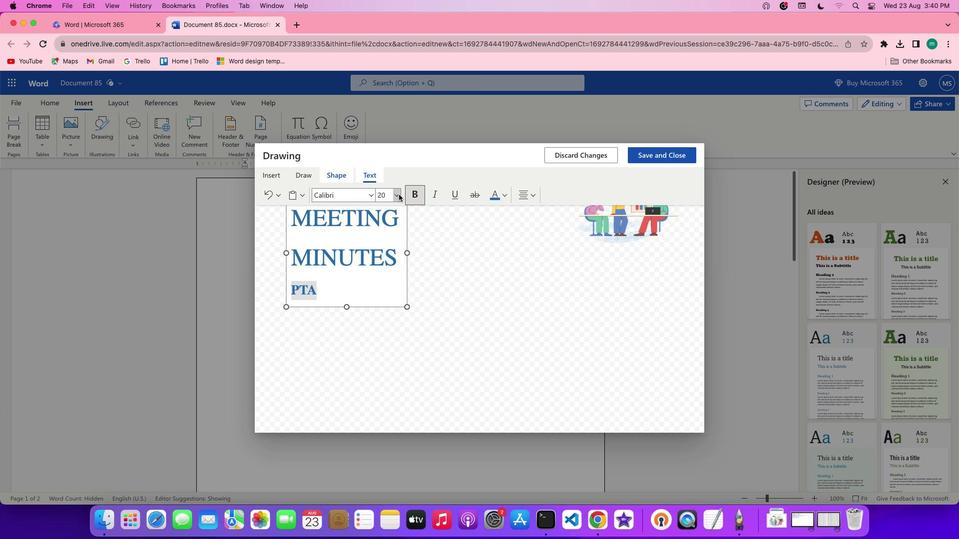 
Action: Mouse moved to (389, 371)
Screenshot: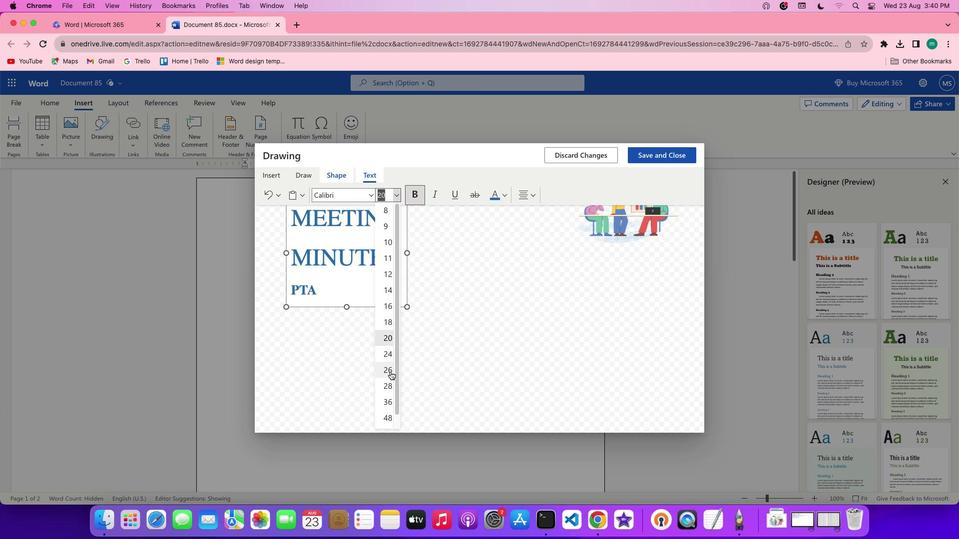 
Action: Mouse pressed left at (389, 371)
Screenshot: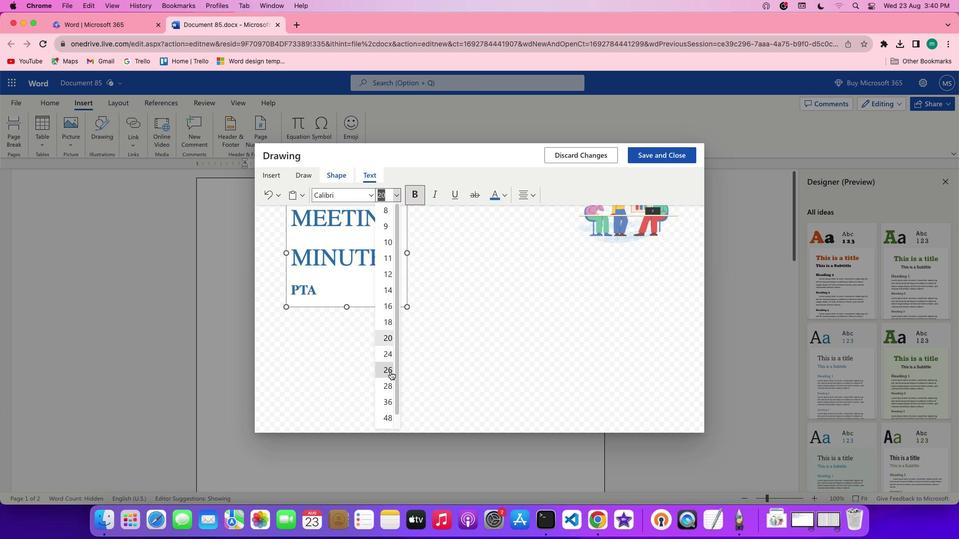 
Action: Mouse moved to (290, 217)
Screenshot: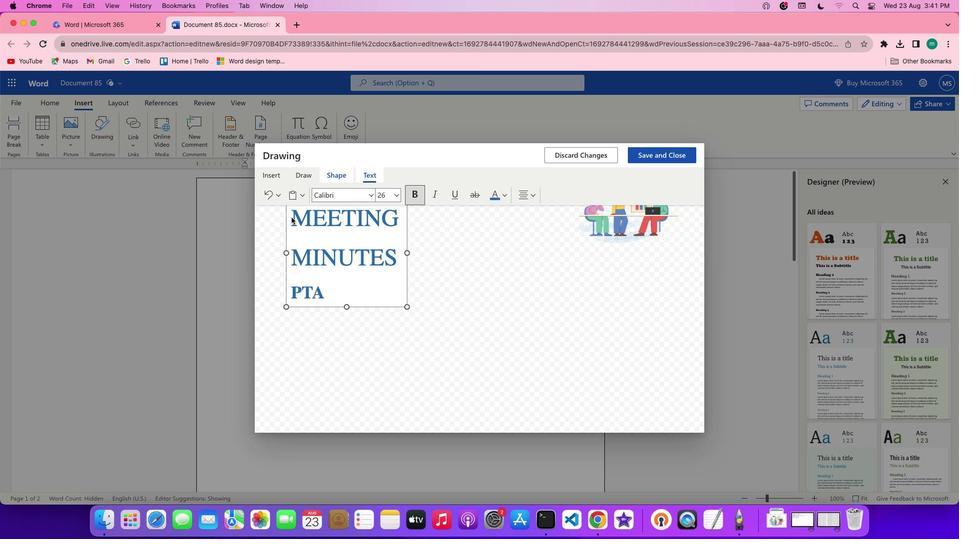 
Action: Mouse pressed left at (290, 217)
Screenshot: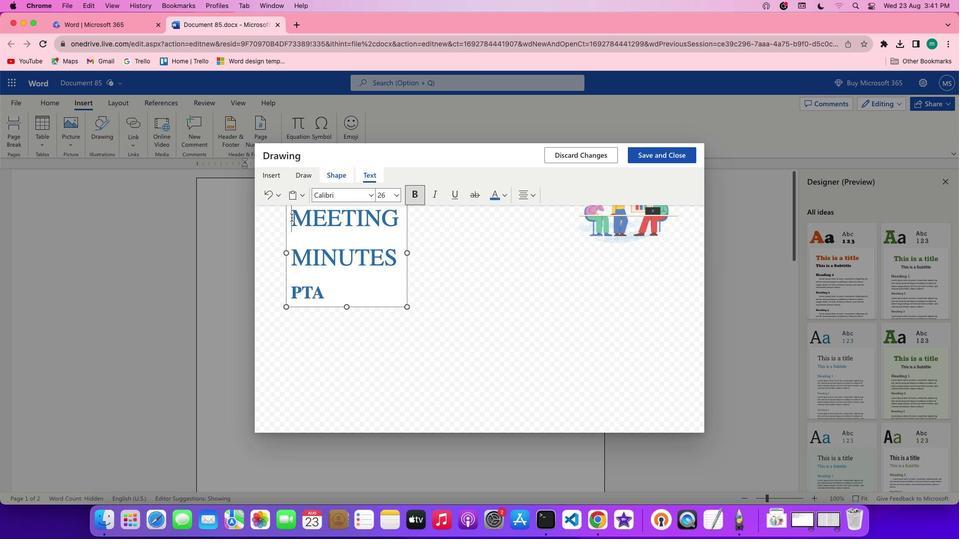 
Action: Mouse moved to (502, 196)
Screenshot: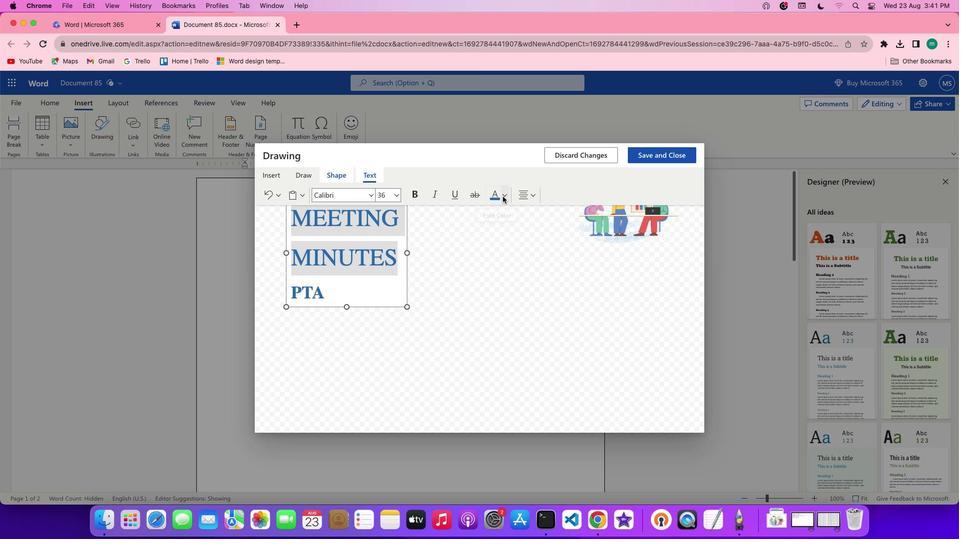 
Action: Mouse pressed left at (502, 196)
Screenshot: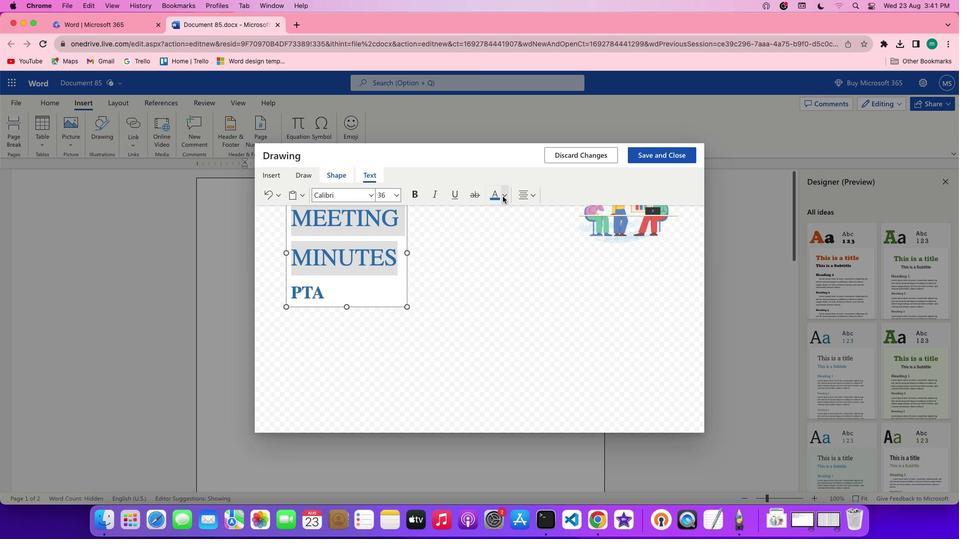
Action: Mouse moved to (625, 237)
Screenshot: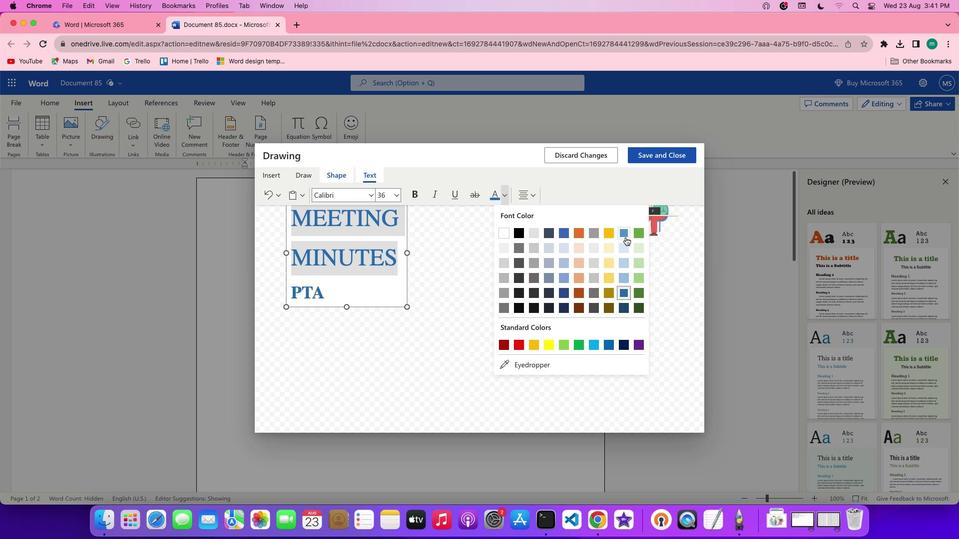 
Action: Mouse pressed left at (625, 237)
Screenshot: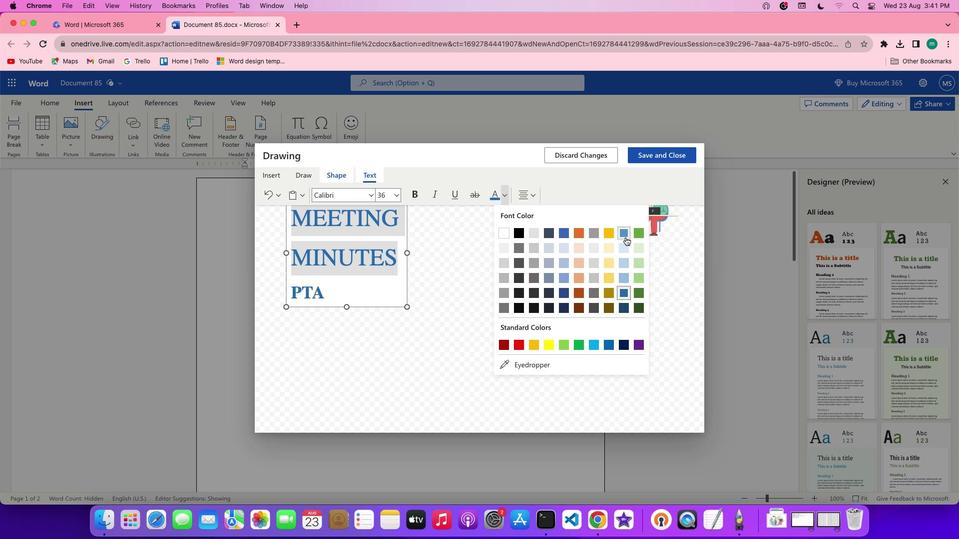 
Action: Mouse moved to (358, 287)
Screenshot: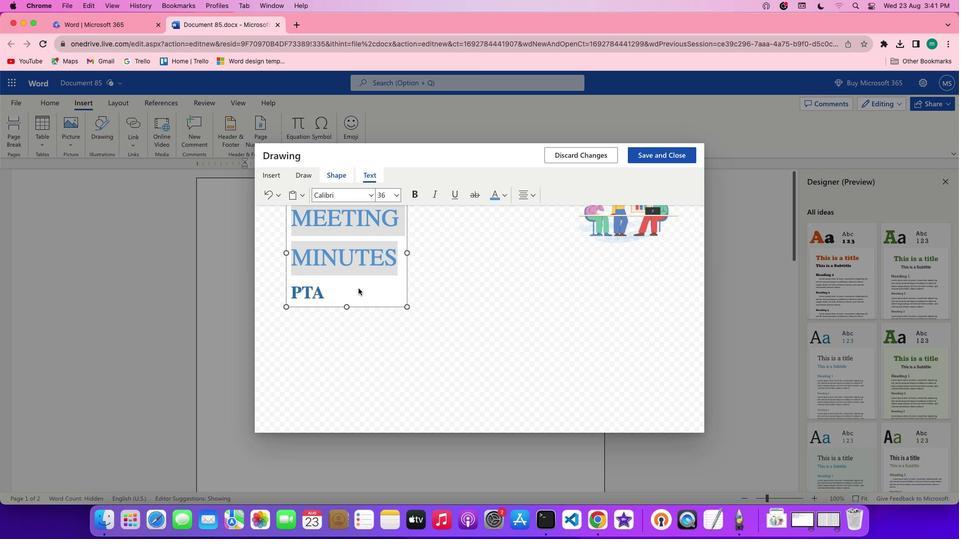 
Action: Mouse pressed left at (358, 287)
Screenshot: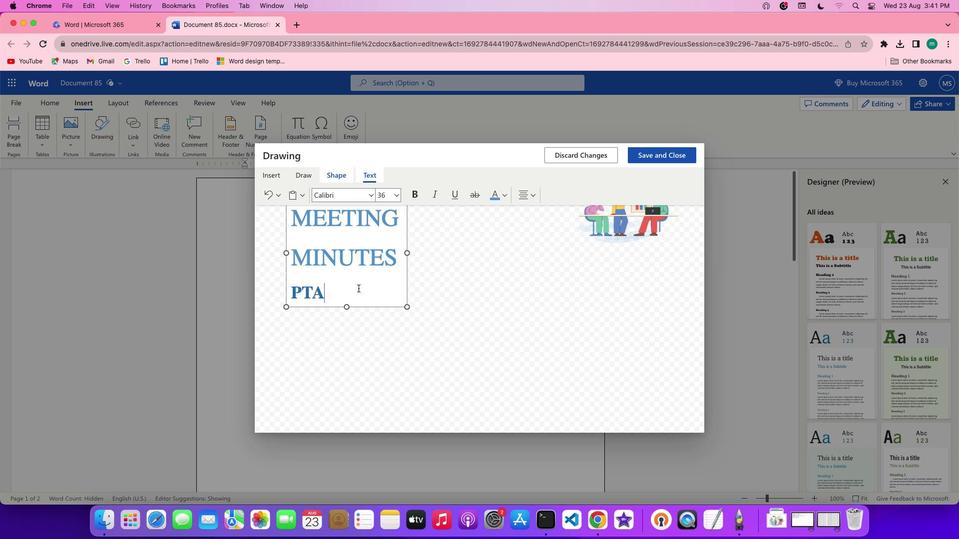 
Action: Mouse moved to (405, 242)
Screenshot: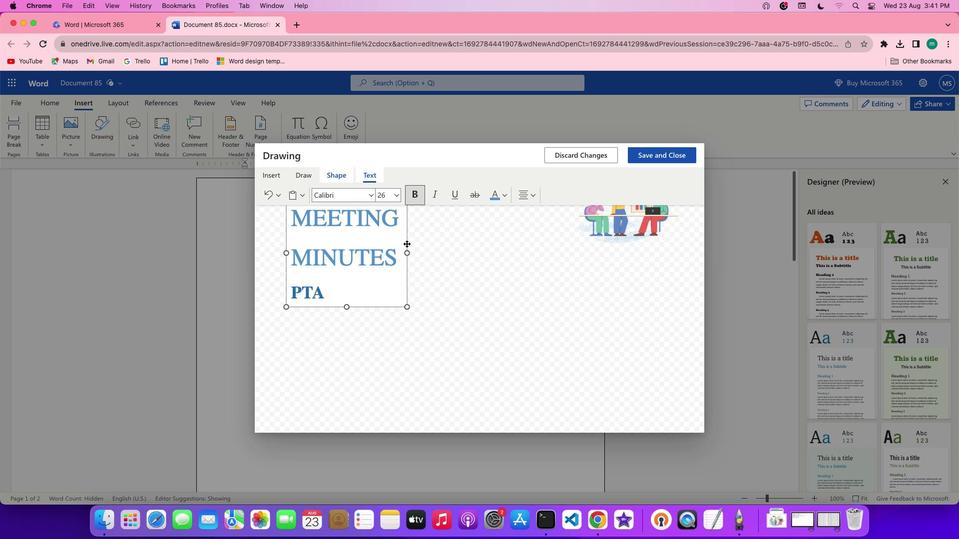 
Action: Mouse pressed left at (405, 242)
Screenshot: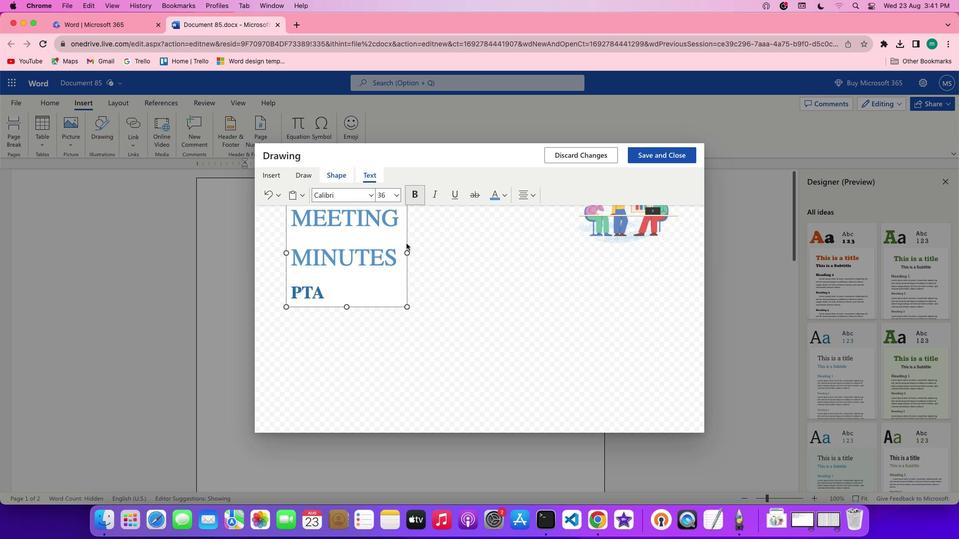 
Action: Mouse moved to (273, 174)
Screenshot: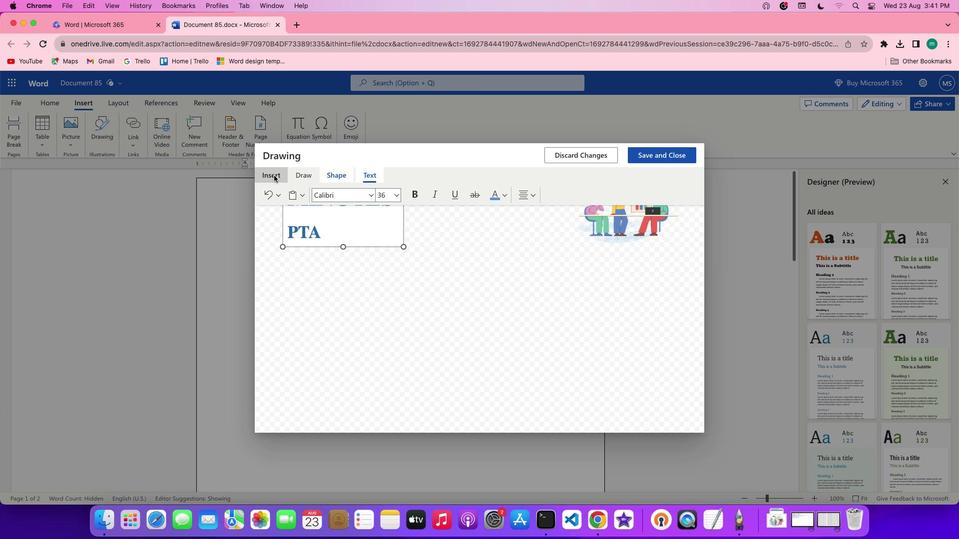 
Action: Mouse pressed left at (273, 174)
Screenshot: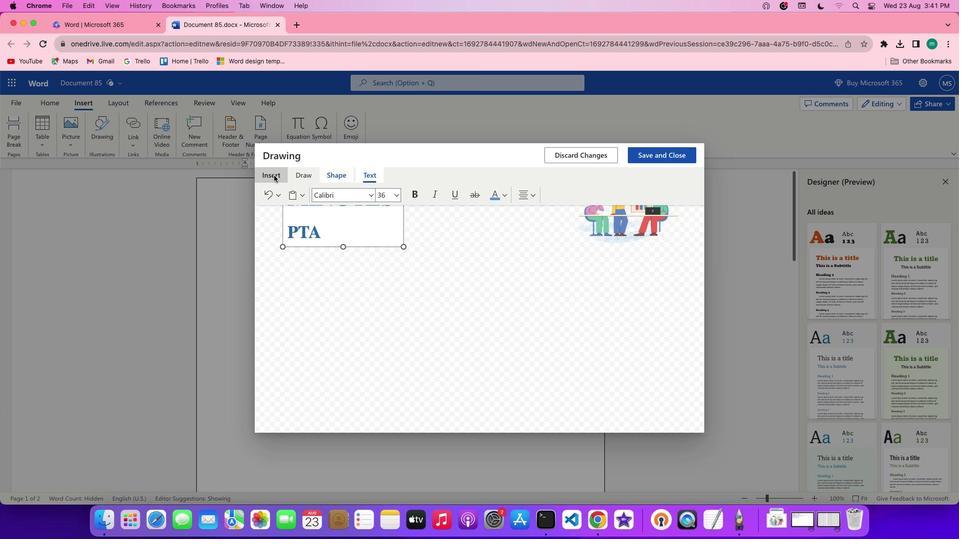 
Action: Mouse moved to (388, 195)
Screenshot: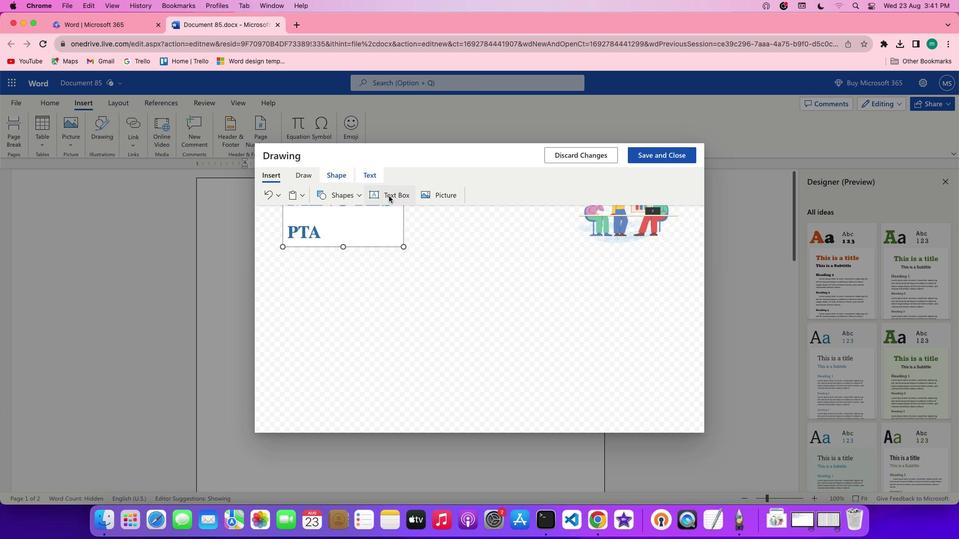 
Action: Mouse pressed left at (388, 195)
Screenshot: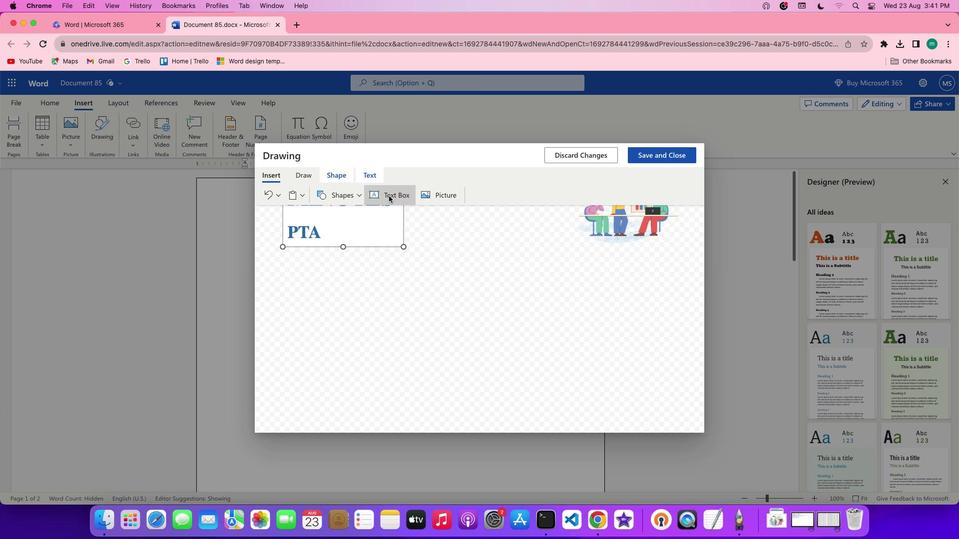 
Action: Mouse moved to (261, 256)
Screenshot: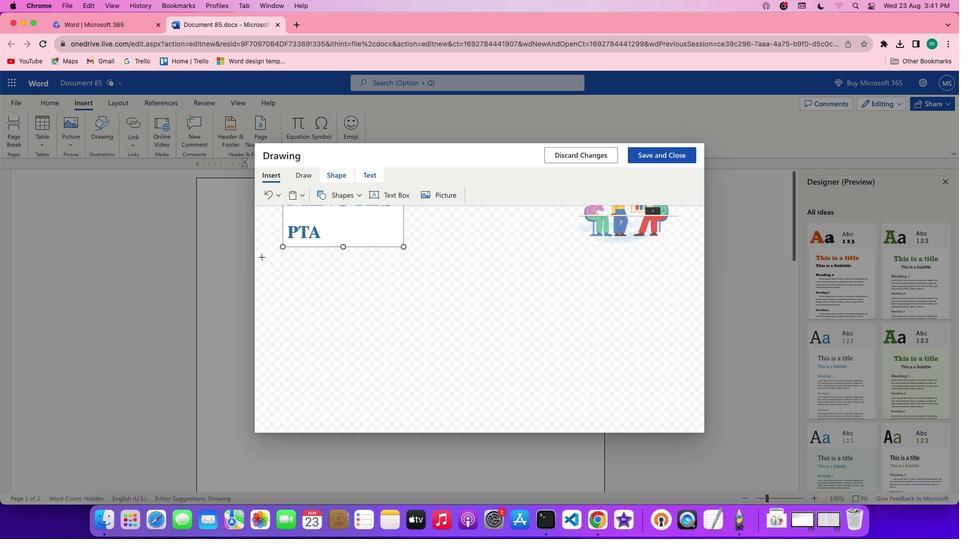 
Action: Mouse pressed left at (261, 256)
Screenshot: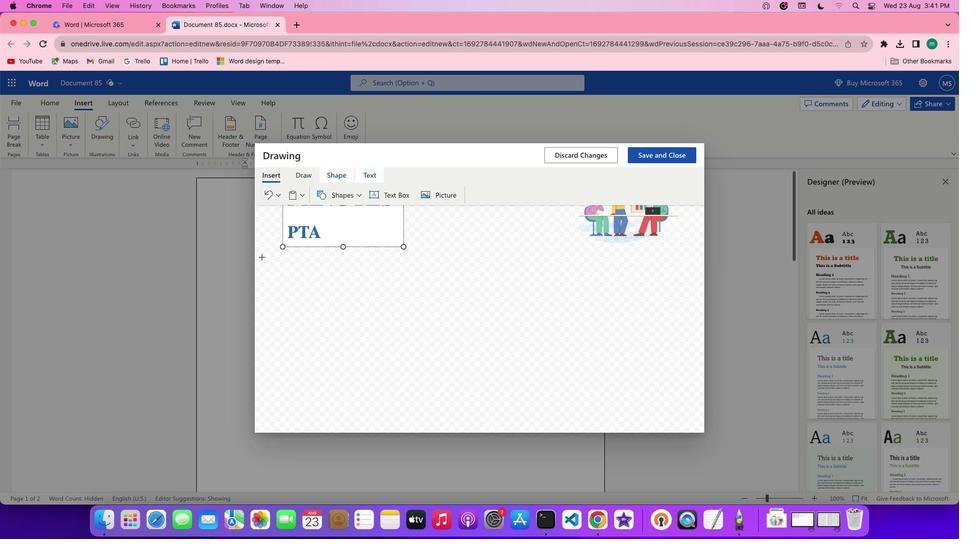 
Action: Mouse moved to (268, 176)
Screenshot: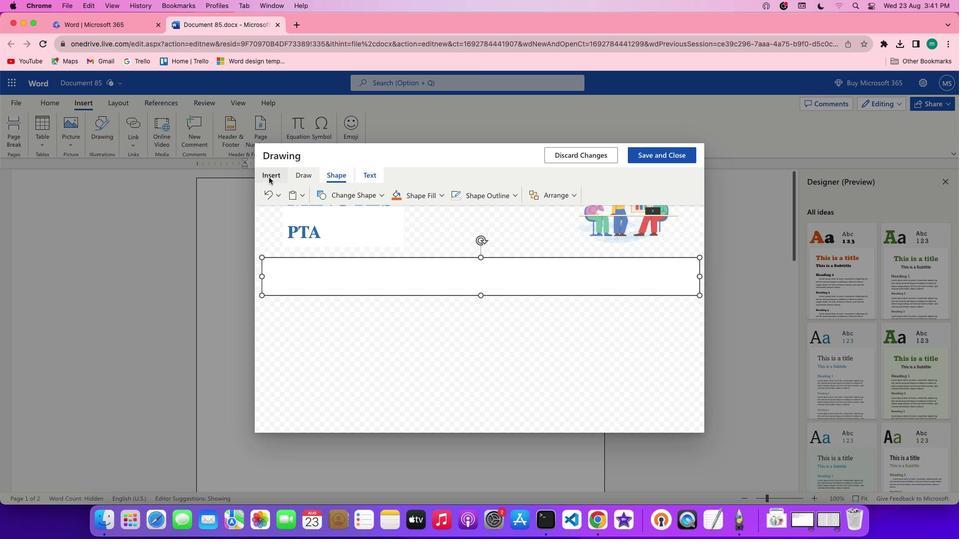 
Action: Mouse pressed left at (268, 176)
Screenshot: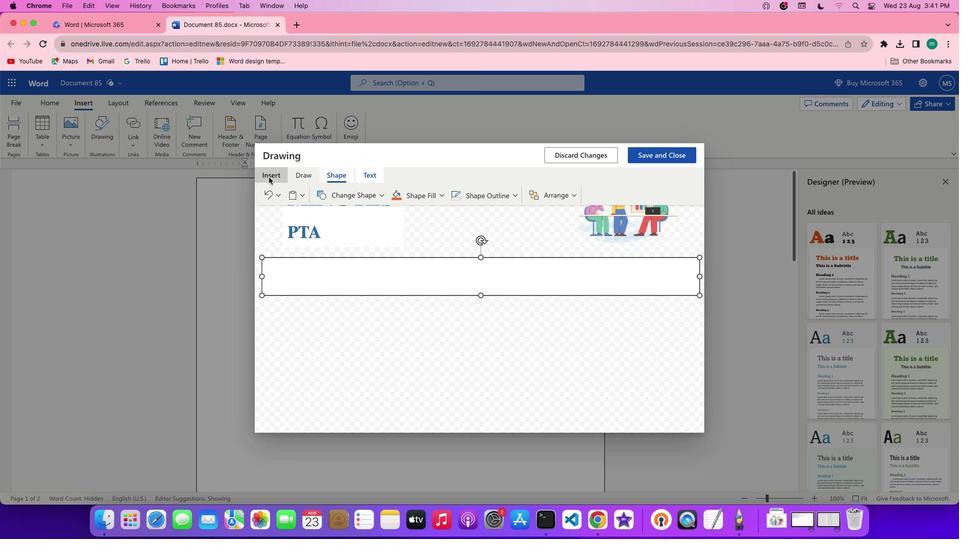
Action: Mouse moved to (390, 194)
Screenshot: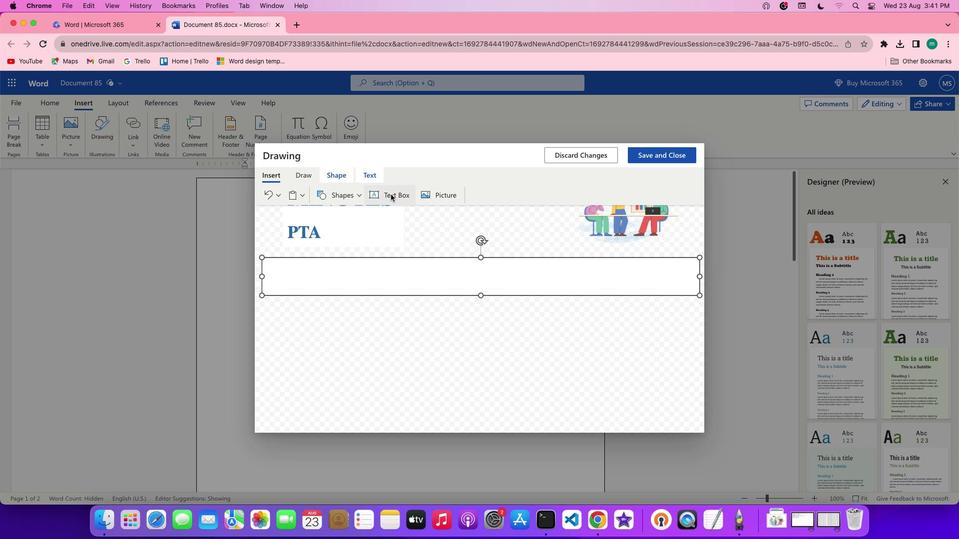 
Action: Mouse pressed left at (390, 194)
Screenshot: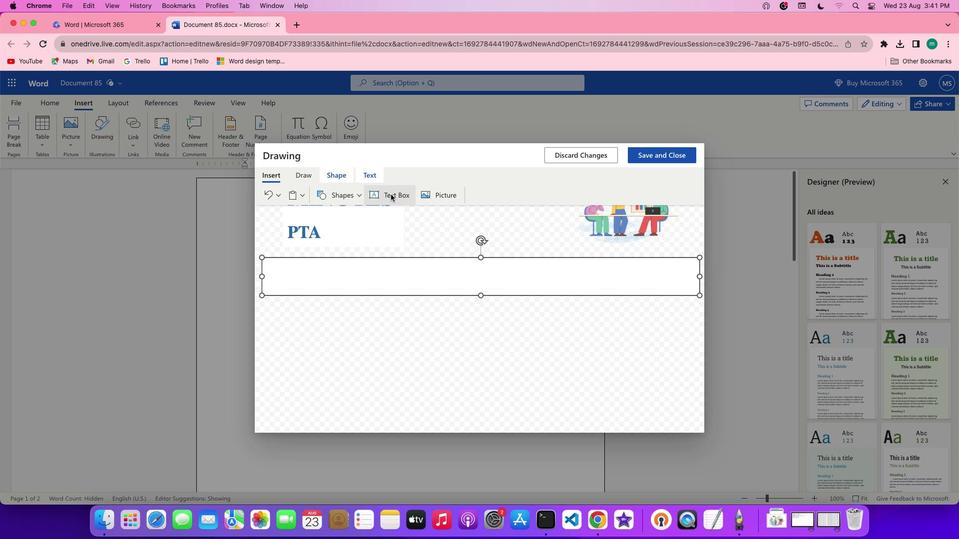 
Action: Mouse moved to (268, 260)
Screenshot: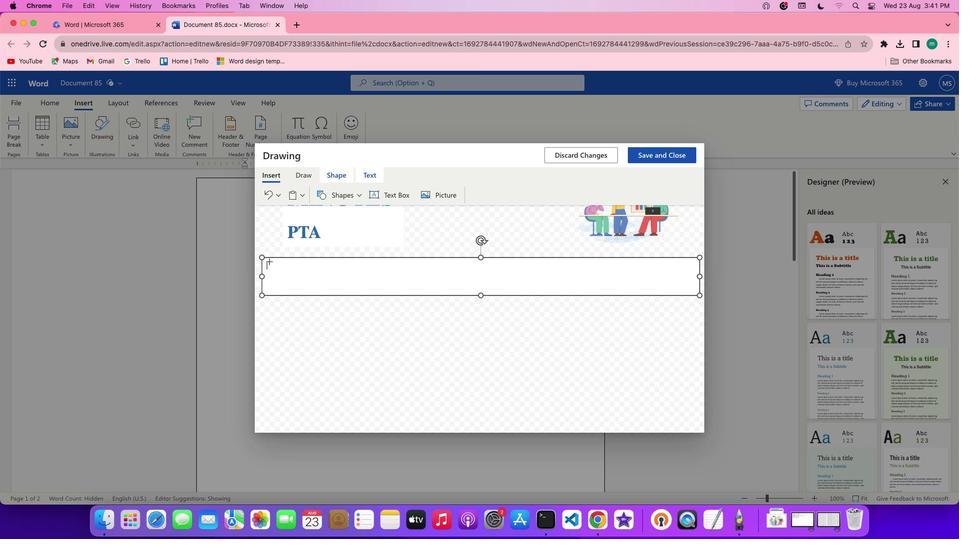 
Action: Mouse pressed left at (268, 260)
Screenshot: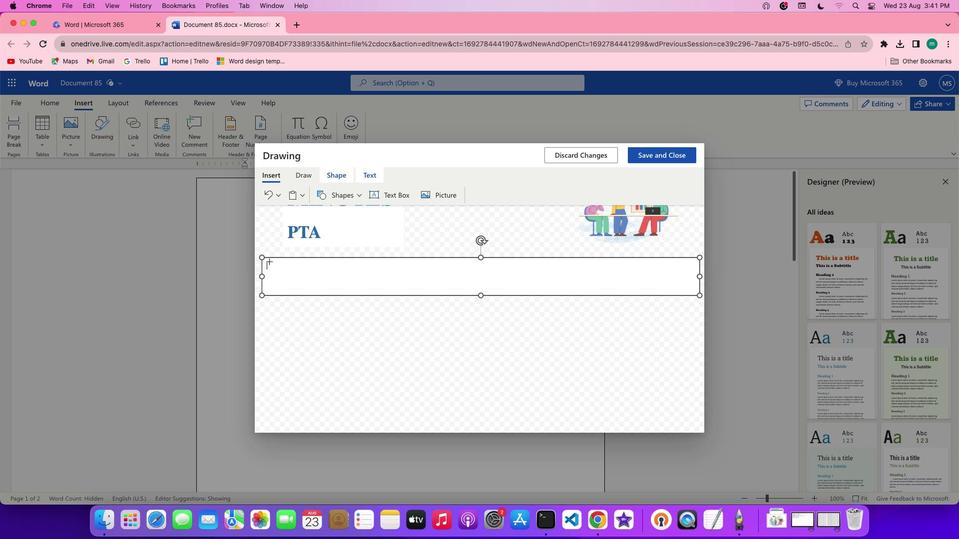 
Action: Mouse moved to (338, 275)
Screenshot: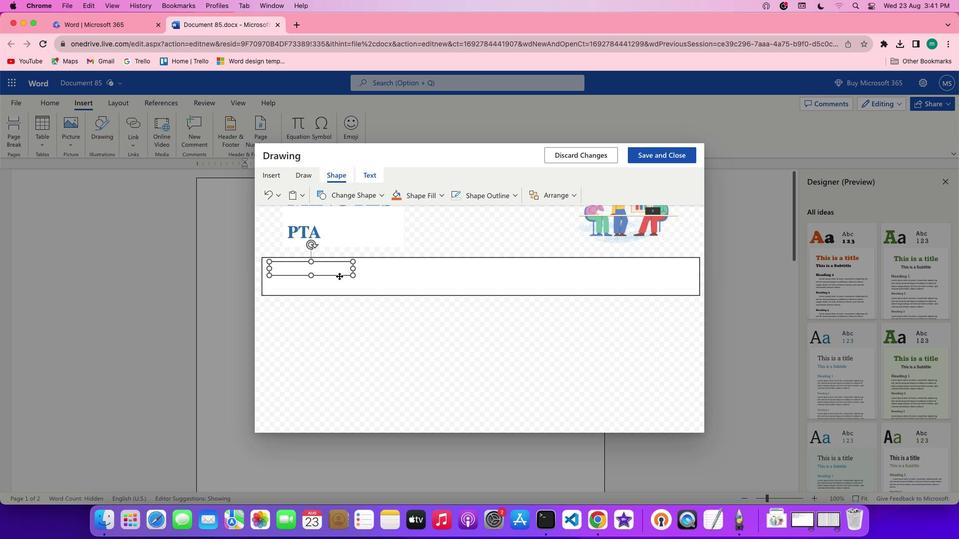 
Action: Mouse pressed left at (338, 275)
Screenshot: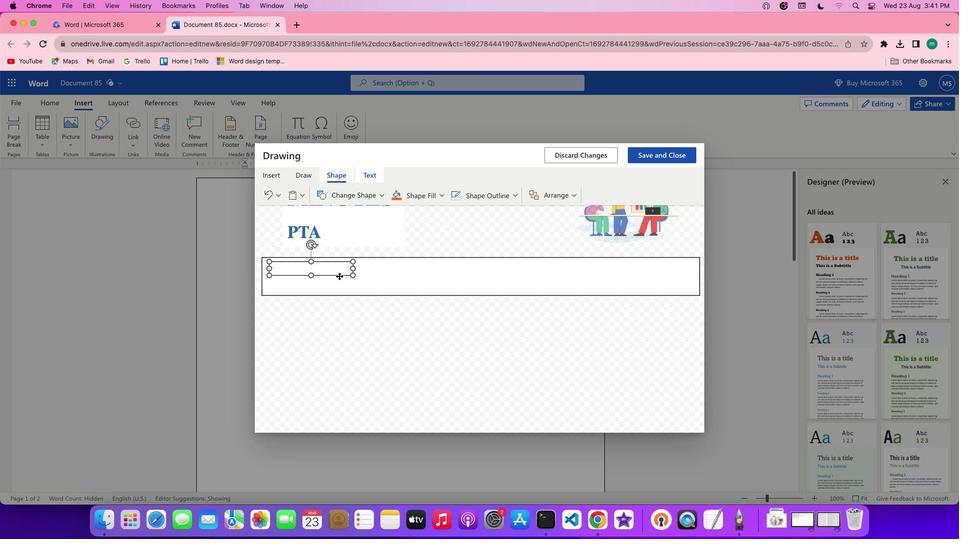 
Action: Key pressed Key.cmd'c'
Screenshot: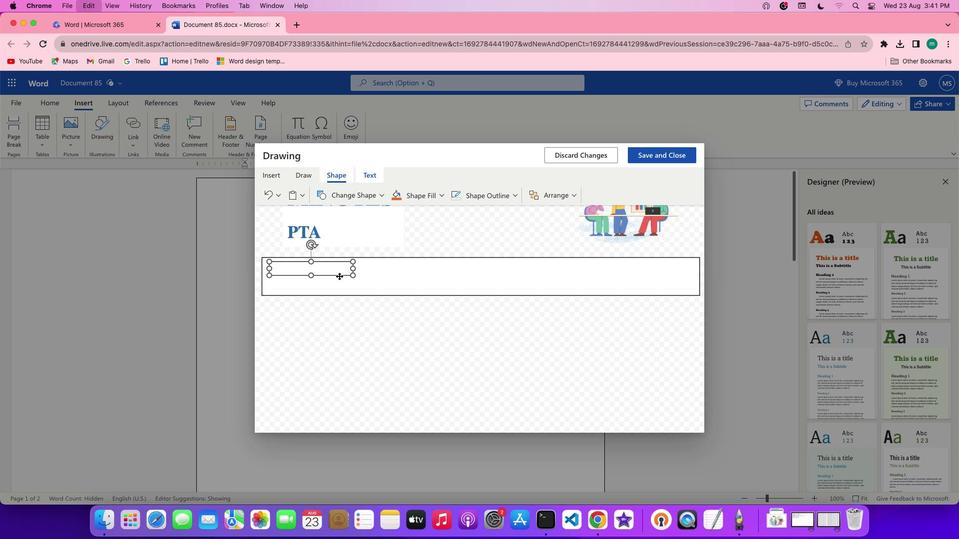
Action: Mouse moved to (400, 269)
Screenshot: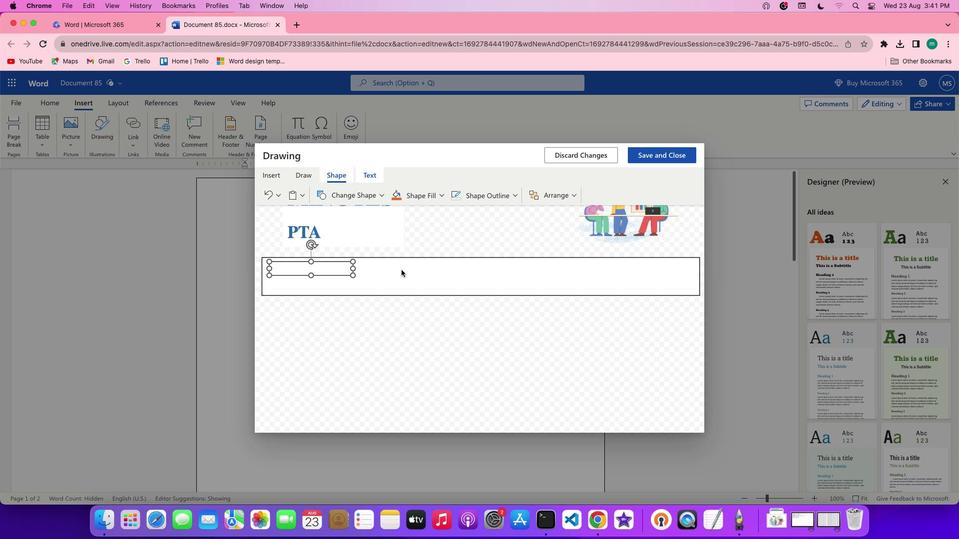 
Action: Mouse pressed left at (400, 269)
Screenshot: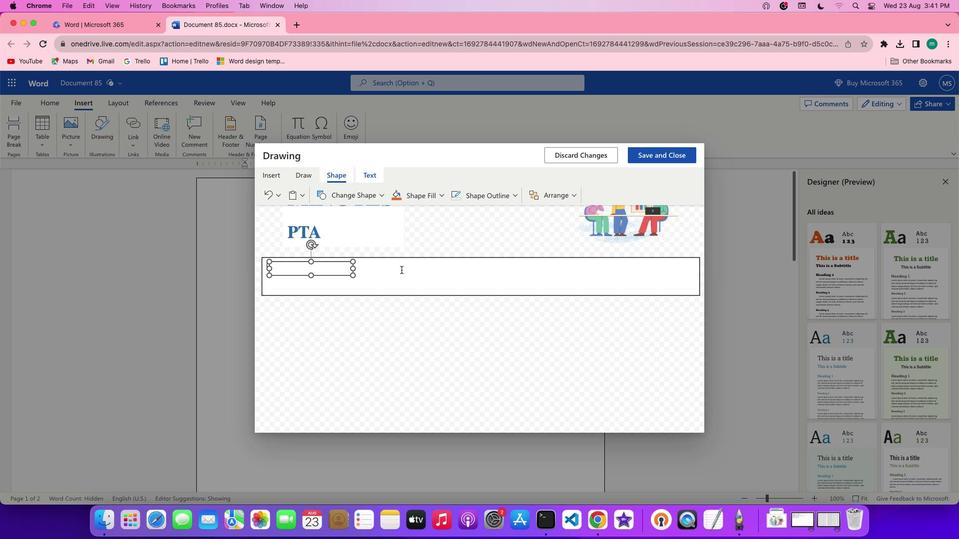 
Action: Key pressed Key.cmd'v'Key.cmd'v'
Screenshot: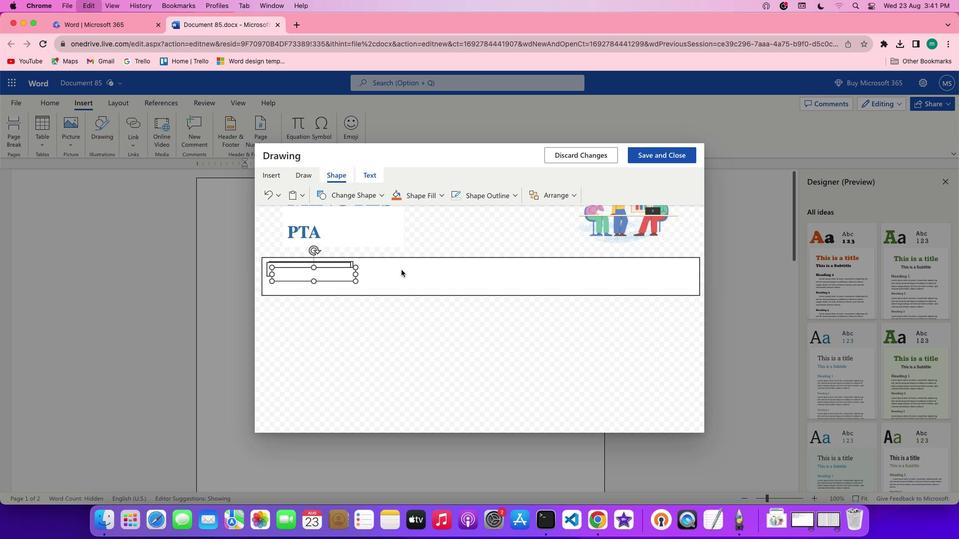 
Action: Mouse moved to (339, 266)
Screenshot: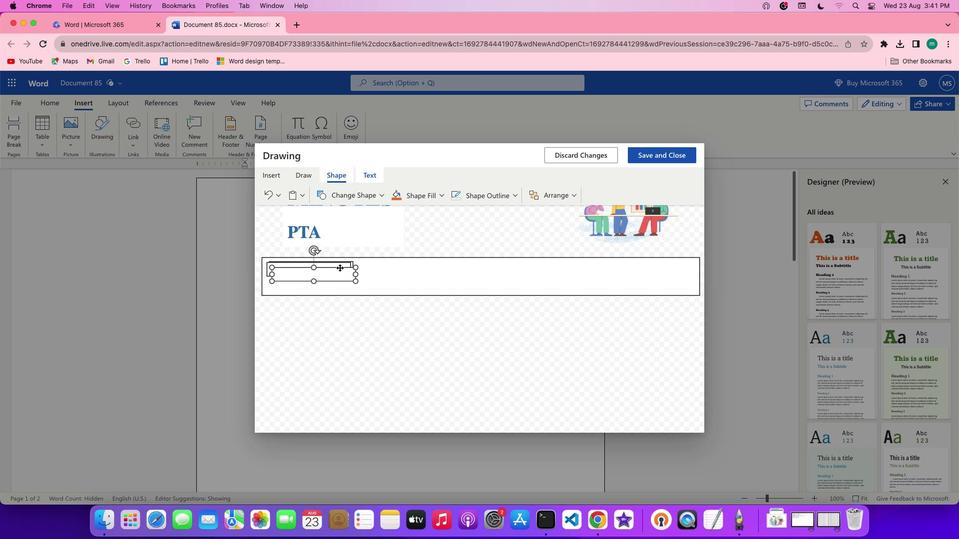 
Action: Mouse pressed left at (339, 266)
Screenshot: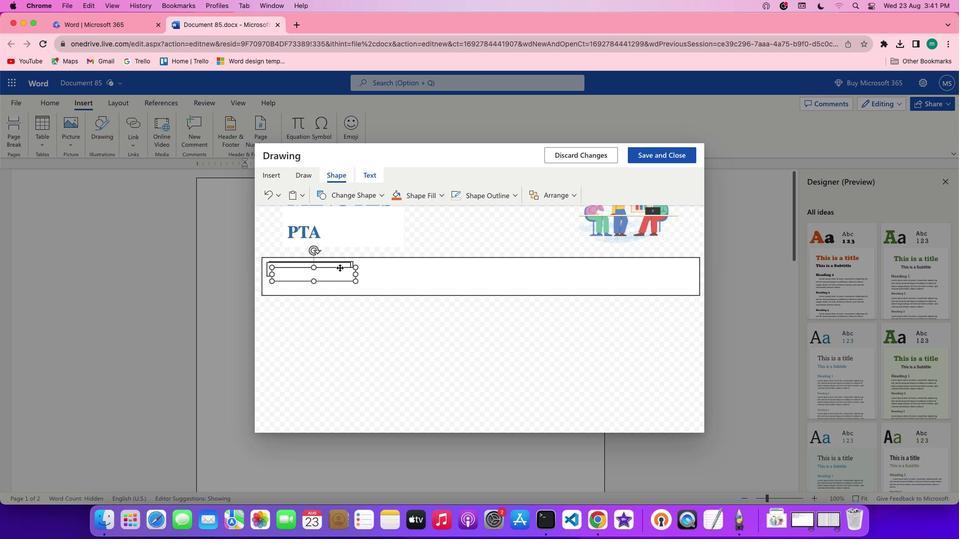 
Action: Mouse moved to (327, 262)
Screenshot: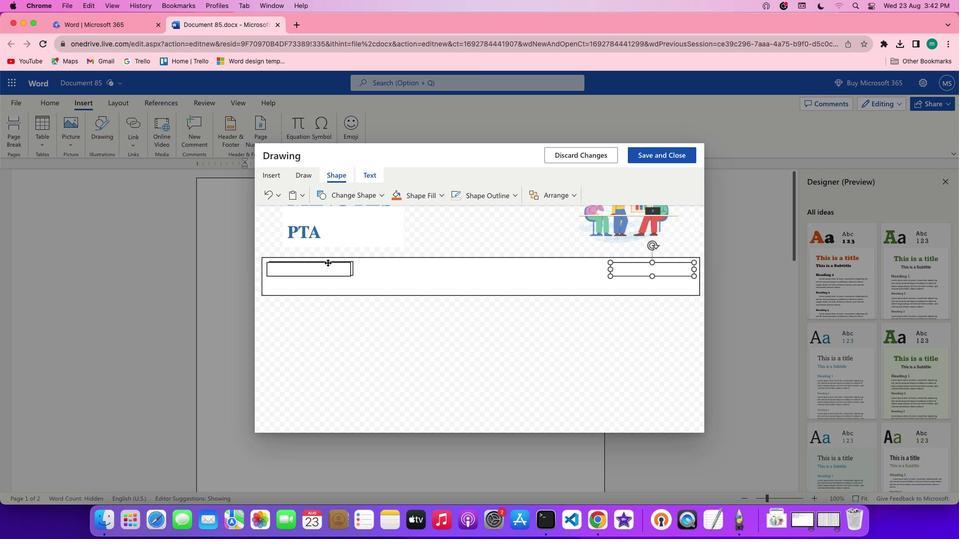 
Action: Mouse pressed left at (327, 262)
Screenshot: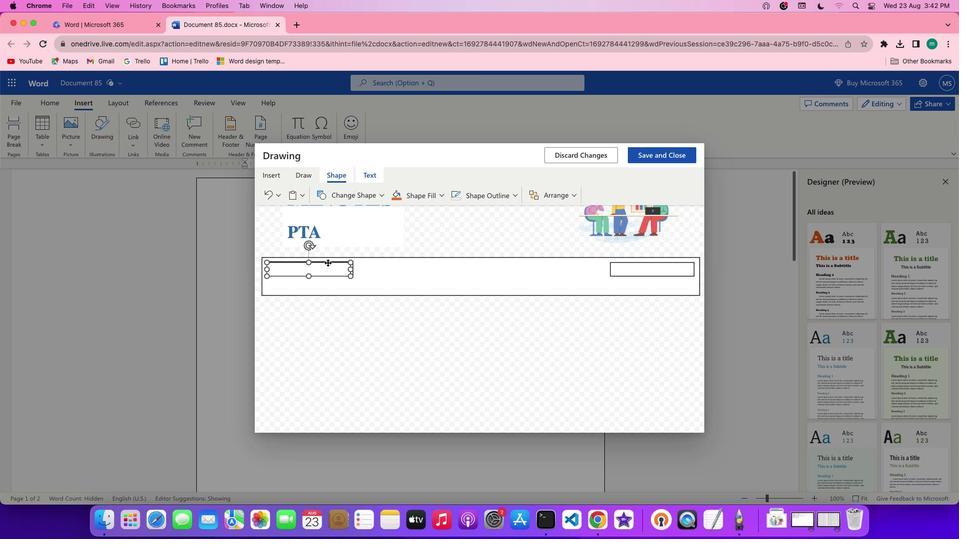 
Action: Mouse moved to (345, 284)
Screenshot: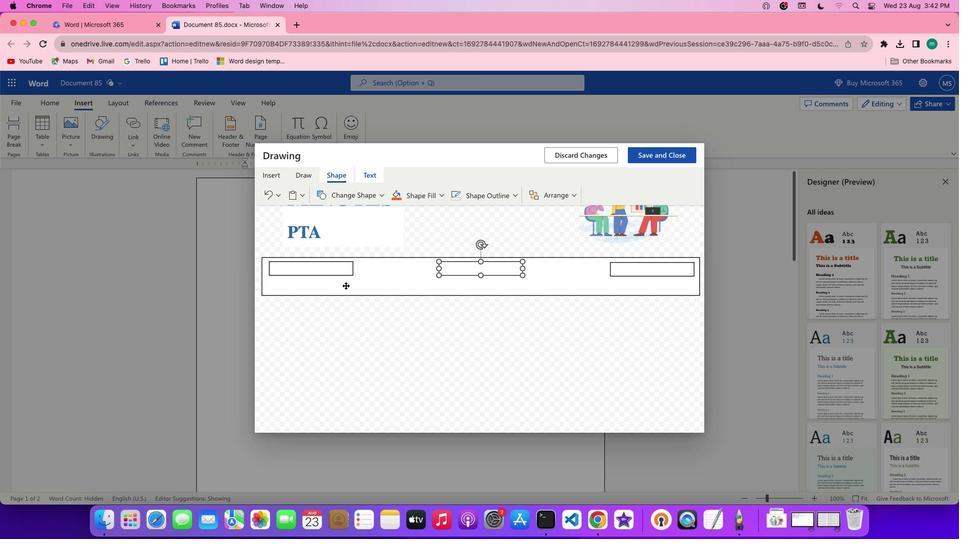 
Action: Mouse pressed left at (345, 284)
Screenshot: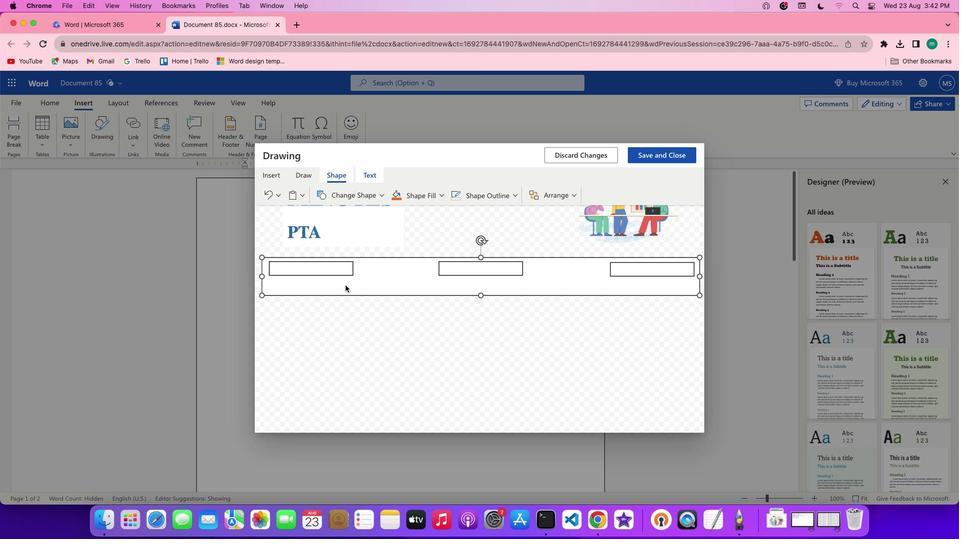 
Action: Mouse moved to (292, 270)
Screenshot: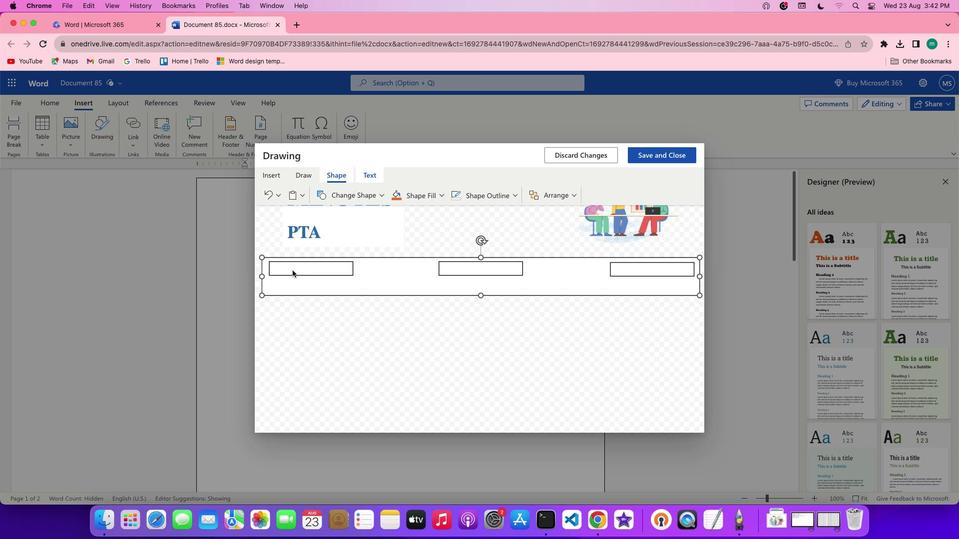 
Action: Mouse pressed left at (292, 270)
Screenshot: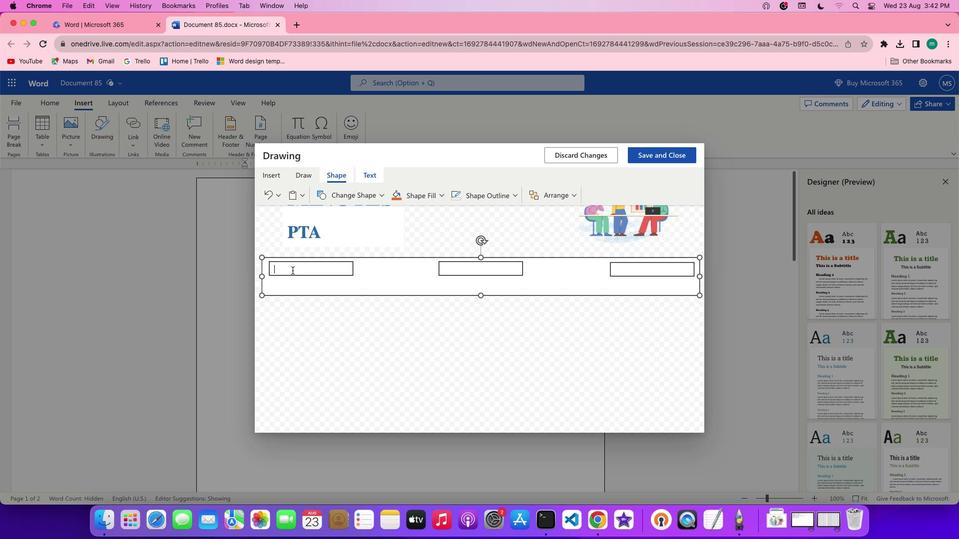 
Action: Key pressed Key.shift'D''a'
Screenshot: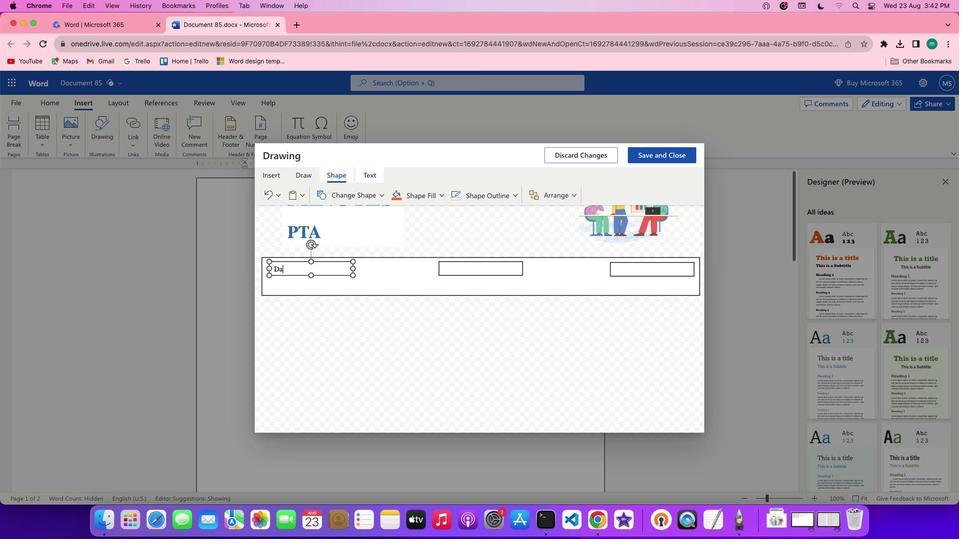 
Action: Mouse moved to (291, 269)
Screenshot: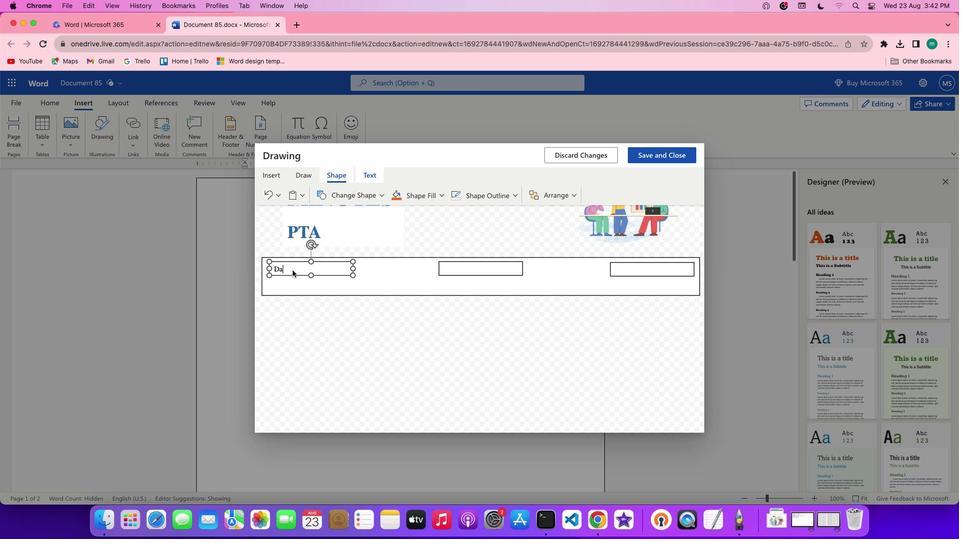 
Action: Key pressed Key.backspaceKey.shift'A''T''E'Key.shift_r':'
Screenshot: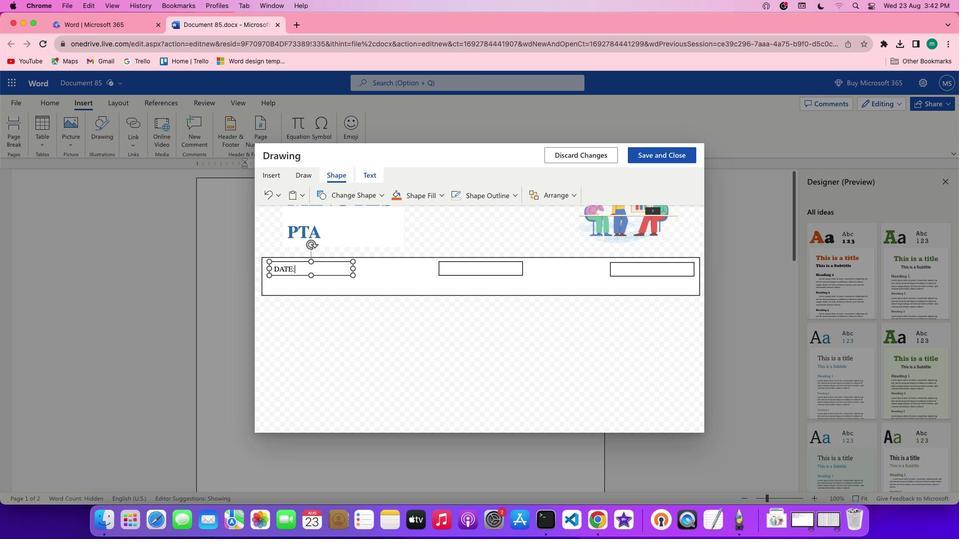 
Action: Mouse moved to (487, 271)
Screenshot: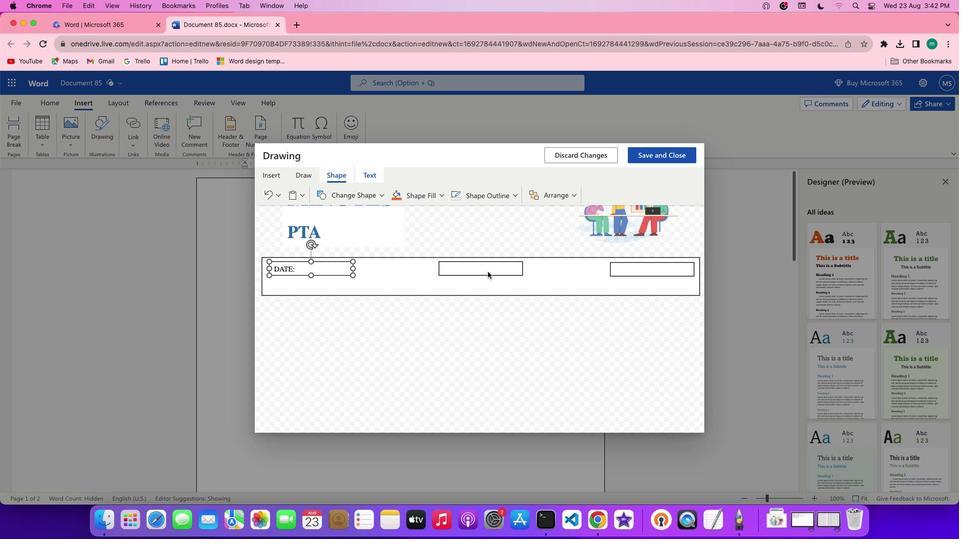 
Action: Mouse pressed left at (487, 271)
Screenshot: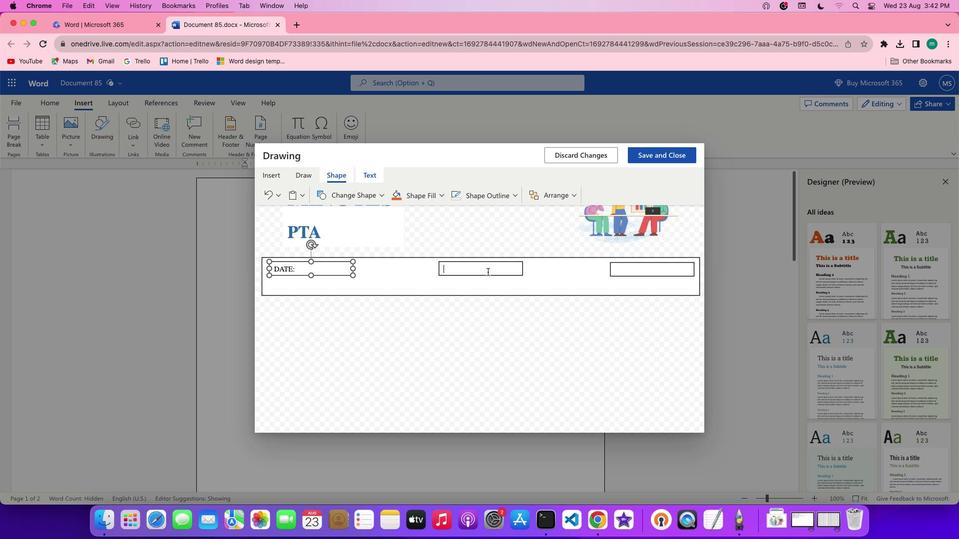 
Action: Key pressed Key.shift'T''I''M''E'Key.shift_r':'
Screenshot: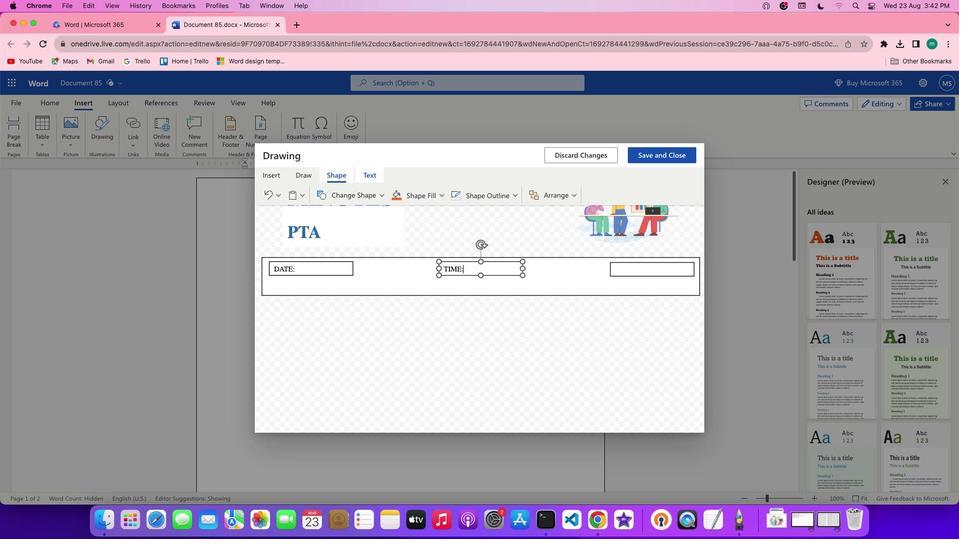 
Action: Mouse moved to (622, 267)
Screenshot: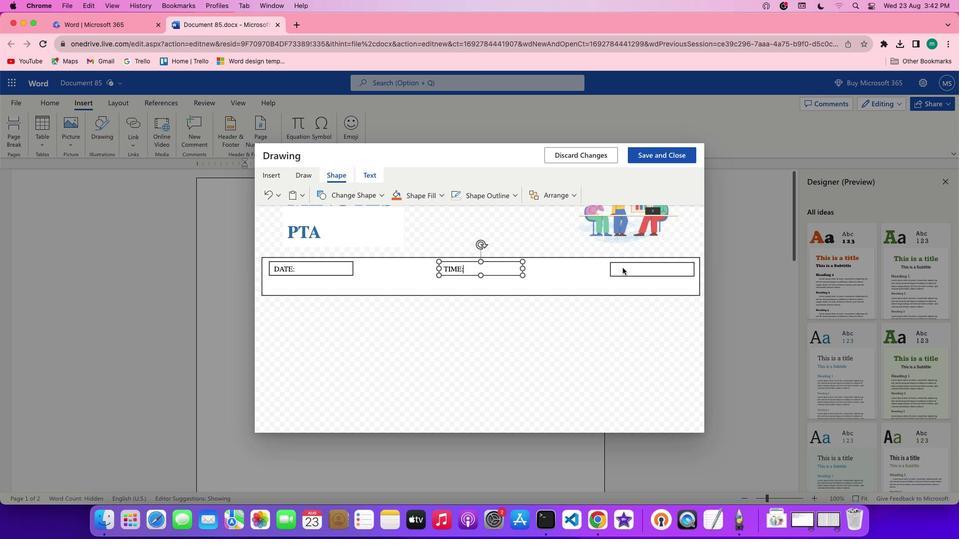 
Action: Mouse pressed left at (622, 267)
Screenshot: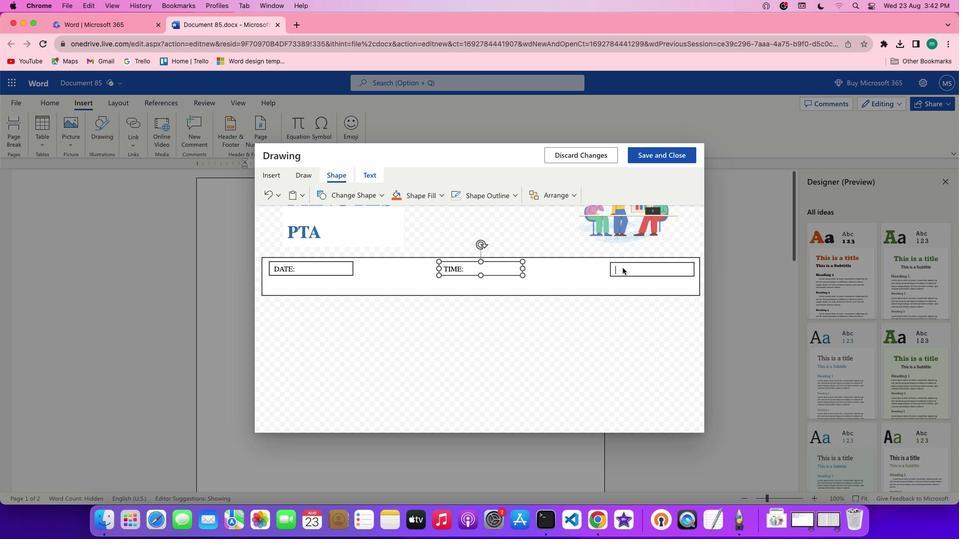 
Action: Key pressed Key.shift'F''A''c'Key.backspaceKey.shift'C''I'Key.shift'L''I''T''A'Key.shift'T''O''R'Key.shift_r':'
Screenshot: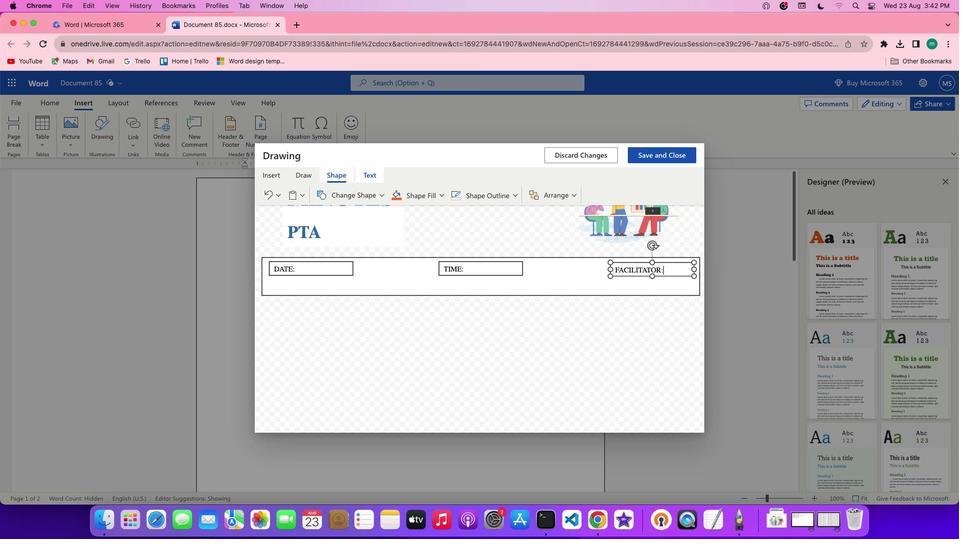 
Action: Mouse moved to (273, 267)
Screenshot: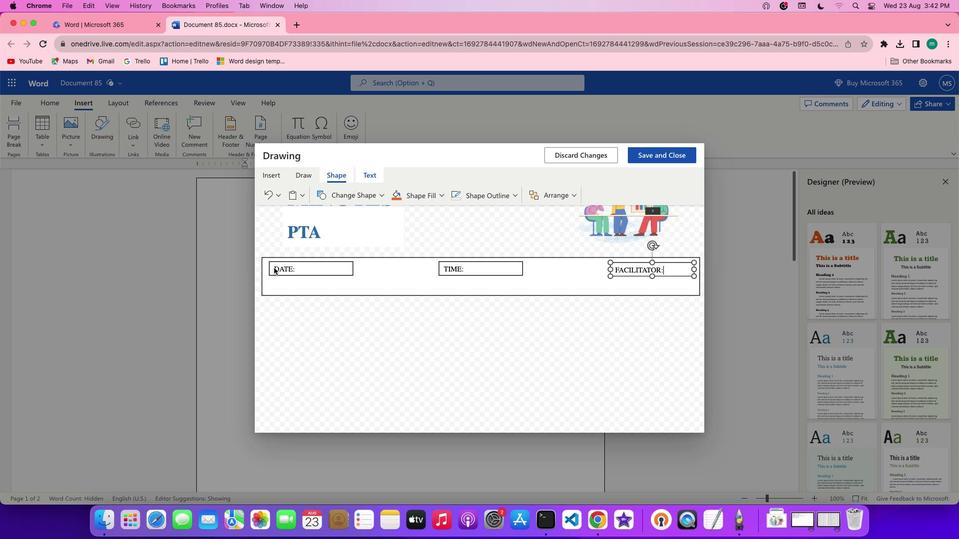 
Action: Mouse pressed left at (273, 267)
Screenshot: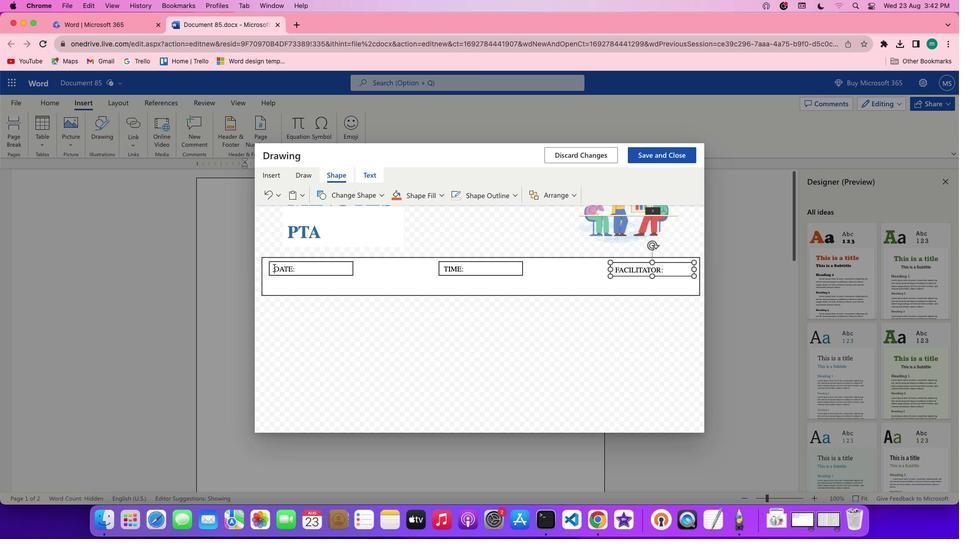 
Action: Mouse moved to (373, 176)
Screenshot: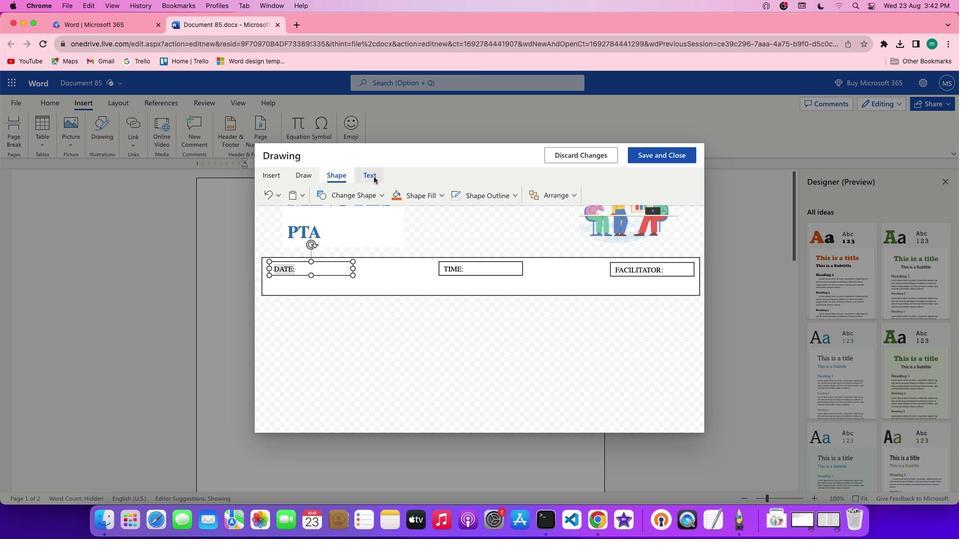 
Action: Mouse pressed left at (373, 176)
Screenshot: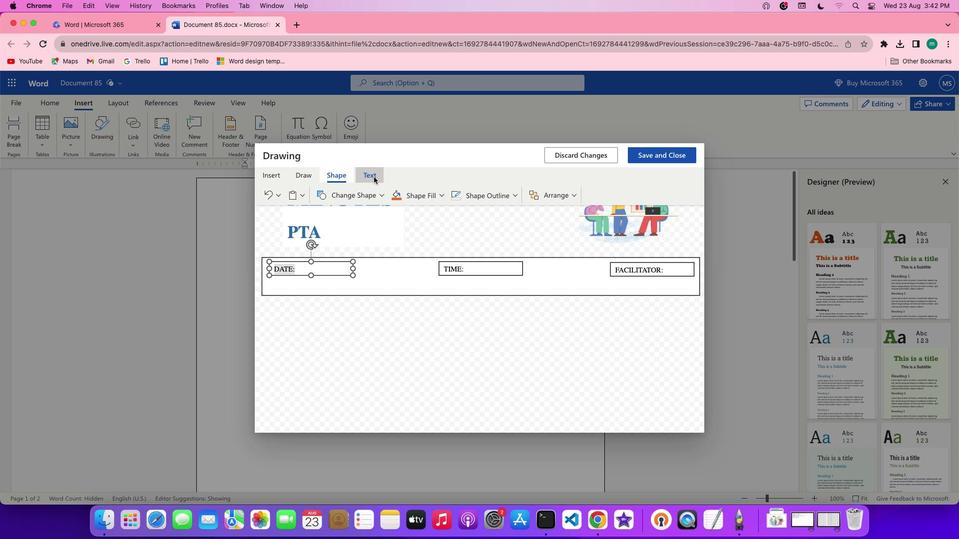
Action: Mouse moved to (413, 189)
Screenshot: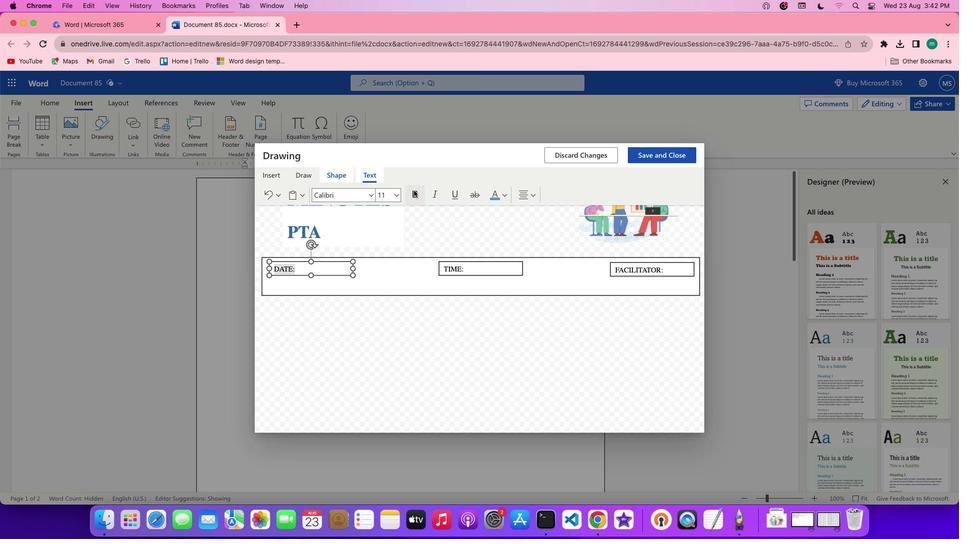 
Action: Mouse pressed left at (413, 189)
Screenshot: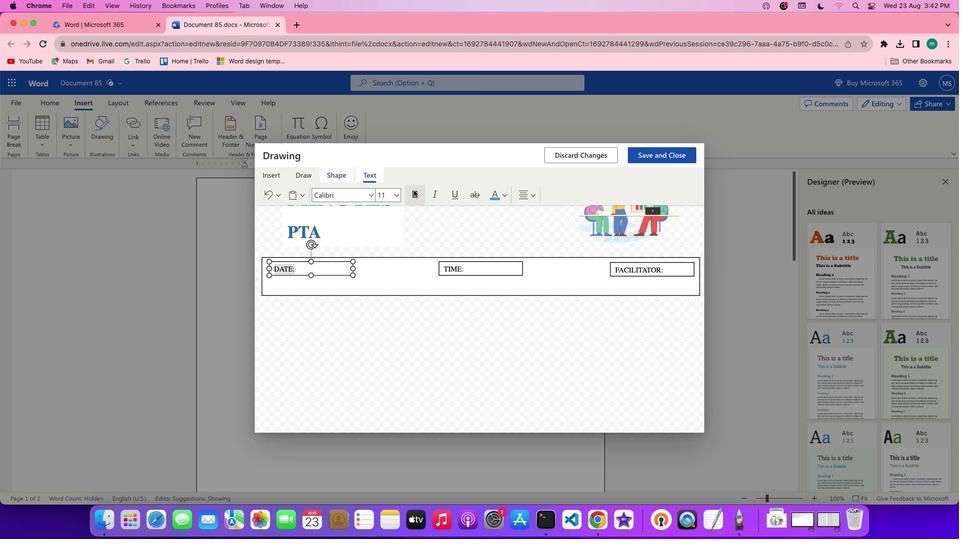 
Action: Mouse moved to (444, 268)
Screenshot: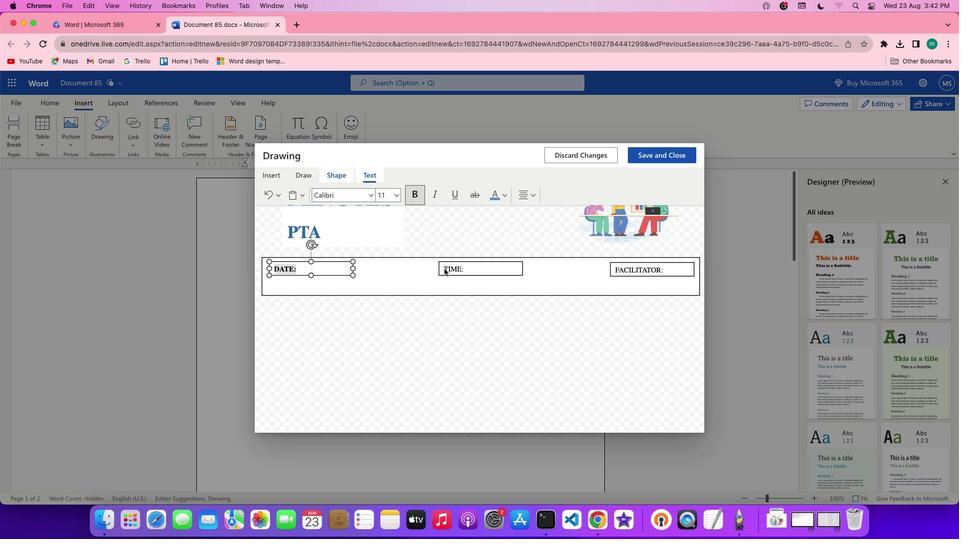 
Action: Mouse pressed left at (444, 268)
Screenshot: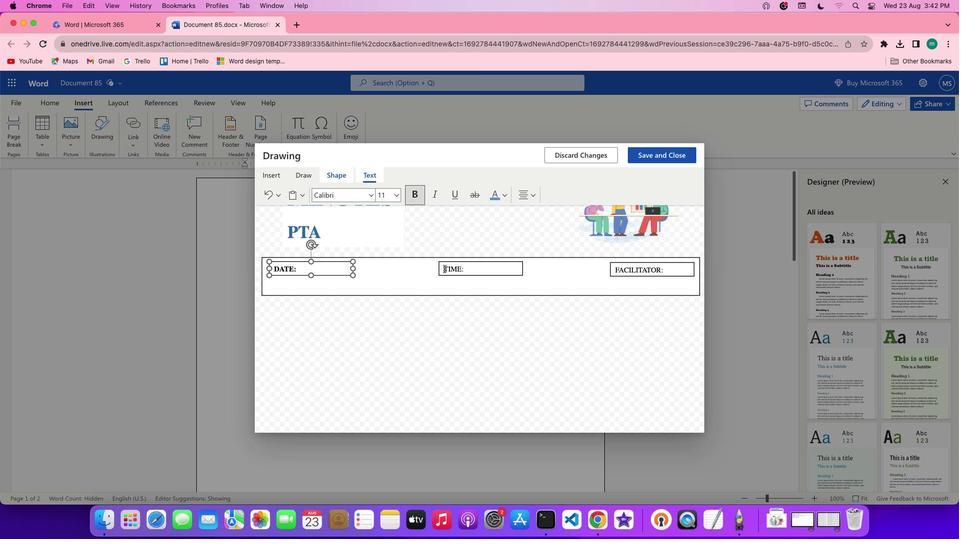 
Action: Mouse moved to (419, 192)
Screenshot: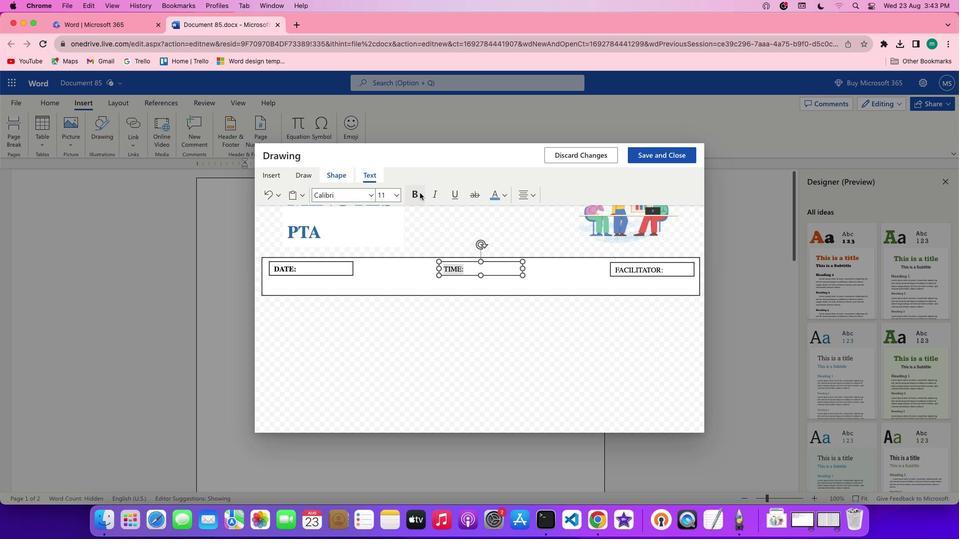 
Action: Mouse pressed left at (419, 192)
Screenshot: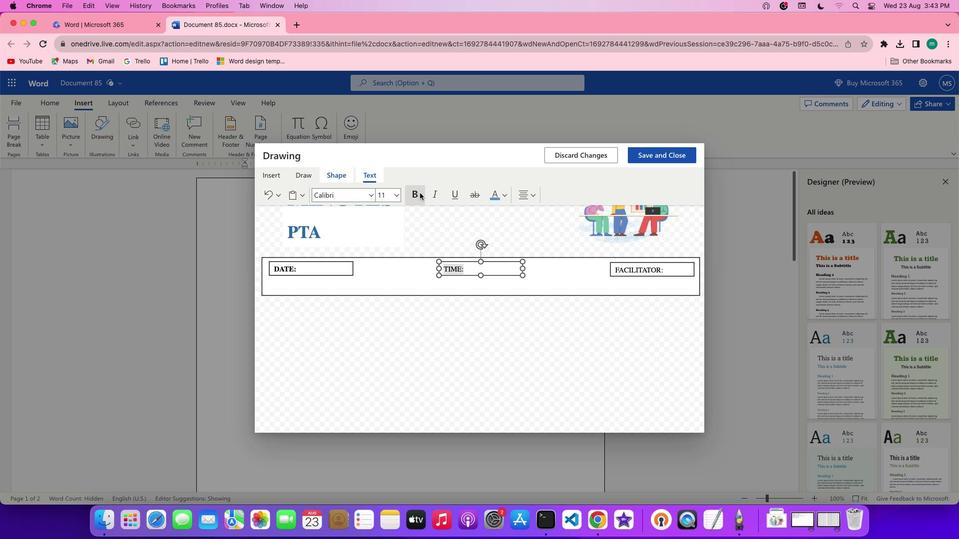 
Action: Mouse moved to (615, 268)
Screenshot: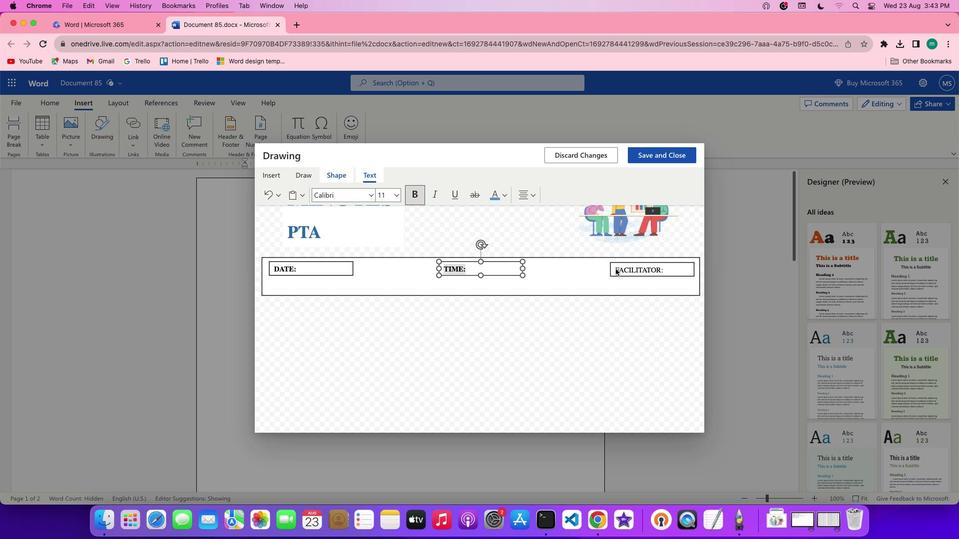 
Action: Mouse pressed left at (615, 268)
Screenshot: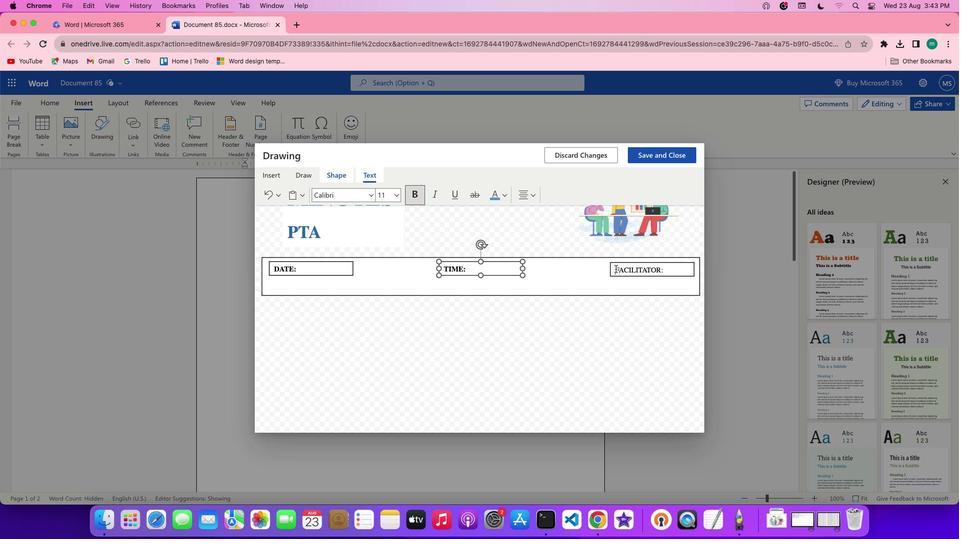 
Action: Mouse moved to (417, 193)
Screenshot: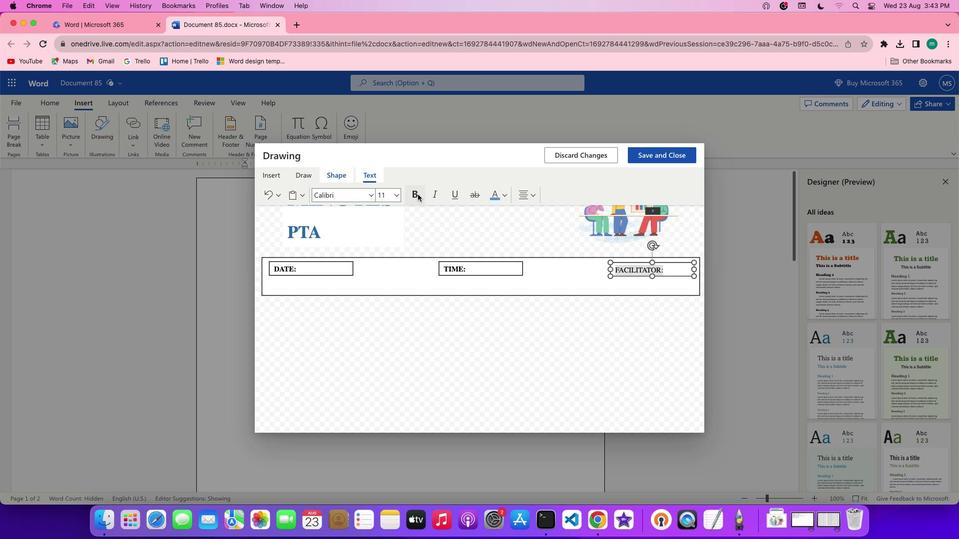 
Action: Mouse pressed left at (417, 193)
Screenshot: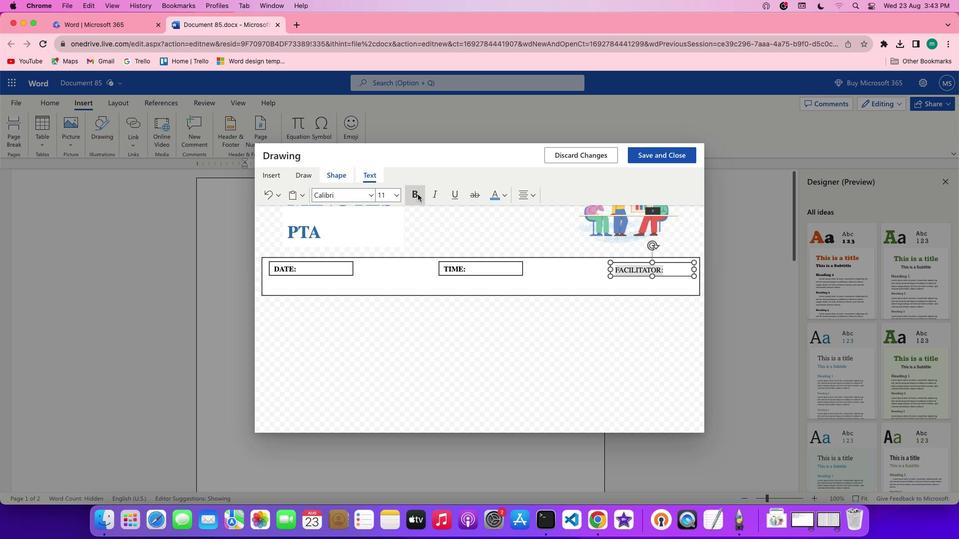 
Action: Mouse moved to (301, 284)
Screenshot: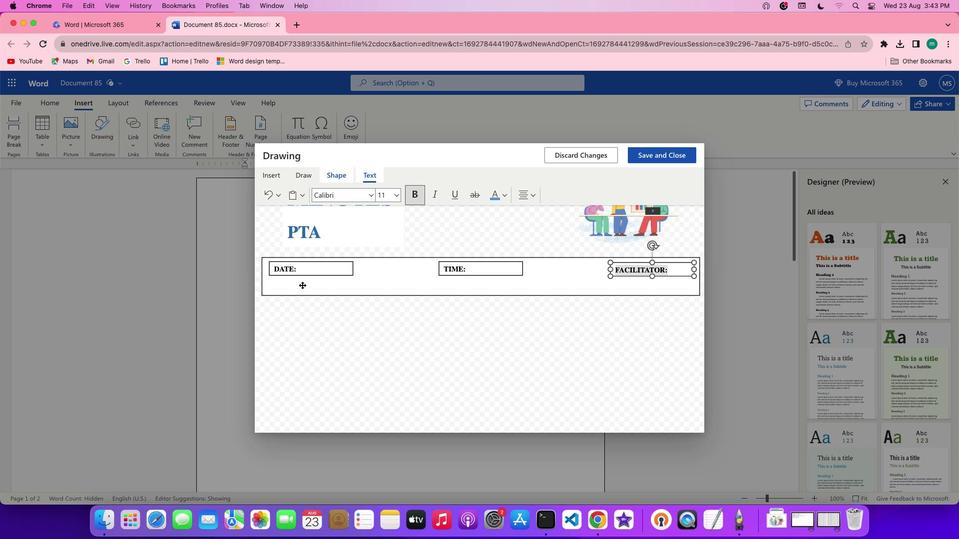 
Action: Mouse pressed left at (301, 284)
Screenshot: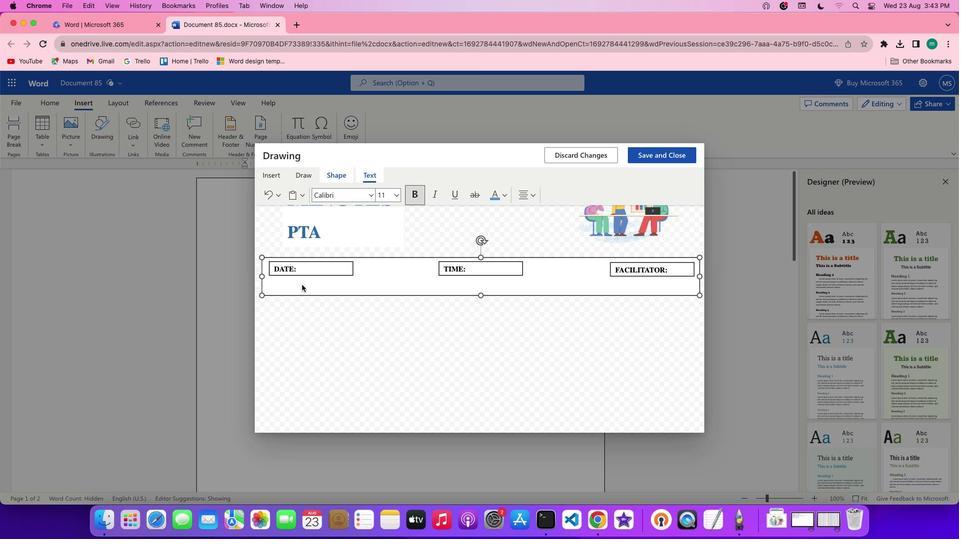 
Action: Mouse pressed left at (301, 284)
Screenshot: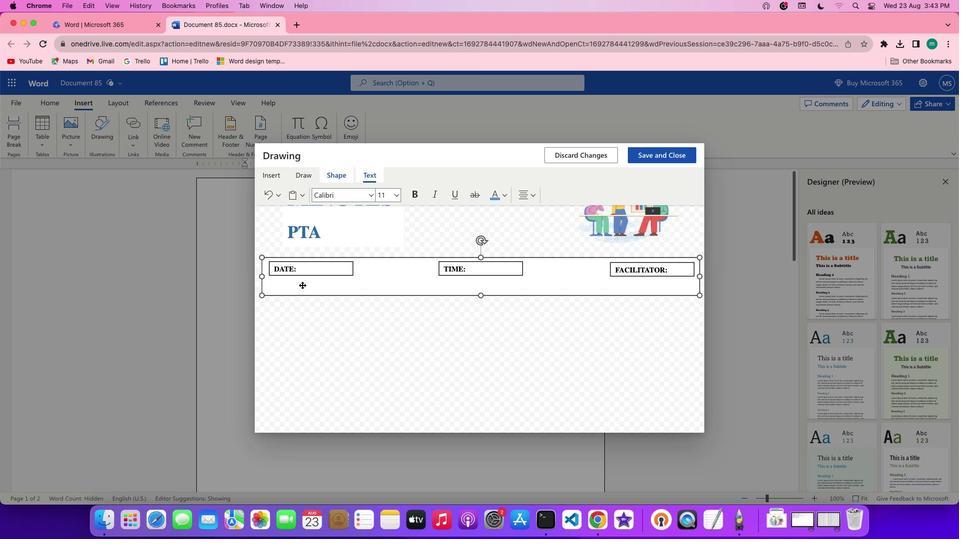 
Action: Mouse moved to (351, 265)
Screenshot: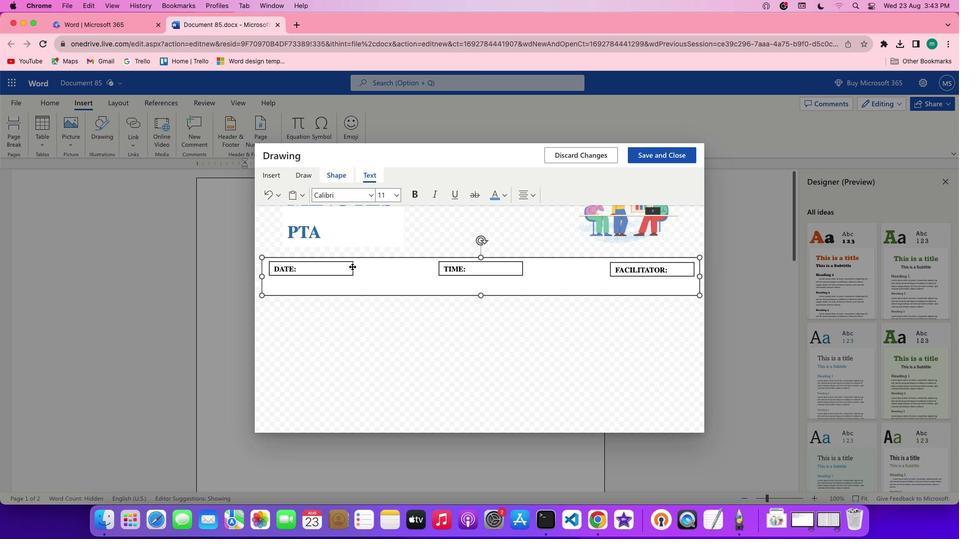 
Action: Mouse pressed left at (351, 265)
Screenshot: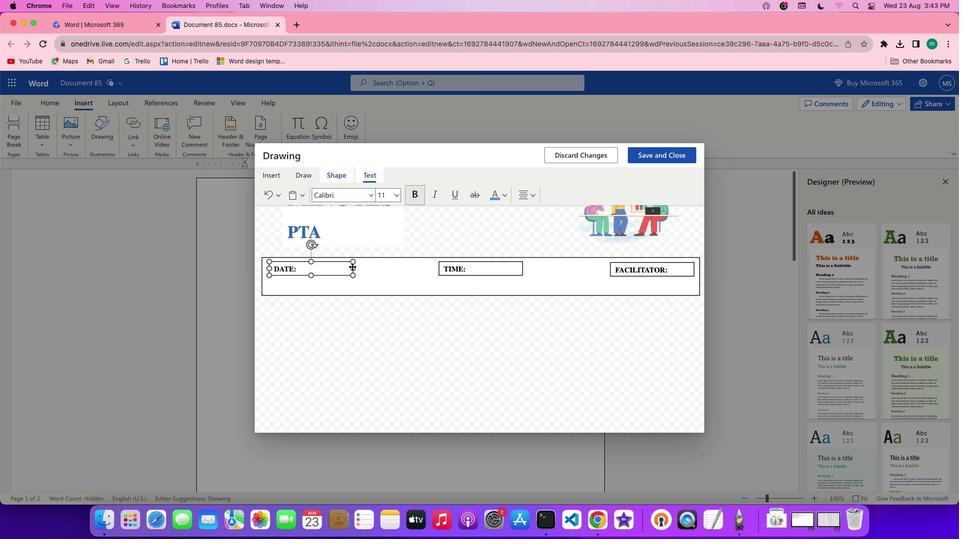 
Action: Mouse moved to (351, 267)
Screenshot: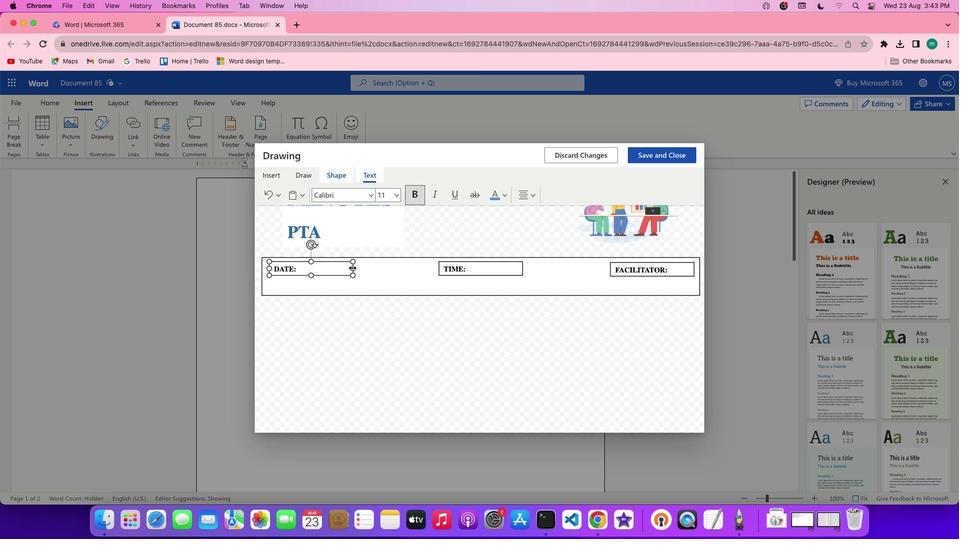 
Action: Mouse pressed left at (351, 267)
Screenshot: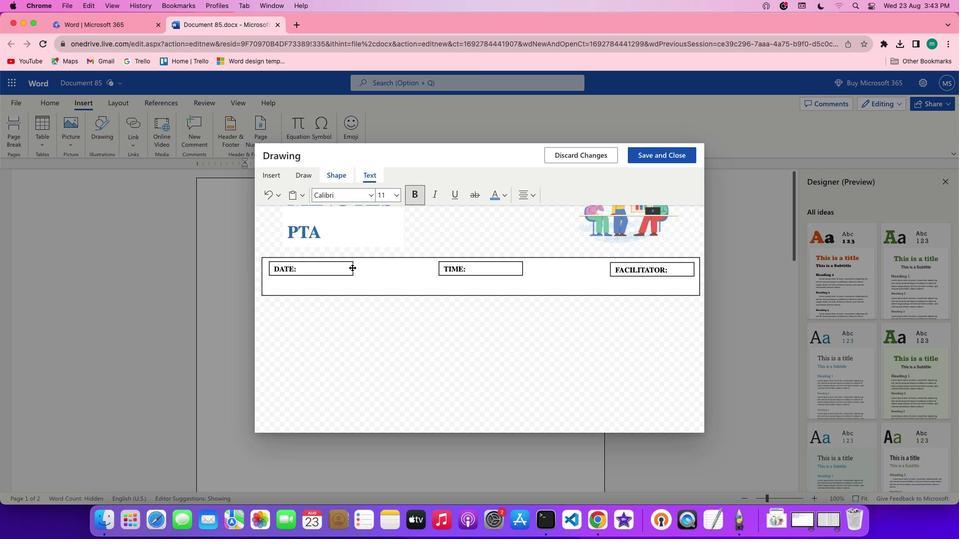 
Action: Mouse moved to (522, 267)
Screenshot: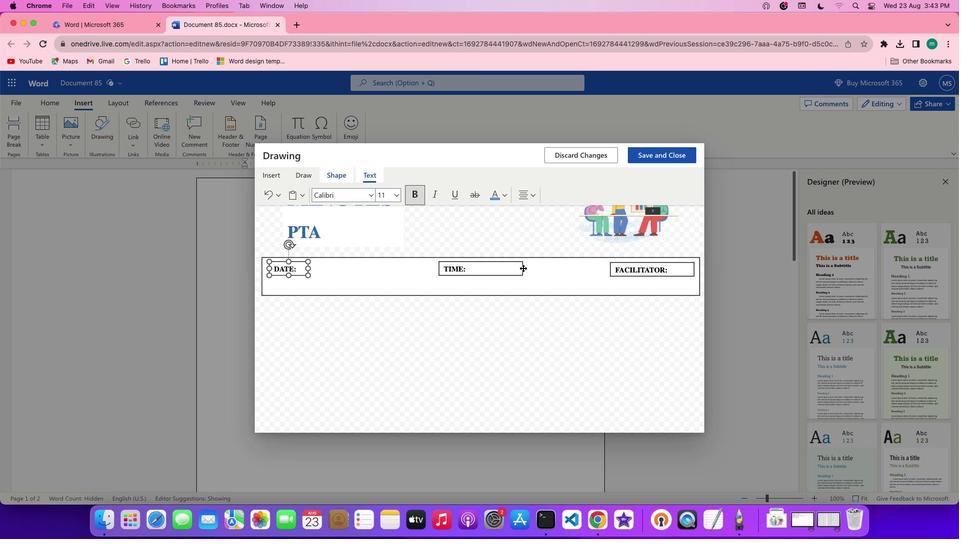 
Action: Mouse pressed left at (522, 267)
Screenshot: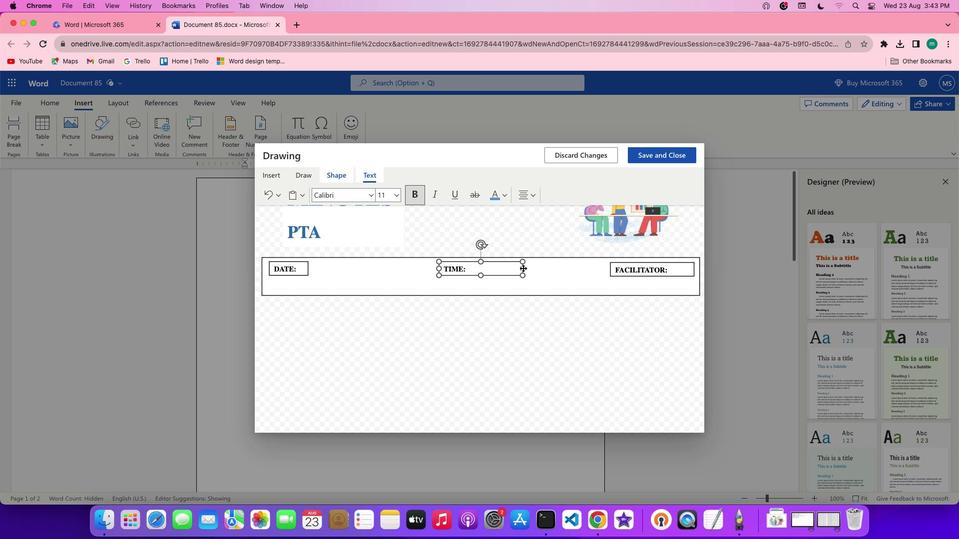
Action: Mouse moved to (522, 267)
Screenshot: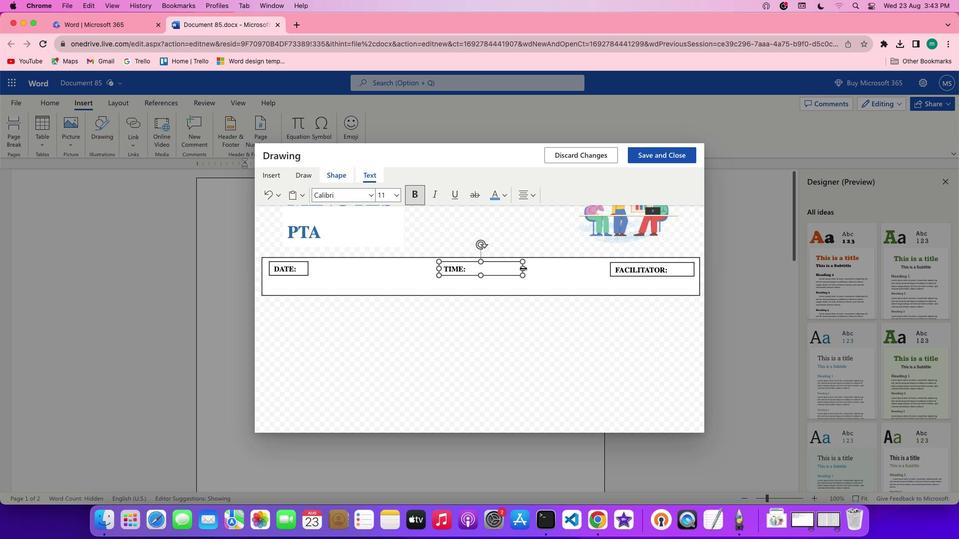 
Action: Mouse pressed left at (522, 267)
Screenshot: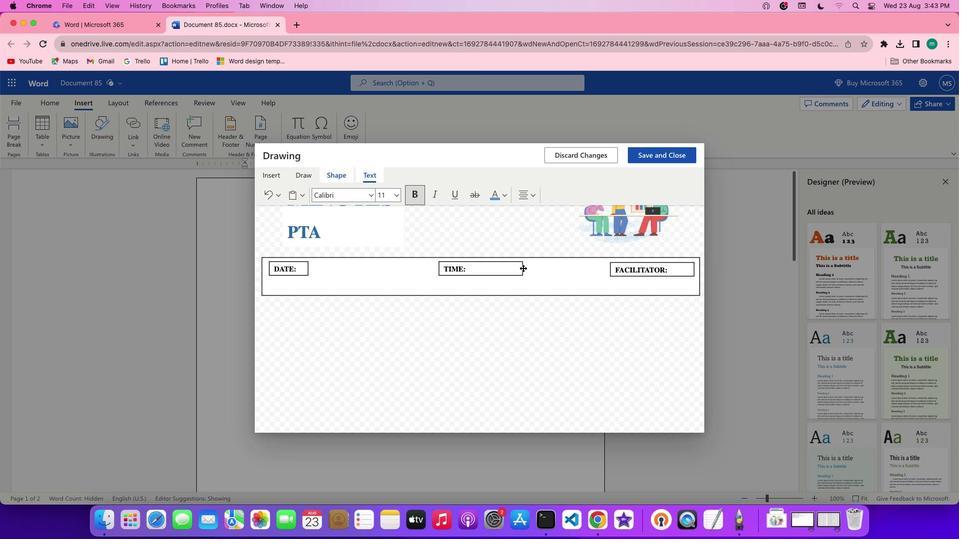 
Action: Mouse moved to (480, 267)
Screenshot: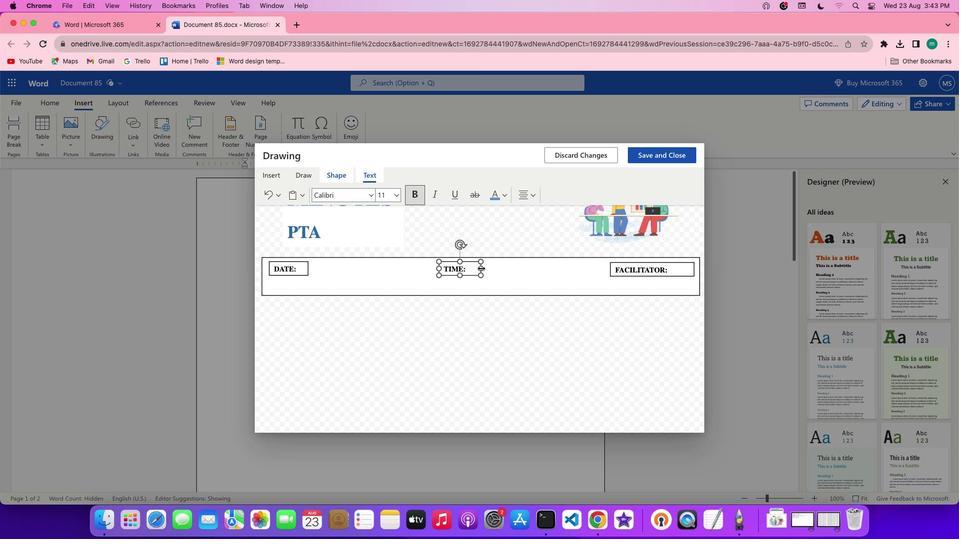 
Action: Mouse pressed left at (480, 267)
Screenshot: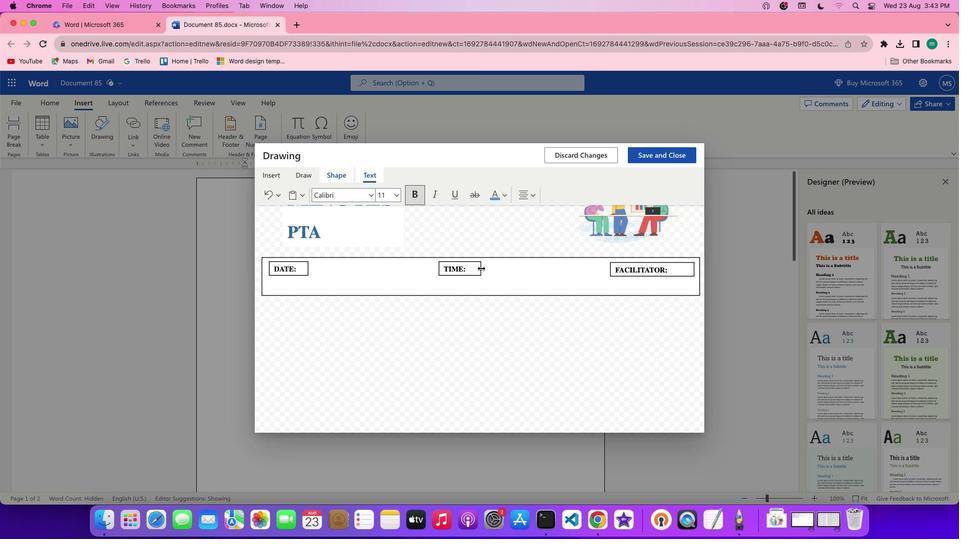 
Action: Mouse moved to (306, 266)
Screenshot: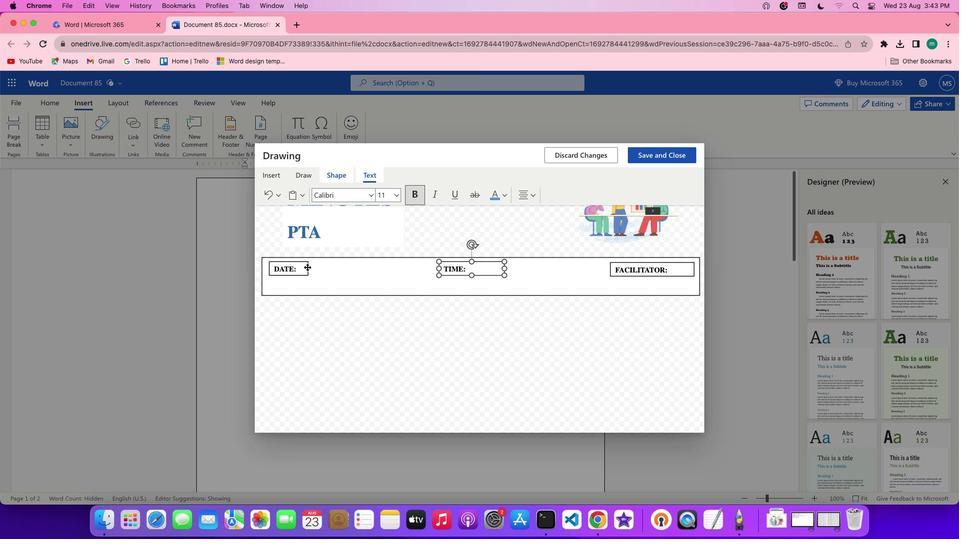 
Action: Mouse pressed left at (306, 266)
Screenshot: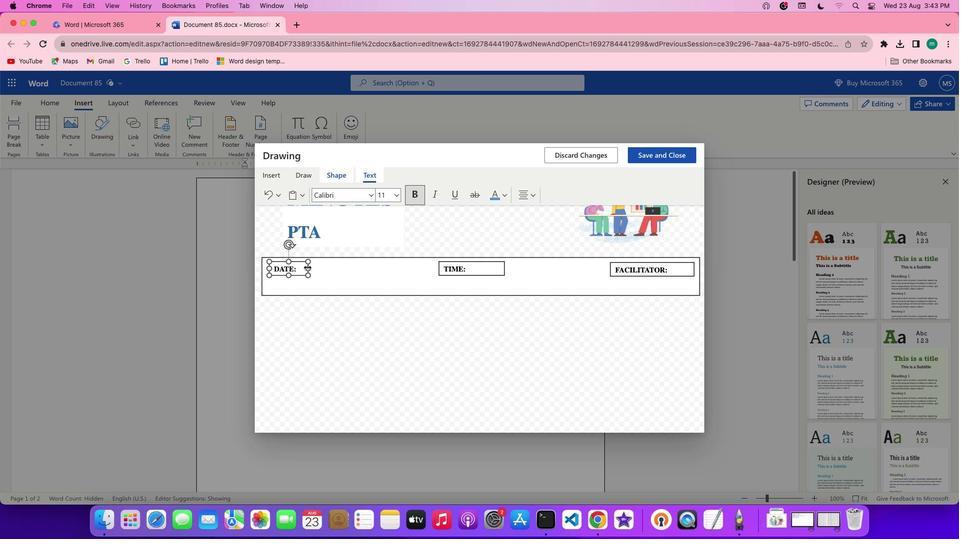 
Action: Mouse moved to (308, 267)
Screenshot: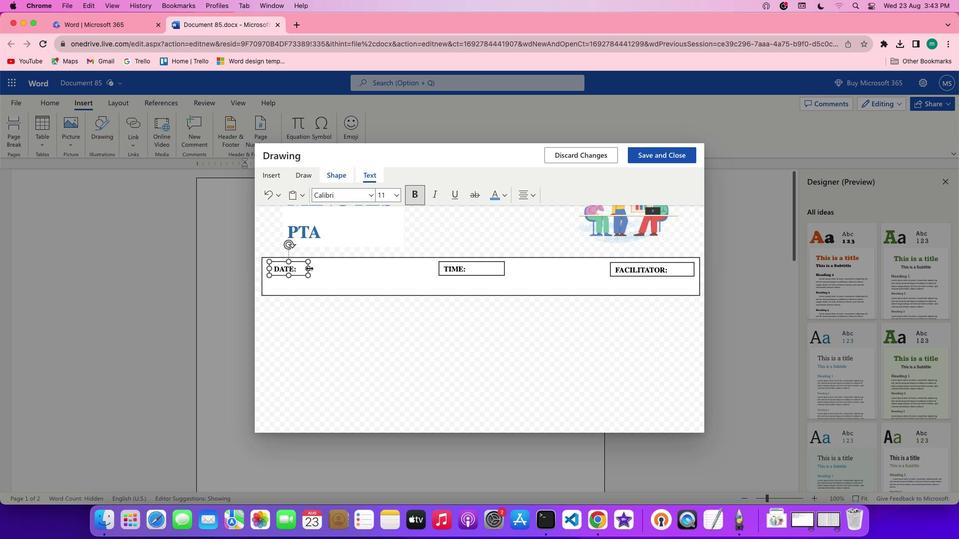 
Action: Mouse pressed left at (308, 267)
Screenshot: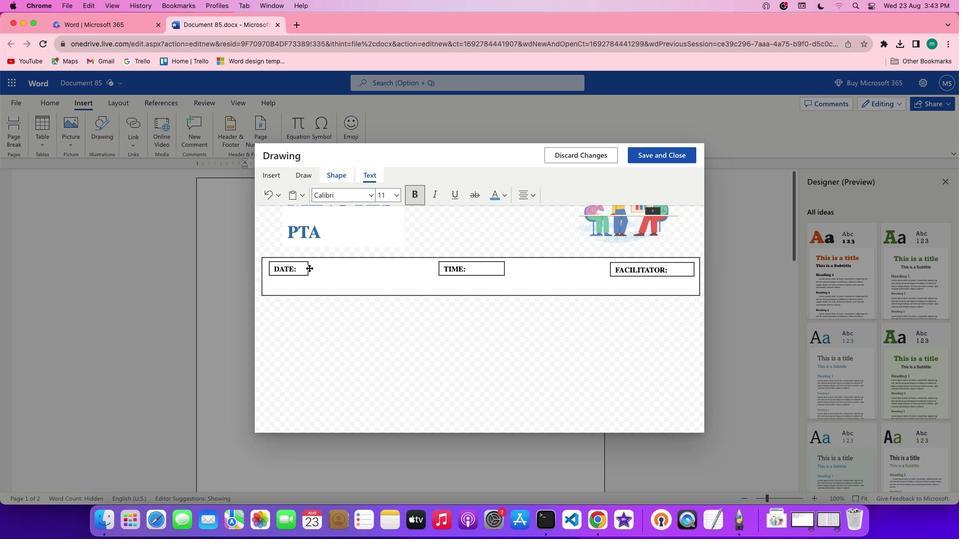 
Action: Mouse moved to (669, 274)
Screenshot: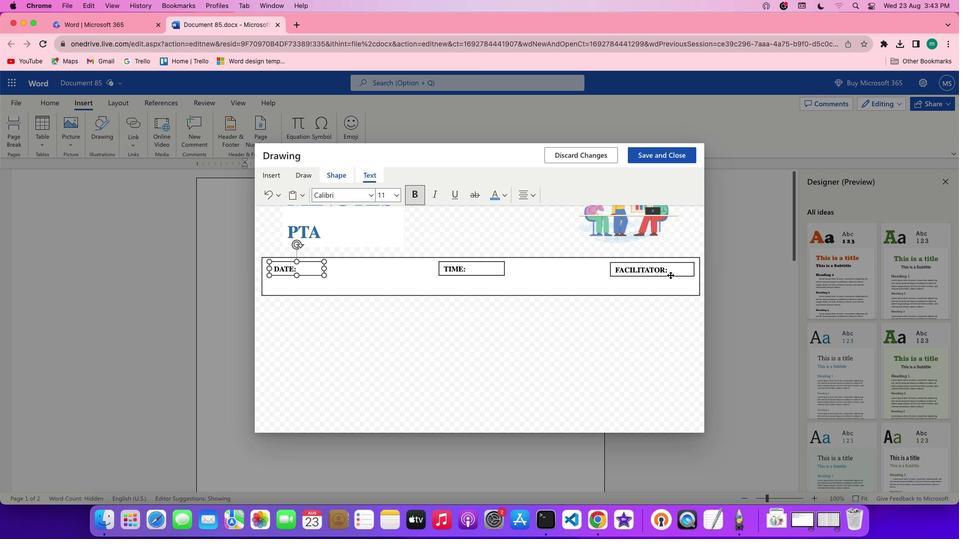 
Action: Mouse pressed left at (669, 274)
Screenshot: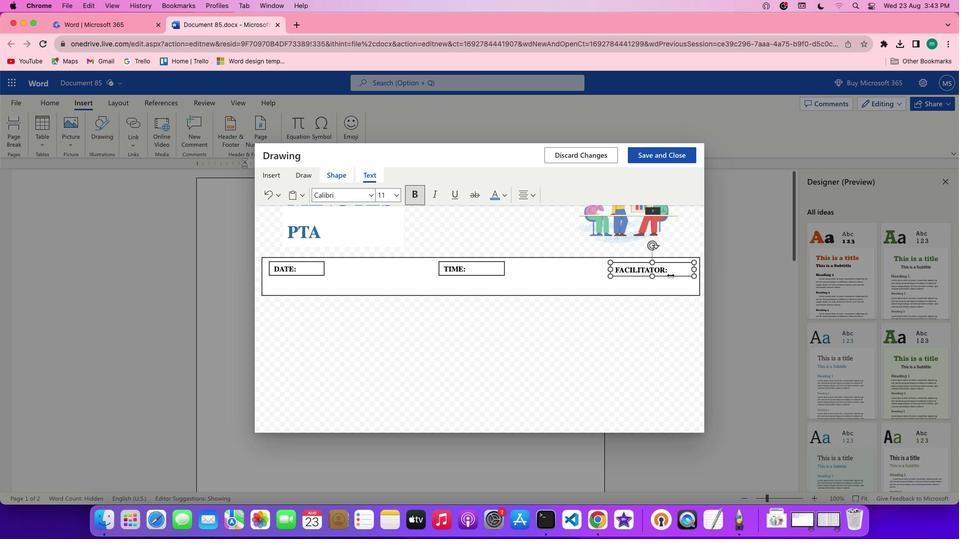 
Action: Mouse moved to (317, 265)
Screenshot: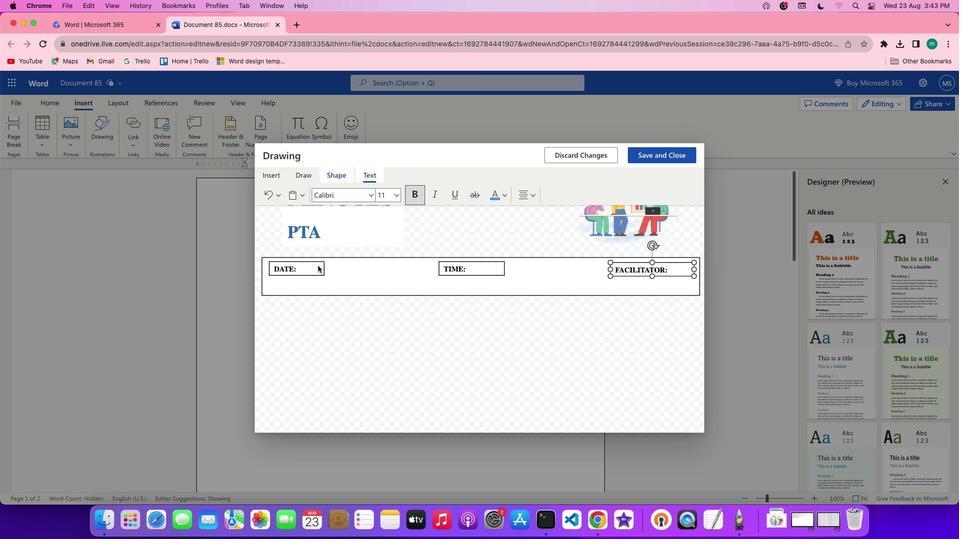 
Action: Mouse pressed left at (317, 265)
Screenshot: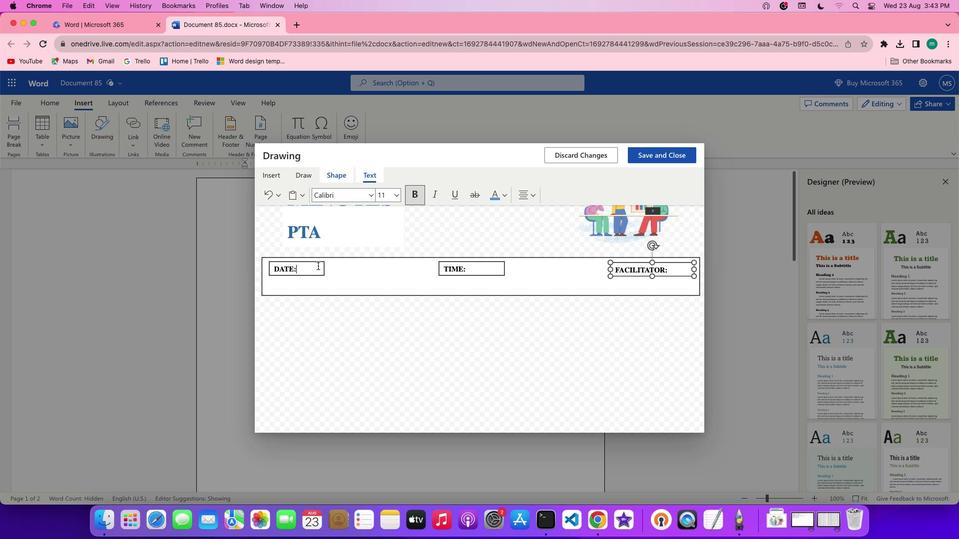 
Action: Mouse moved to (267, 172)
Screenshot: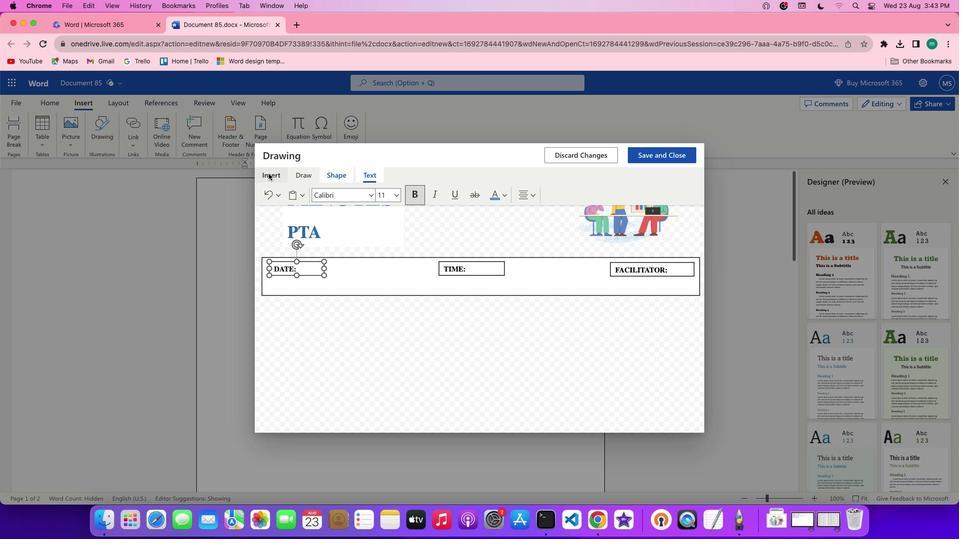 
Action: Mouse pressed left at (267, 172)
Screenshot: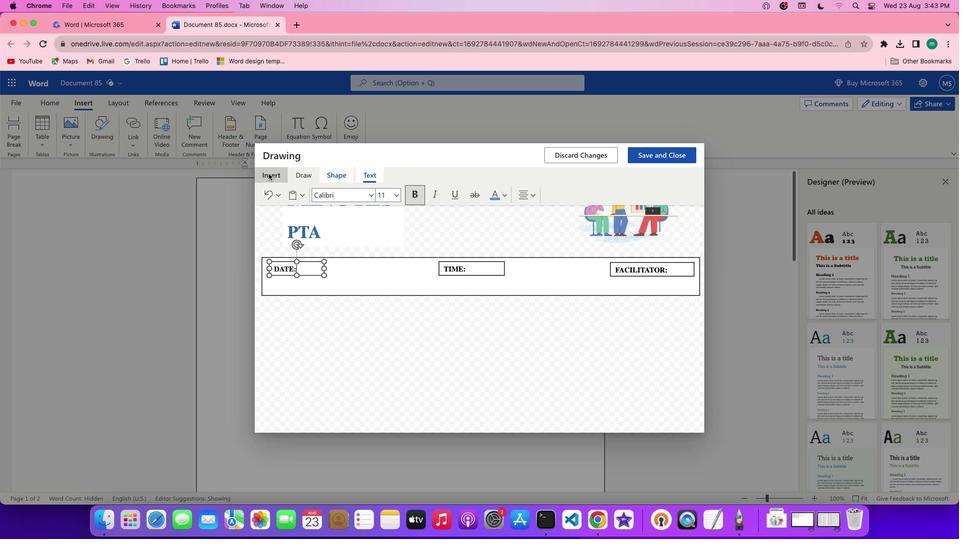 
Action: Mouse moved to (305, 269)
Screenshot: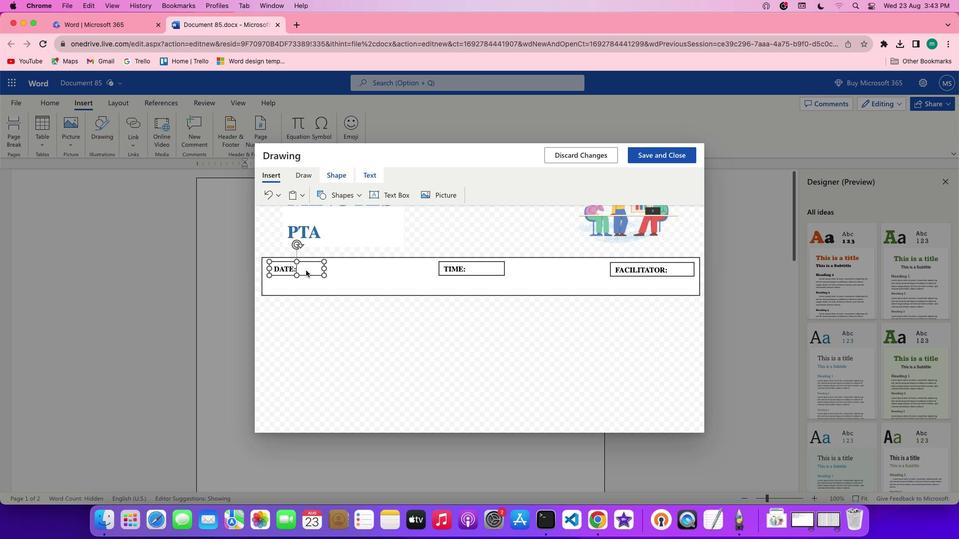 
Action: Mouse pressed left at (305, 269)
Screenshot: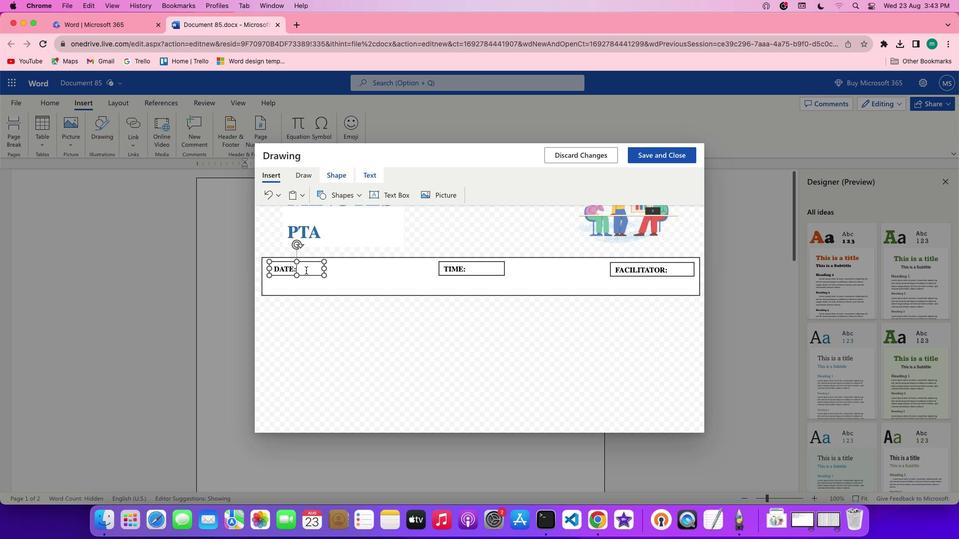 
Action: Mouse moved to (310, 269)
Screenshot: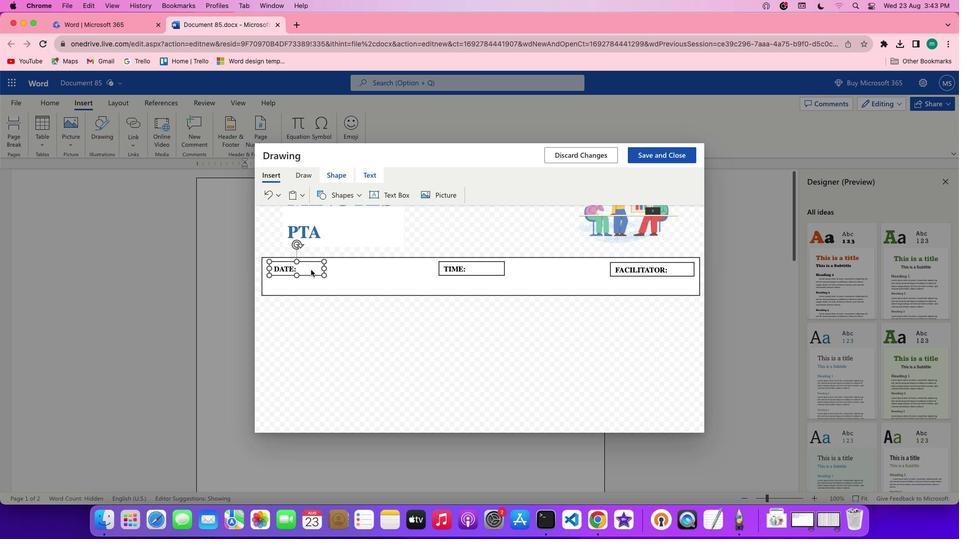
Action: Mouse pressed left at (310, 269)
Screenshot: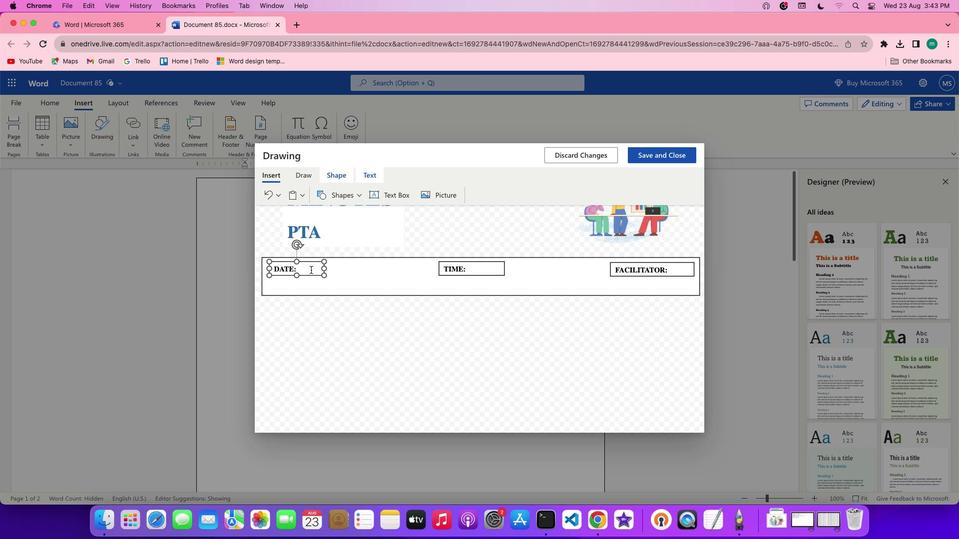 
Action: Mouse pressed left at (310, 269)
Screenshot: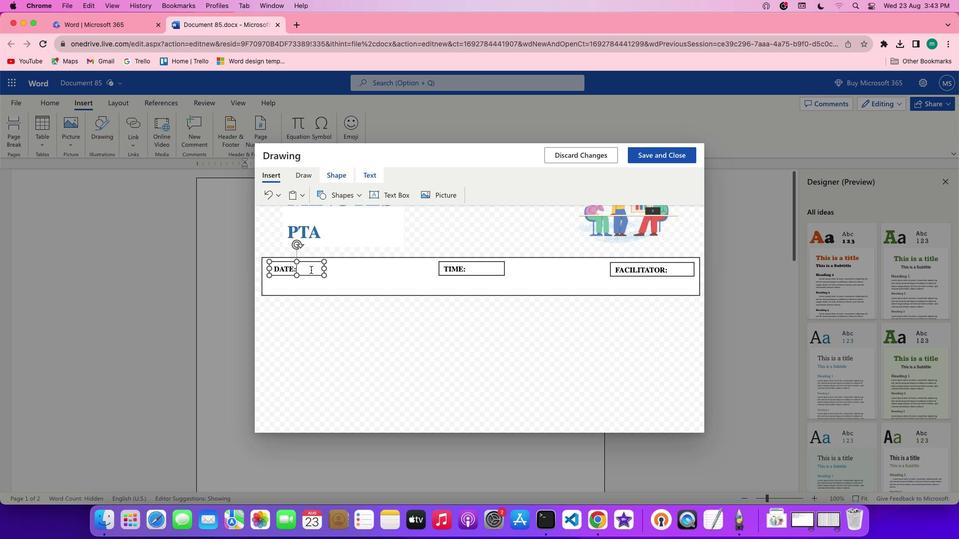 
Action: Mouse pressed left at (310, 269)
Screenshot: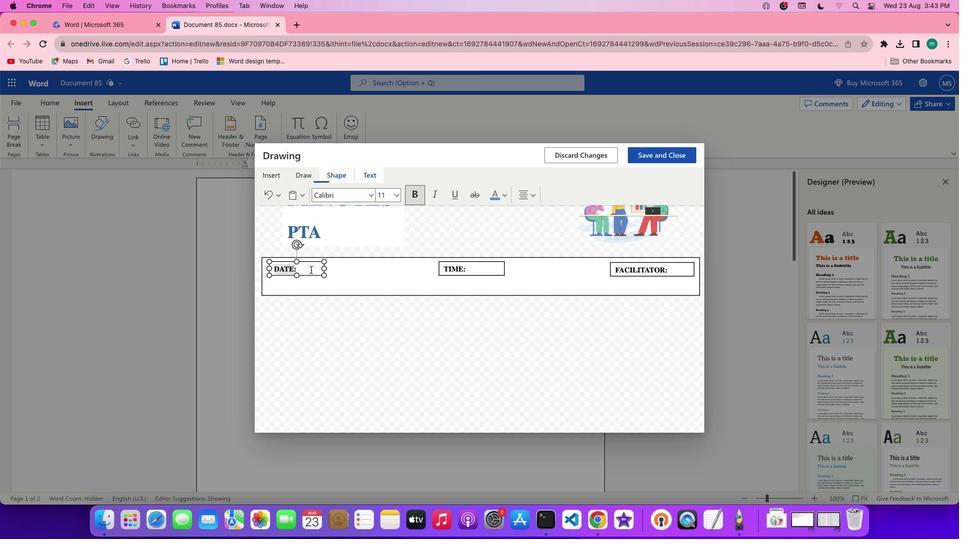 
Action: Mouse moved to (319, 266)
Screenshot: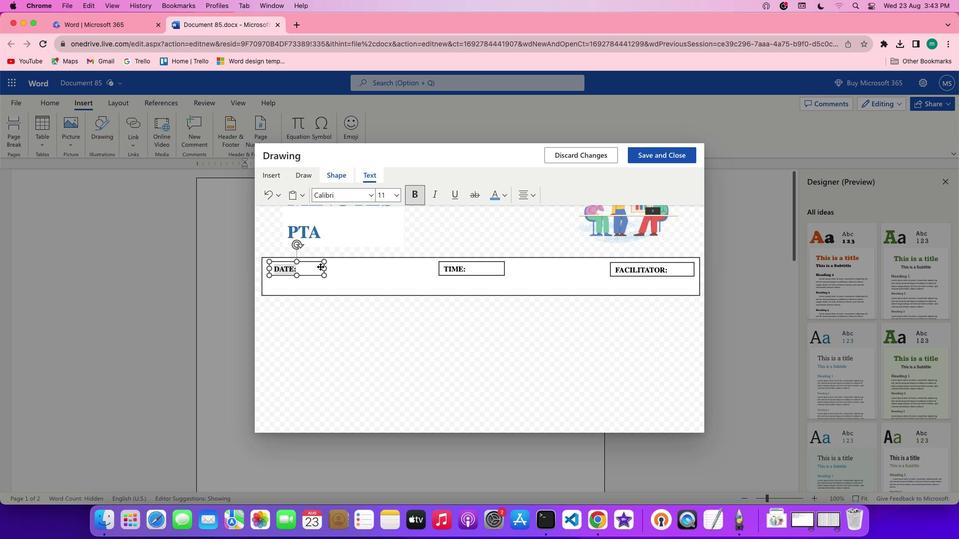 
Action: Mouse pressed left at (319, 266)
Screenshot: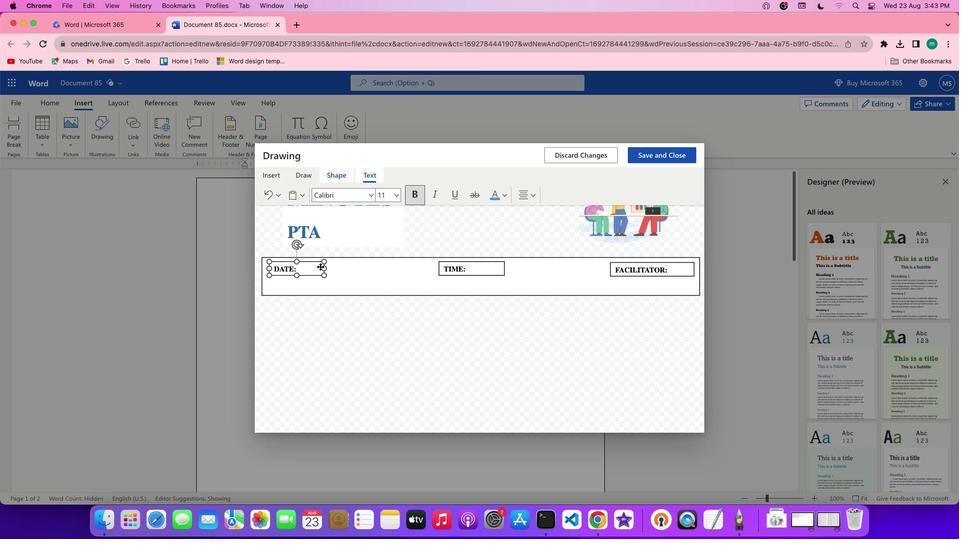 
Action: Mouse moved to (318, 265)
Screenshot: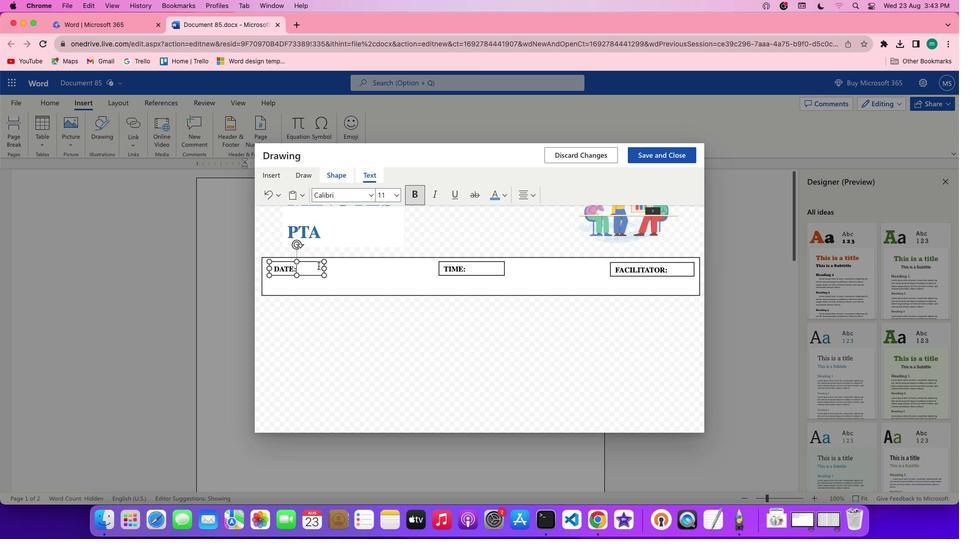
Action: Mouse pressed left at (318, 265)
Screenshot: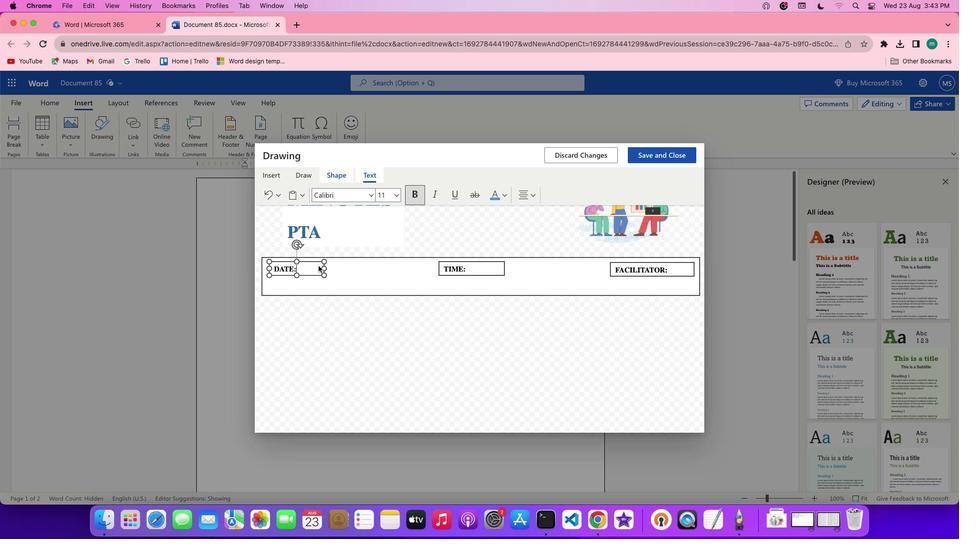 
Action: Mouse moved to (317, 265)
Screenshot: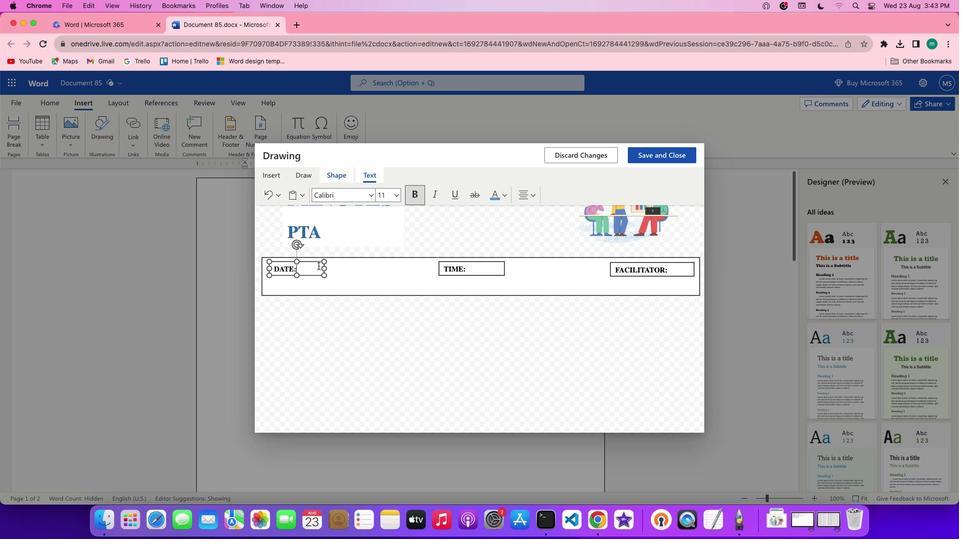 
Action: Mouse pressed left at (317, 265)
Screenshot: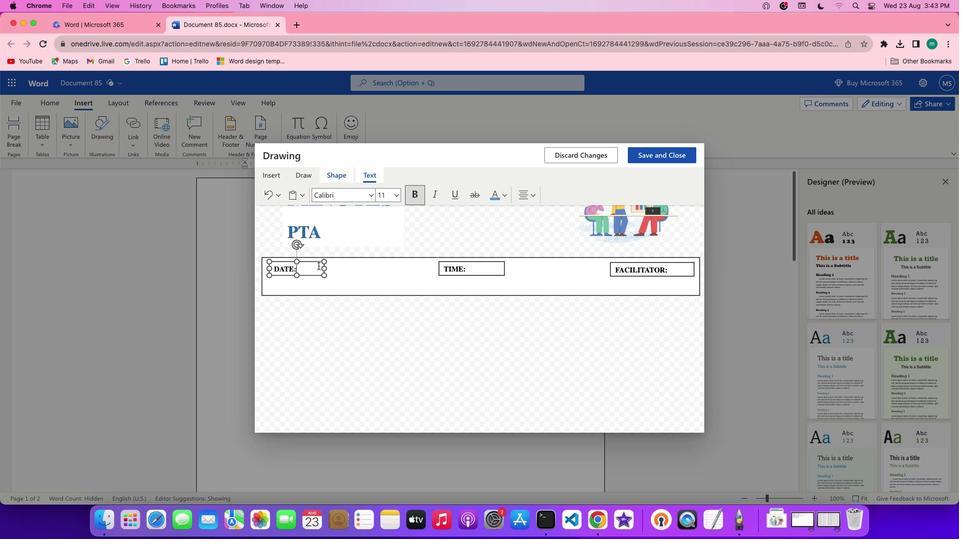 
Action: Mouse moved to (278, 175)
Screenshot: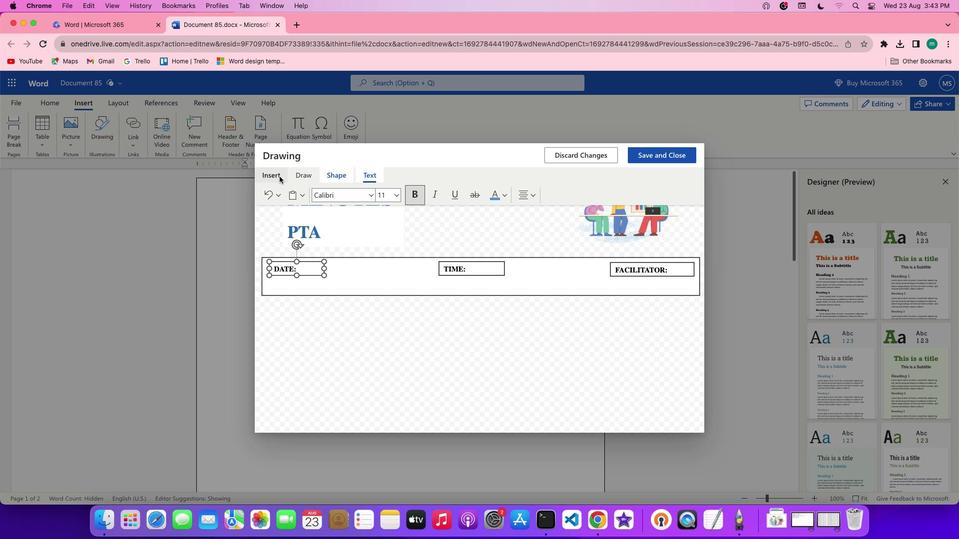 
Action: Mouse pressed left at (278, 175)
Screenshot: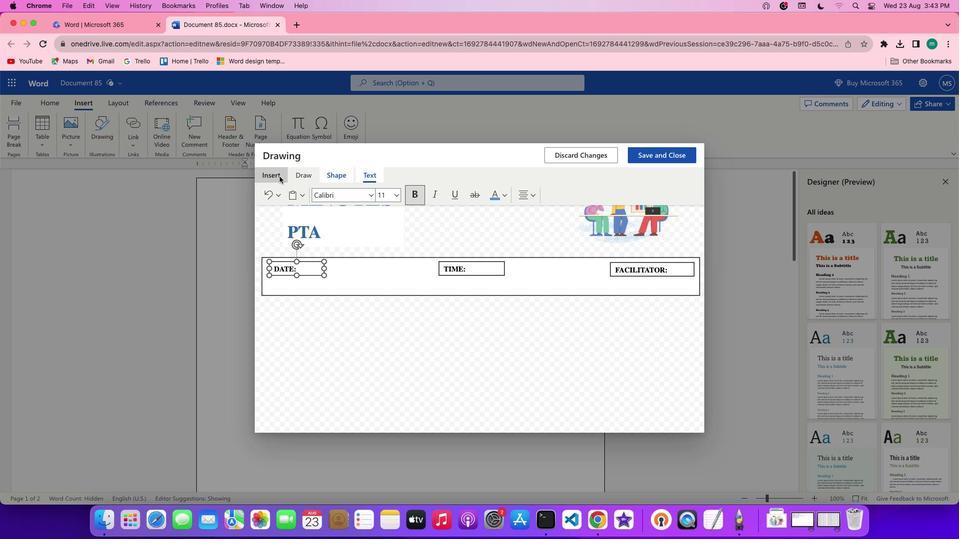 
Action: Mouse moved to (302, 273)
Screenshot: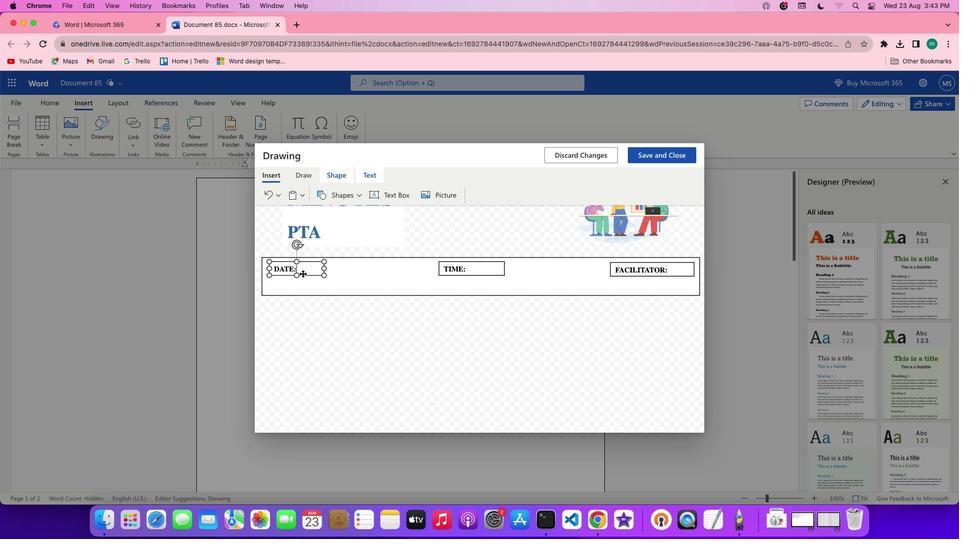 
Action: Mouse pressed left at (302, 273)
Screenshot: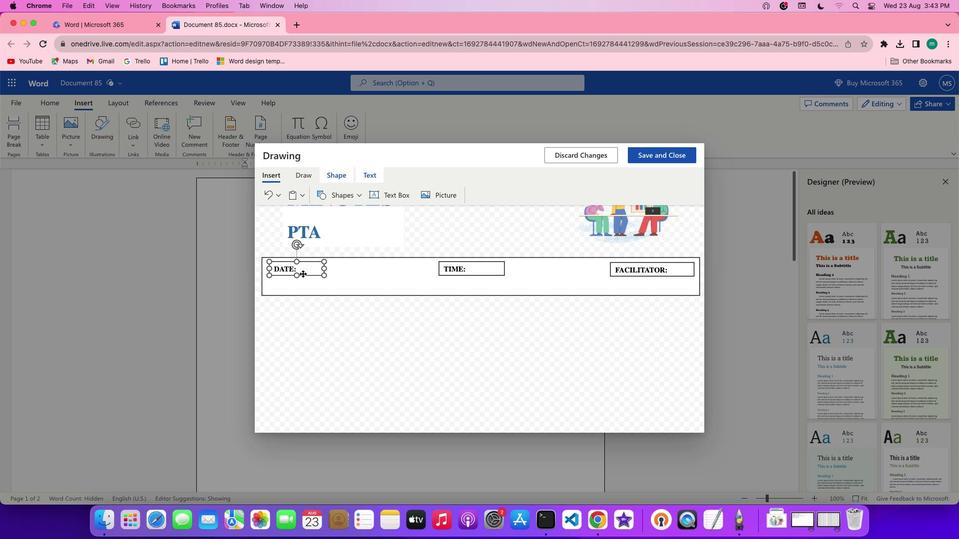 
Action: Mouse moved to (303, 274)
Screenshot: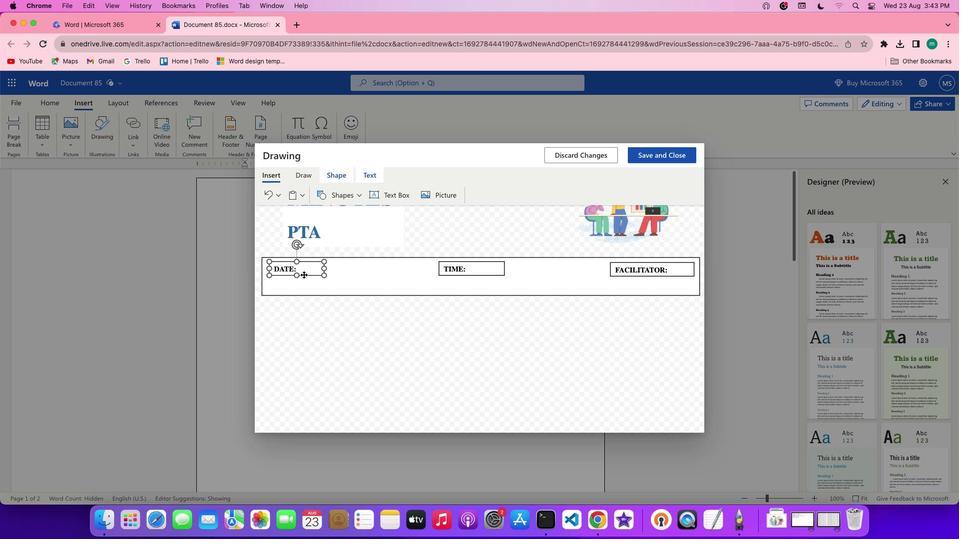 
Action: Mouse pressed left at (303, 274)
Screenshot: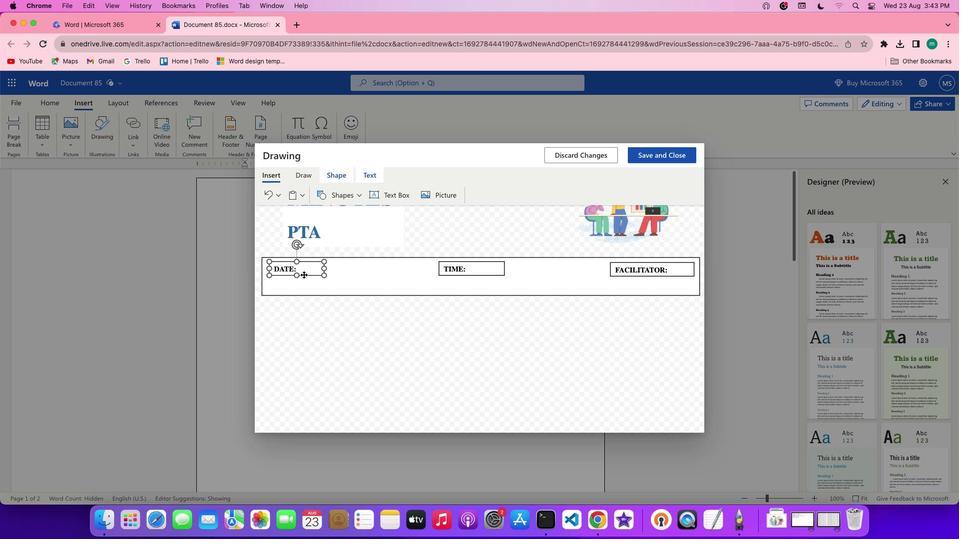 
Action: Mouse moved to (303, 274)
Screenshot: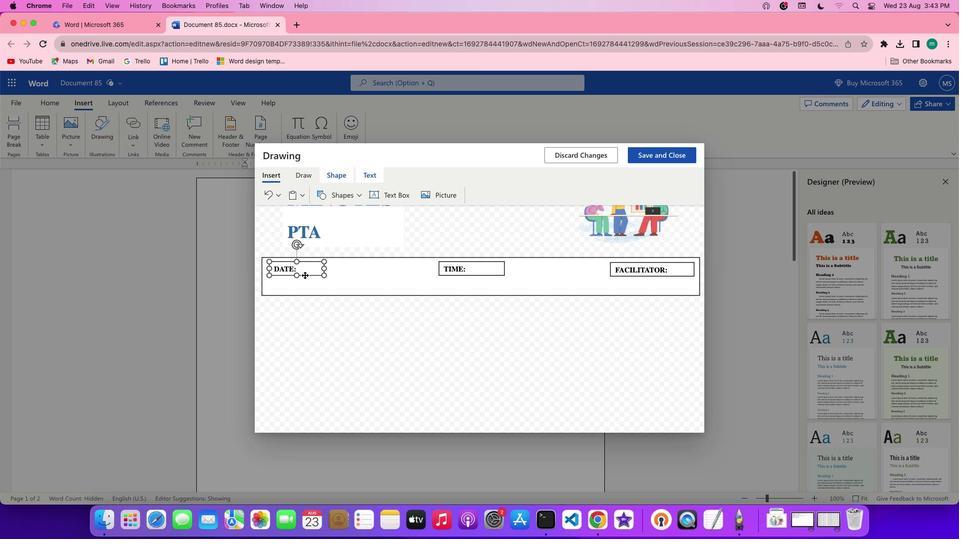 
Action: Mouse pressed left at (303, 274)
Screenshot: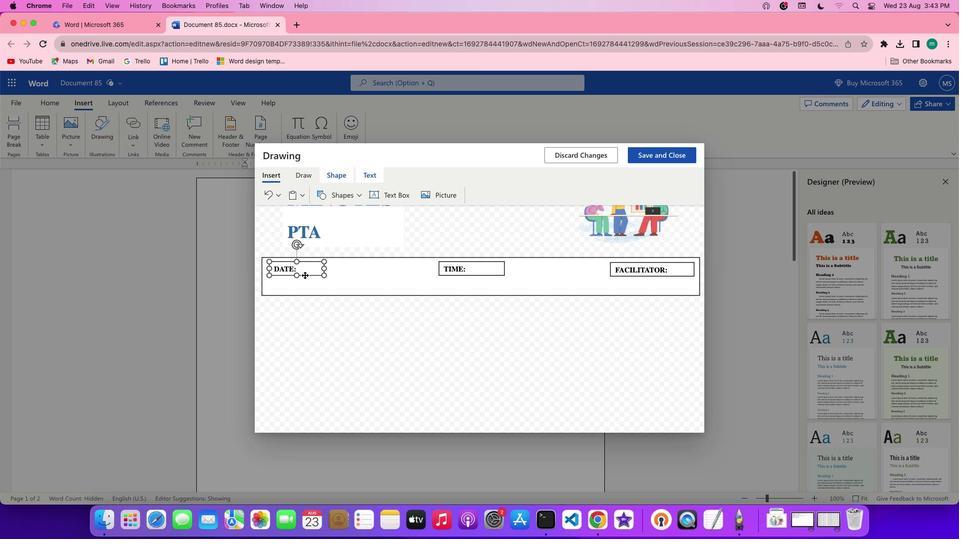 
Action: Mouse pressed left at (303, 274)
Screenshot: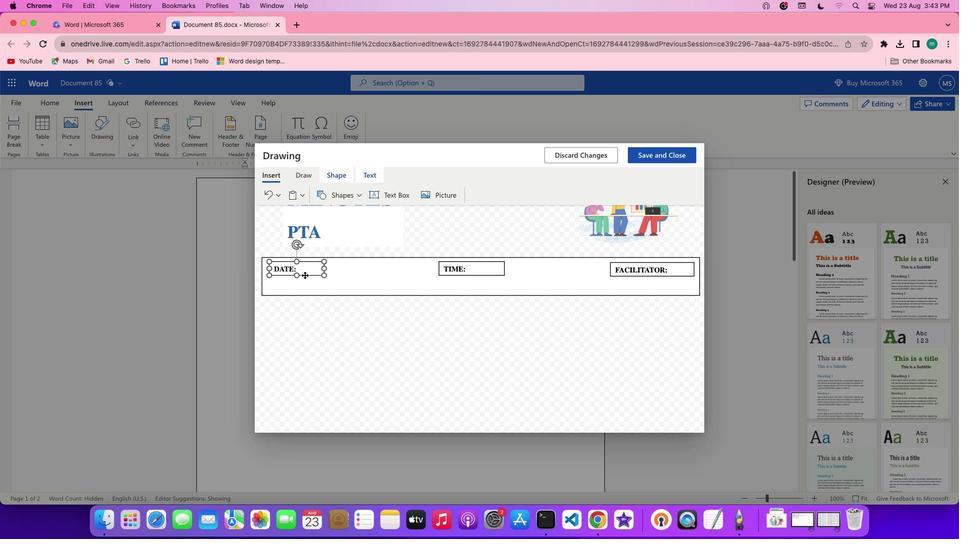 
Action: Mouse moved to (440, 196)
Screenshot: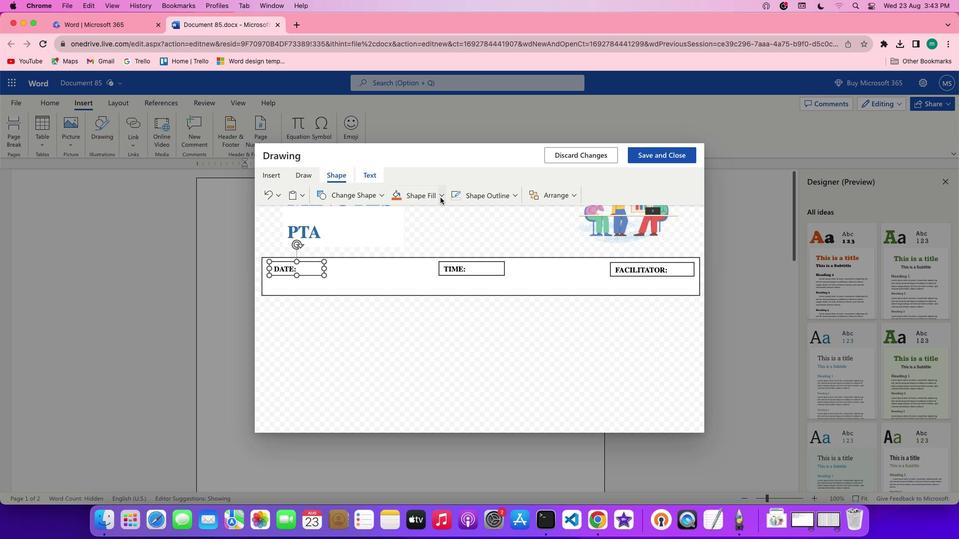 
Action: Mouse pressed left at (440, 196)
Screenshot: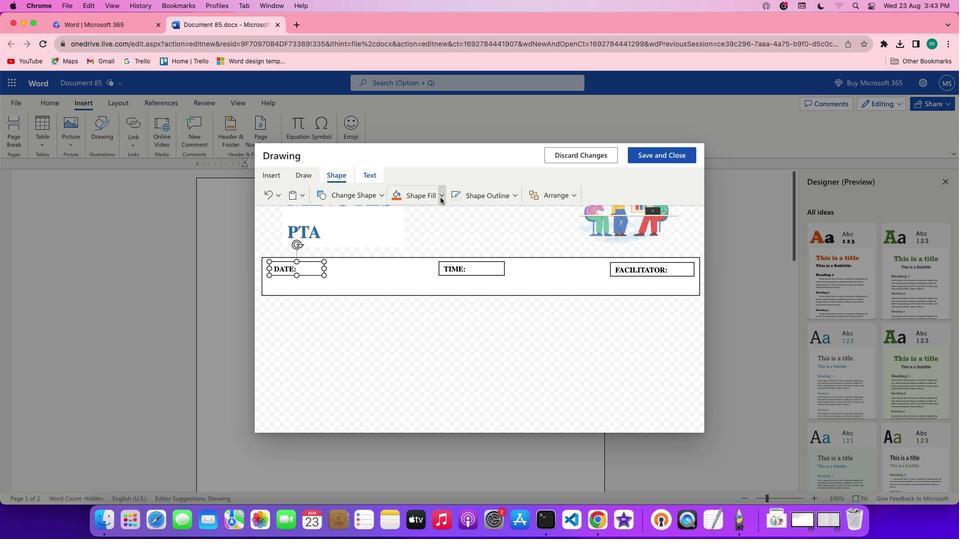 
Action: Mouse moved to (531, 248)
Screenshot: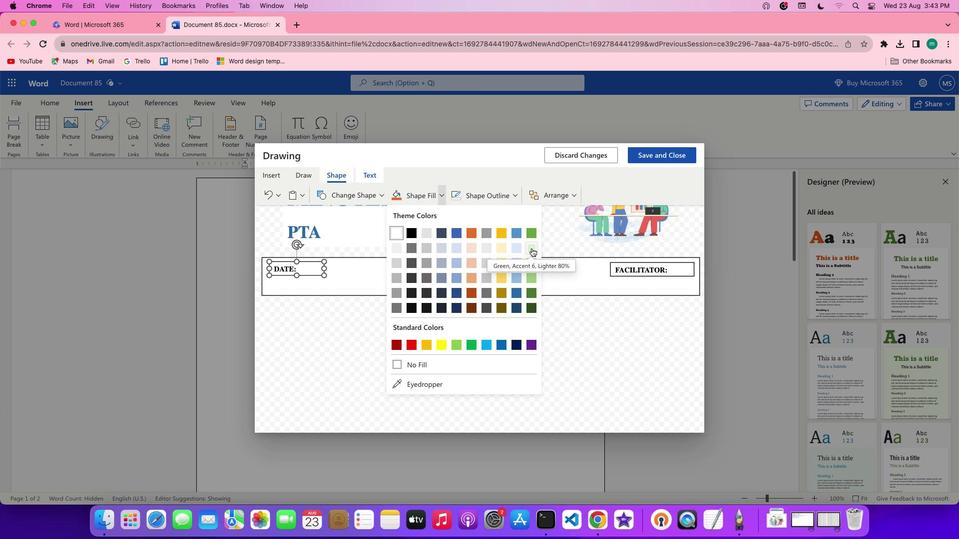 
Action: Mouse pressed left at (531, 248)
Screenshot: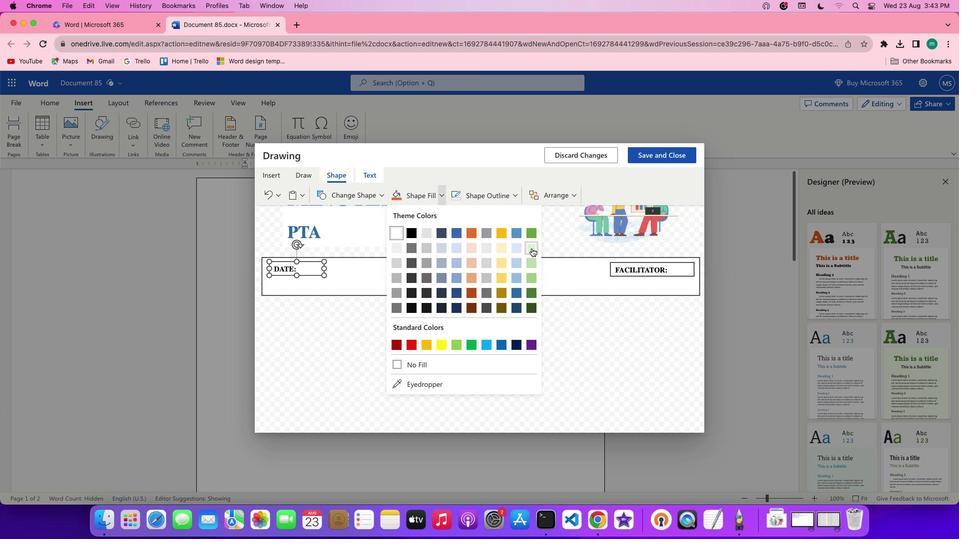 
Action: Mouse moved to (487, 268)
Screenshot: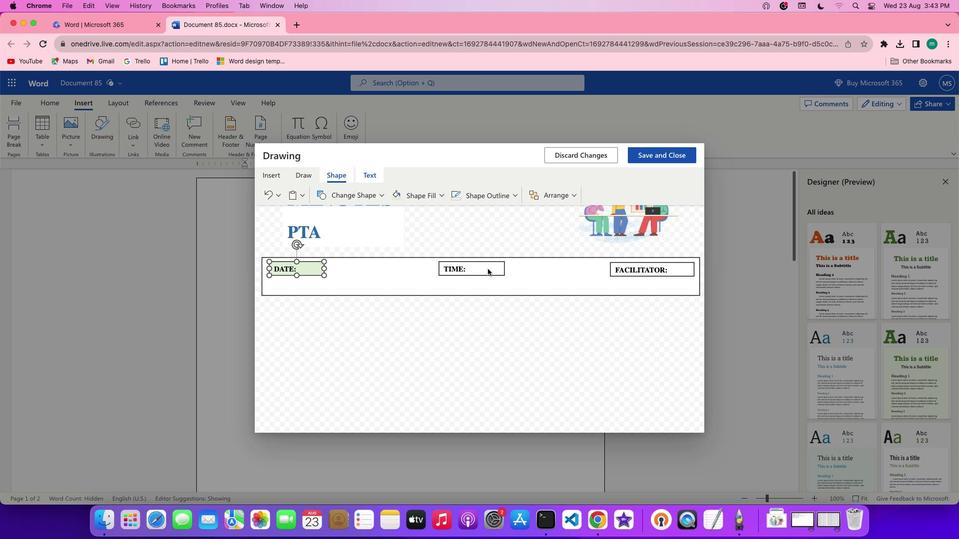 
Action: Mouse pressed left at (487, 268)
Screenshot: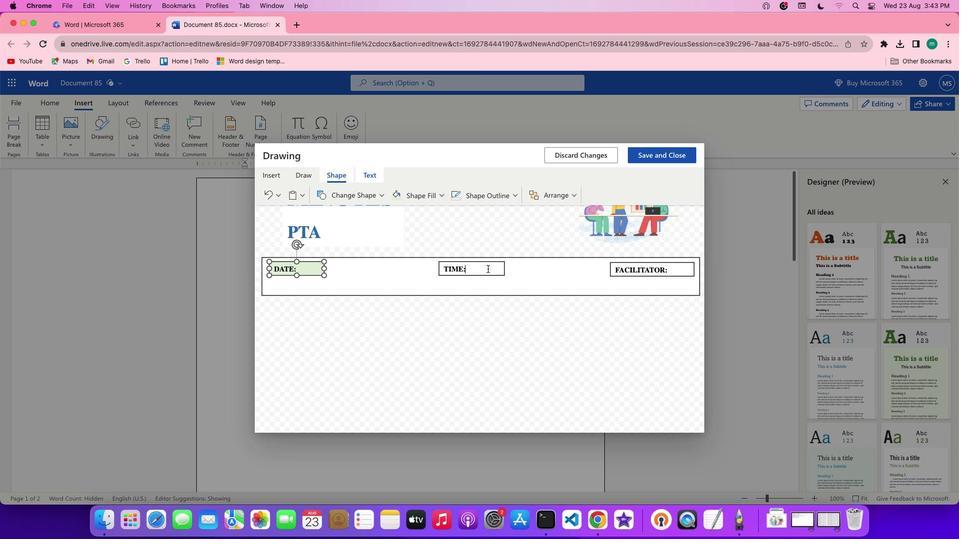 
Action: Mouse moved to (484, 272)
Screenshot: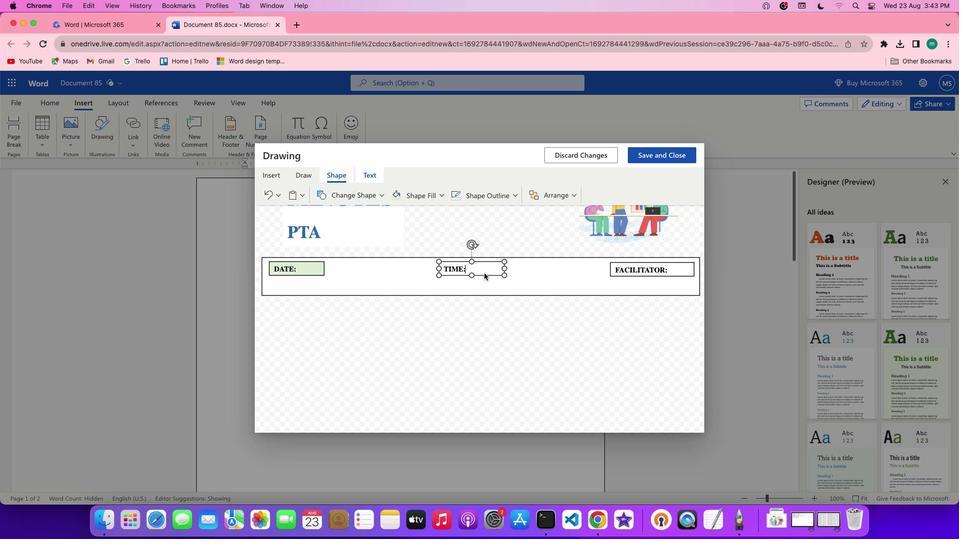 
Action: Mouse pressed left at (484, 272)
Screenshot: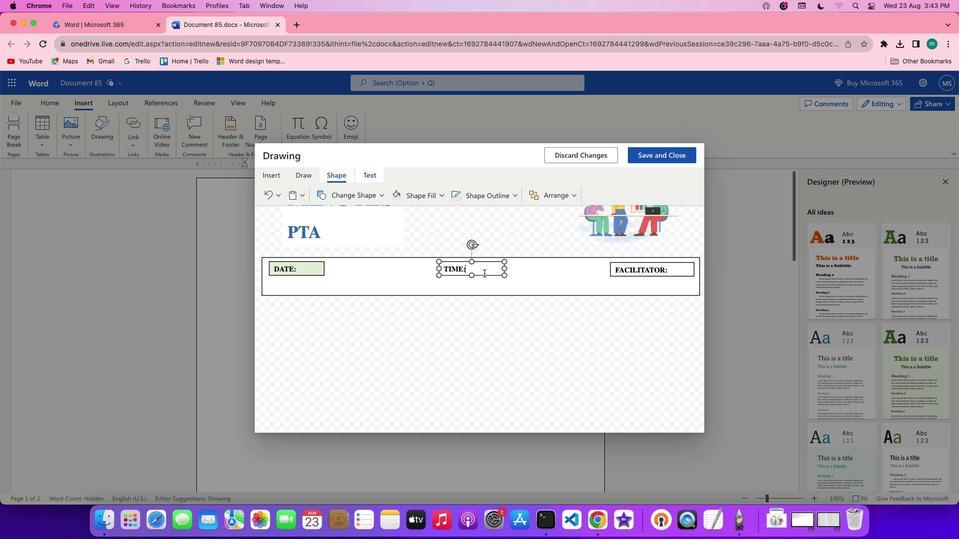 
Action: Mouse moved to (488, 269)
Screenshot: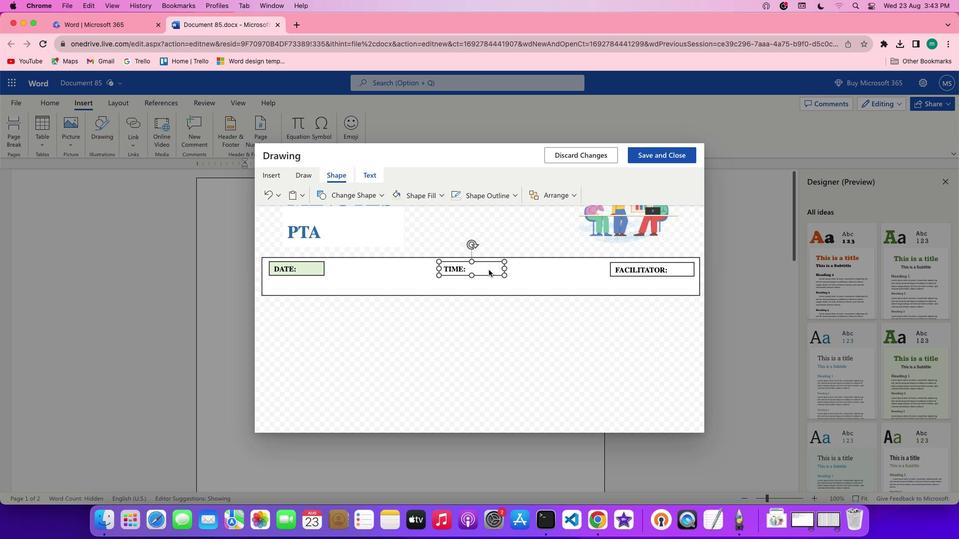 
Action: Mouse pressed left at (488, 269)
Screenshot: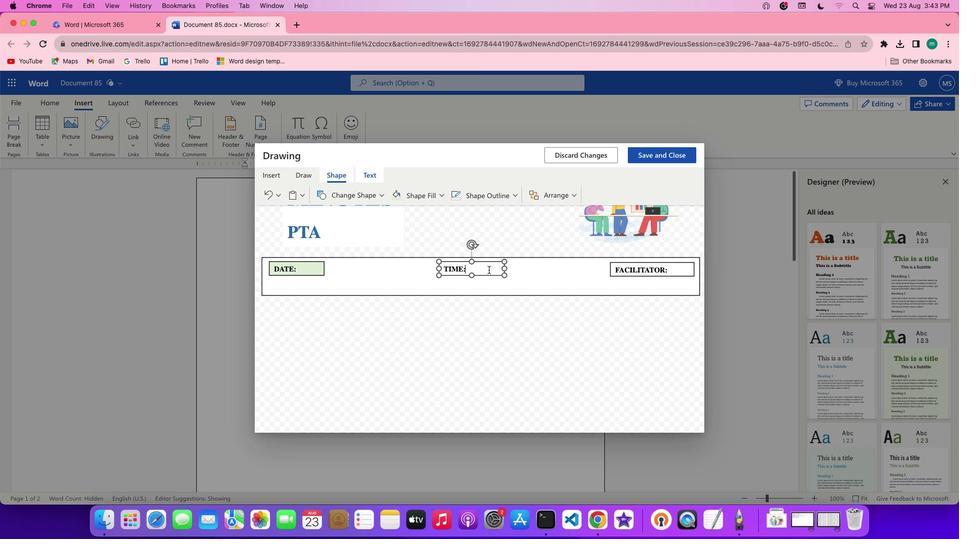 
Action: Mouse moved to (494, 269)
Screenshot: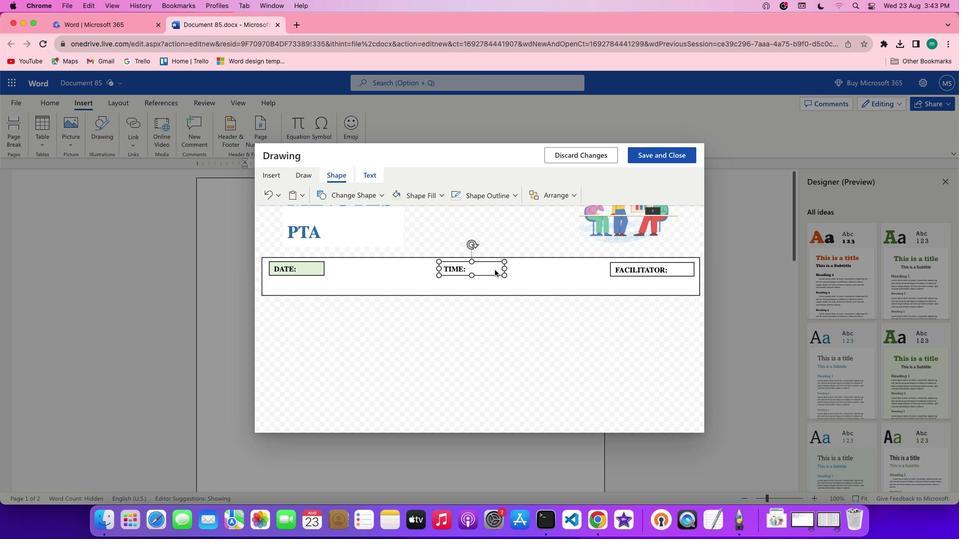 
Action: Mouse pressed left at (494, 269)
Screenshot: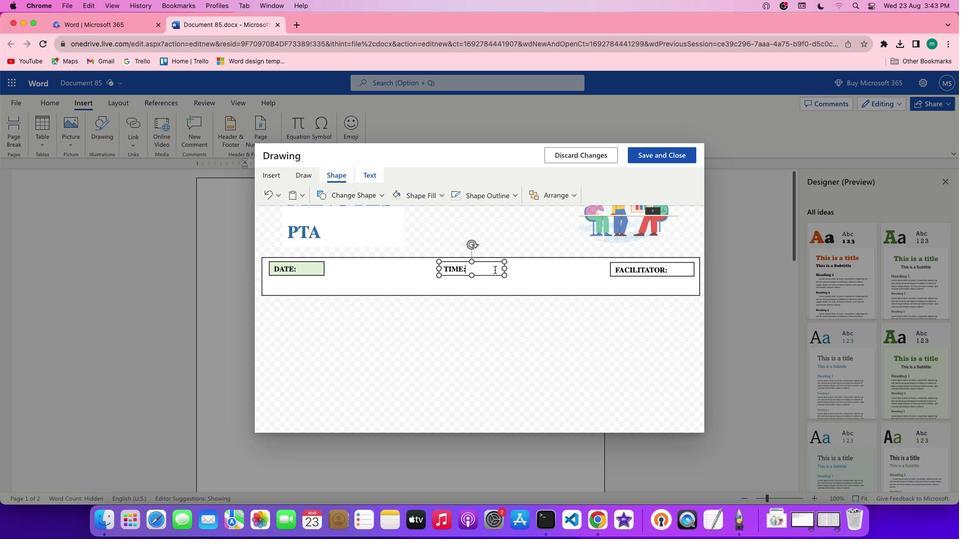 
Action: Mouse moved to (486, 273)
Screenshot: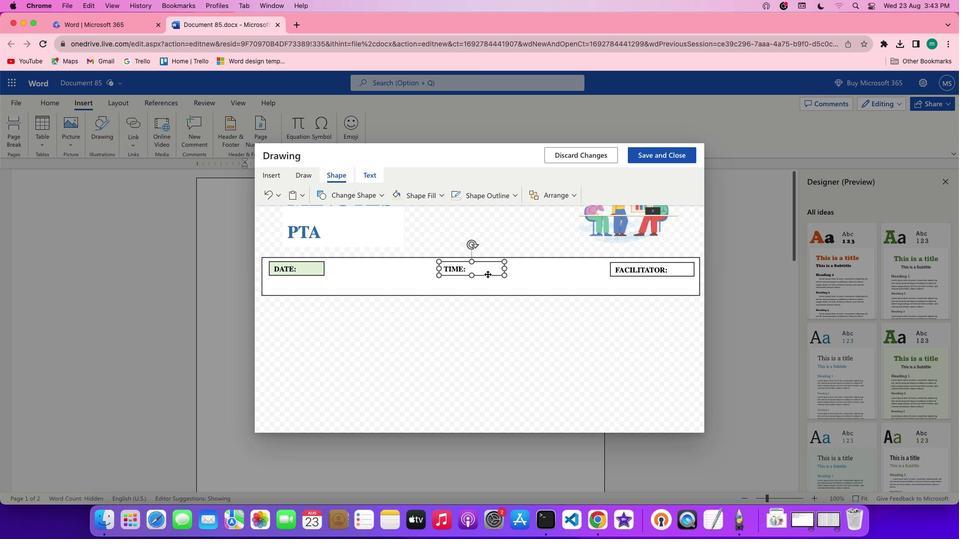 
Action: Mouse pressed left at (486, 273)
Screenshot: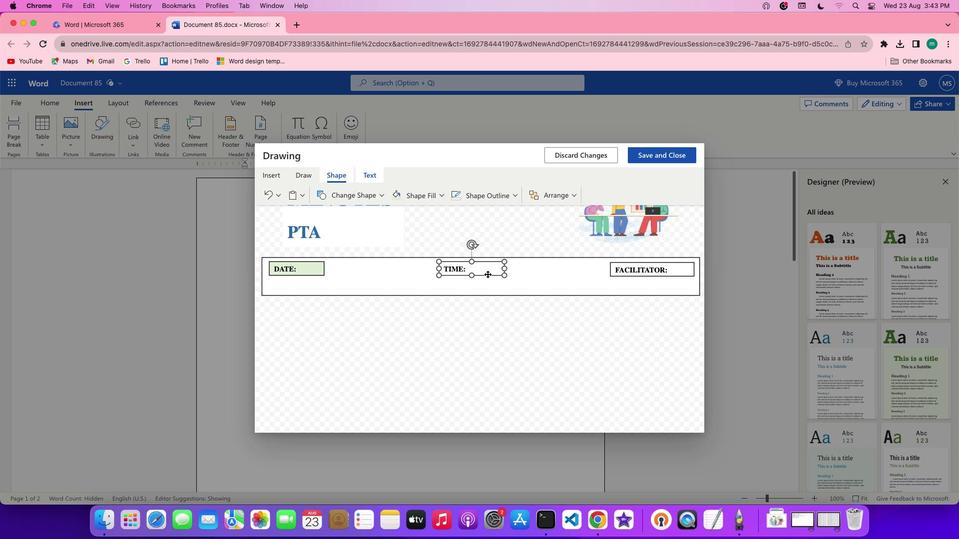 
Action: Mouse moved to (486, 275)
Screenshot: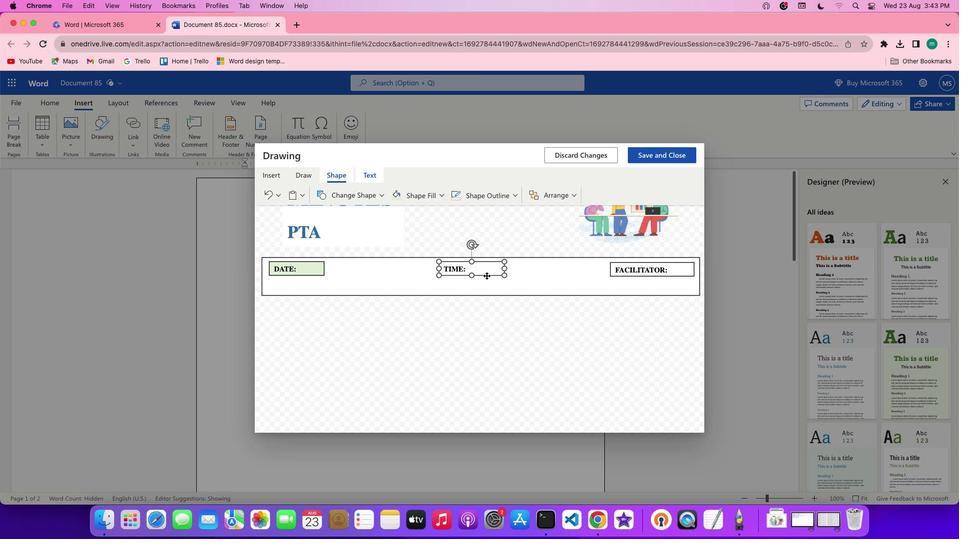 
Action: Mouse pressed left at (486, 275)
Screenshot: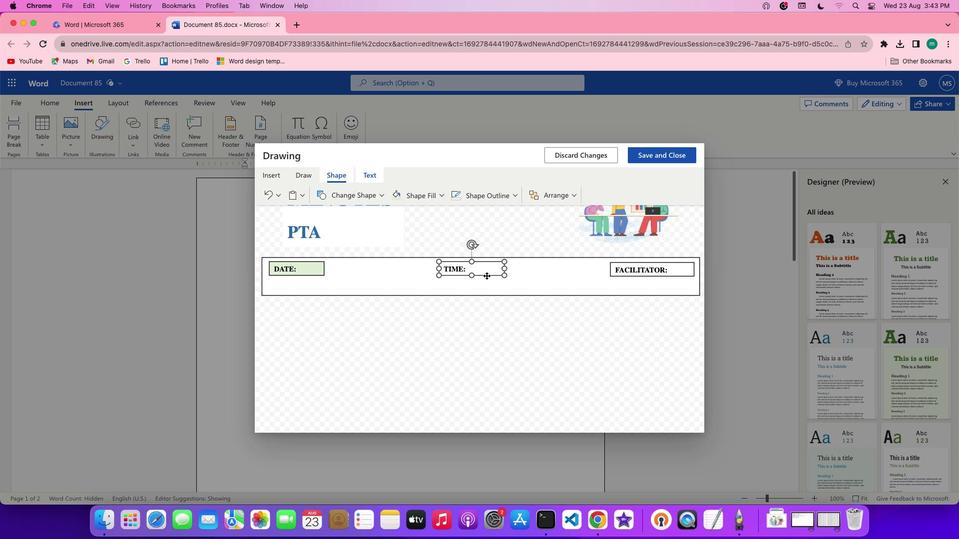 
Action: Mouse pressed left at (486, 275)
Screenshot: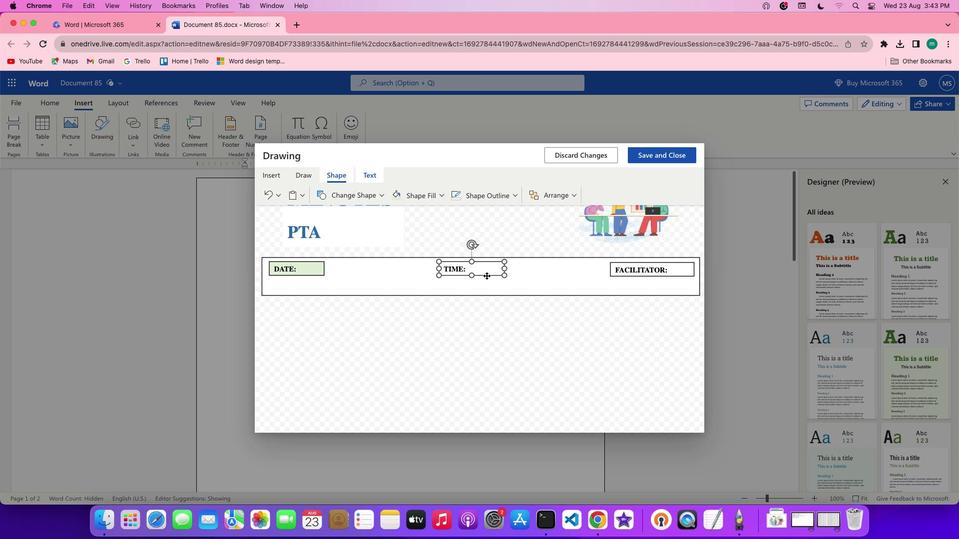 
Action: Mouse moved to (488, 275)
